 Task: Find connections with filter location Maubeuge with filter topic #bestadvicewith filter profile language German with filter current company Microland Limited with filter school Manav Rachna University with filter industry Landscaping Services with filter service category SupportTechnical Writing with filter keywords title Principal
Action: Mouse moved to (540, 85)
Screenshot: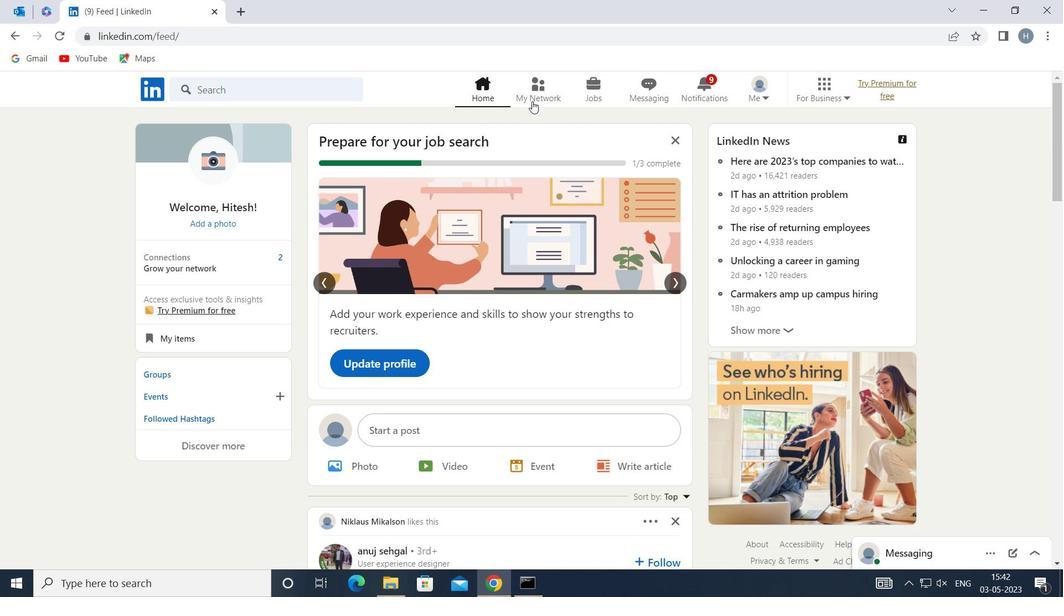 
Action: Mouse pressed left at (540, 85)
Screenshot: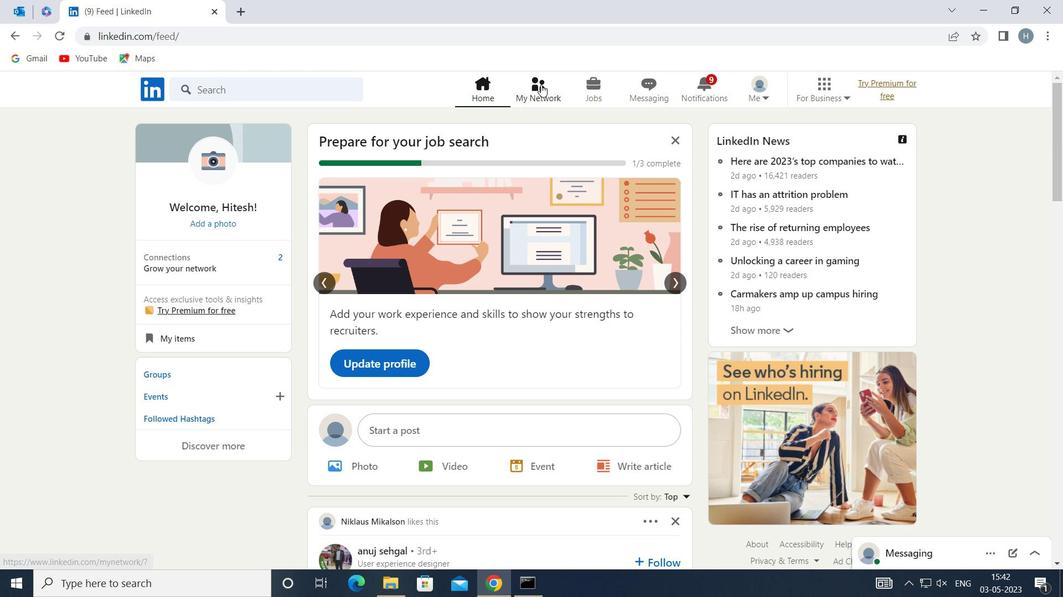 
Action: Mouse moved to (317, 162)
Screenshot: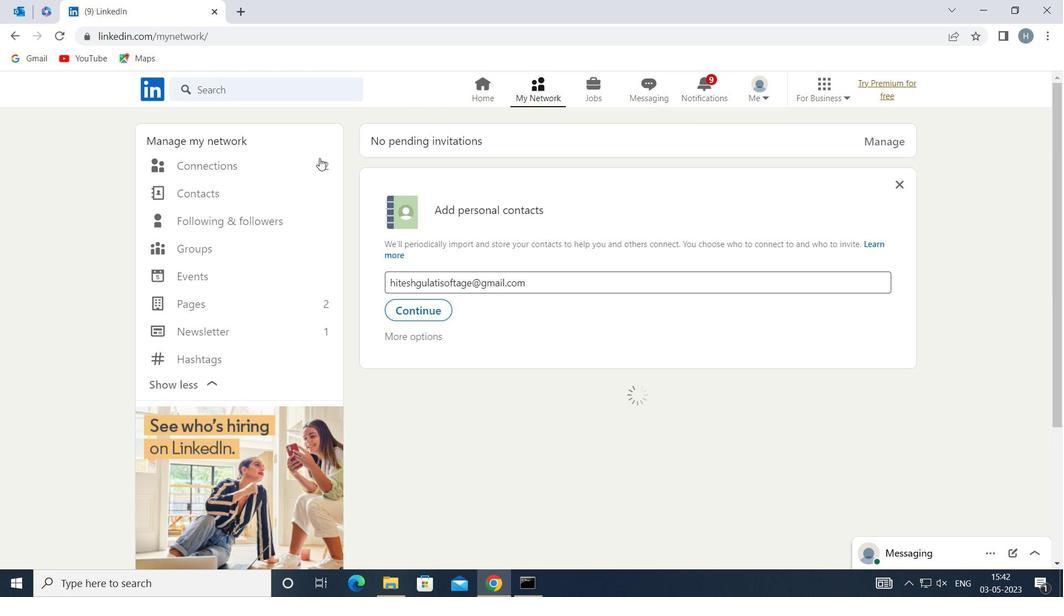 
Action: Mouse pressed left at (317, 162)
Screenshot: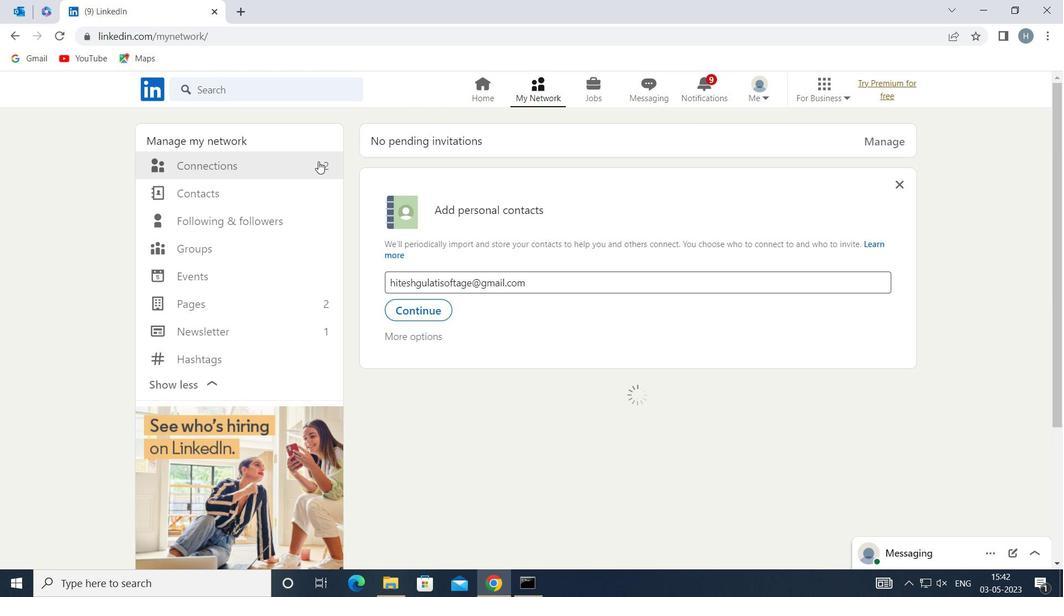 
Action: Mouse moved to (615, 164)
Screenshot: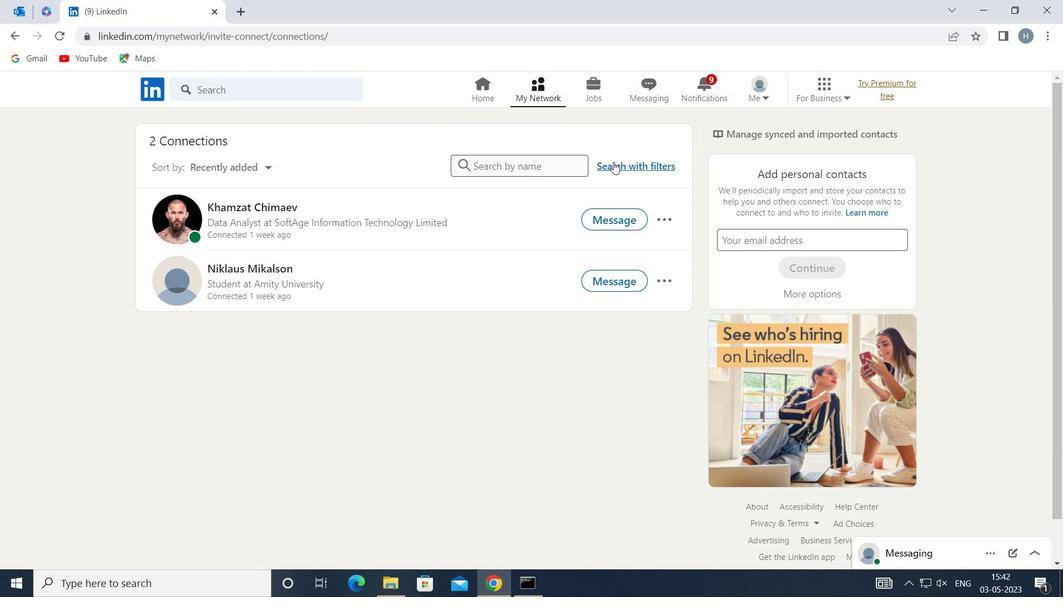 
Action: Mouse pressed left at (615, 164)
Screenshot: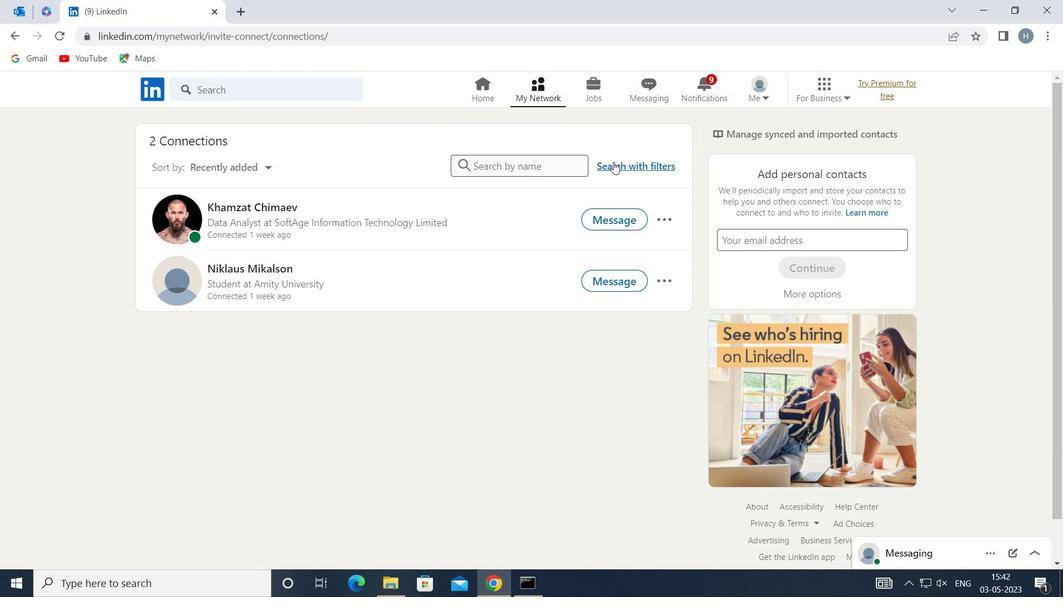 
Action: Mouse moved to (582, 120)
Screenshot: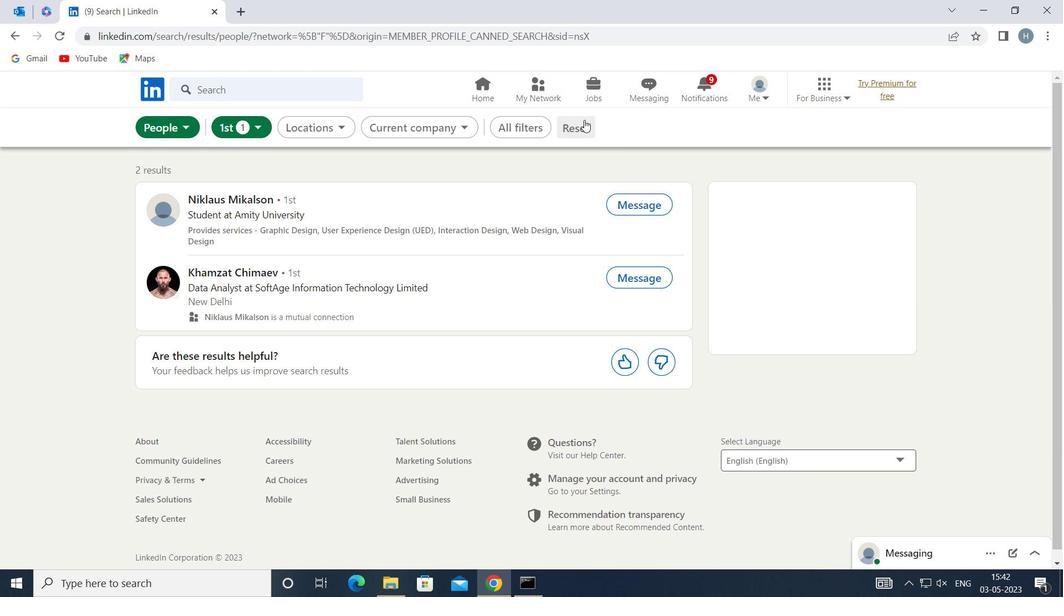 
Action: Mouse pressed left at (582, 120)
Screenshot: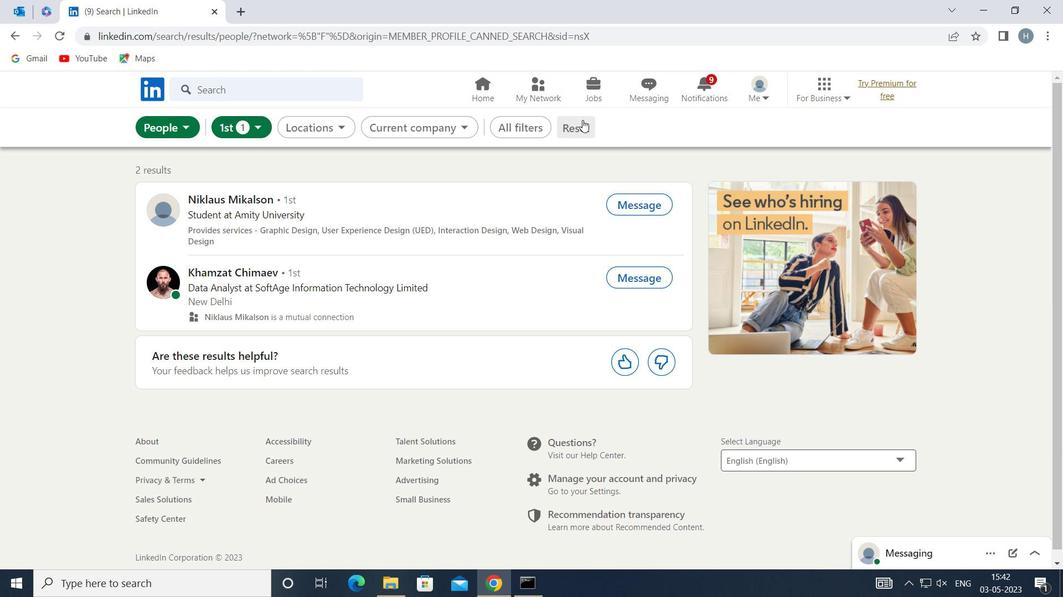 
Action: Mouse moved to (560, 126)
Screenshot: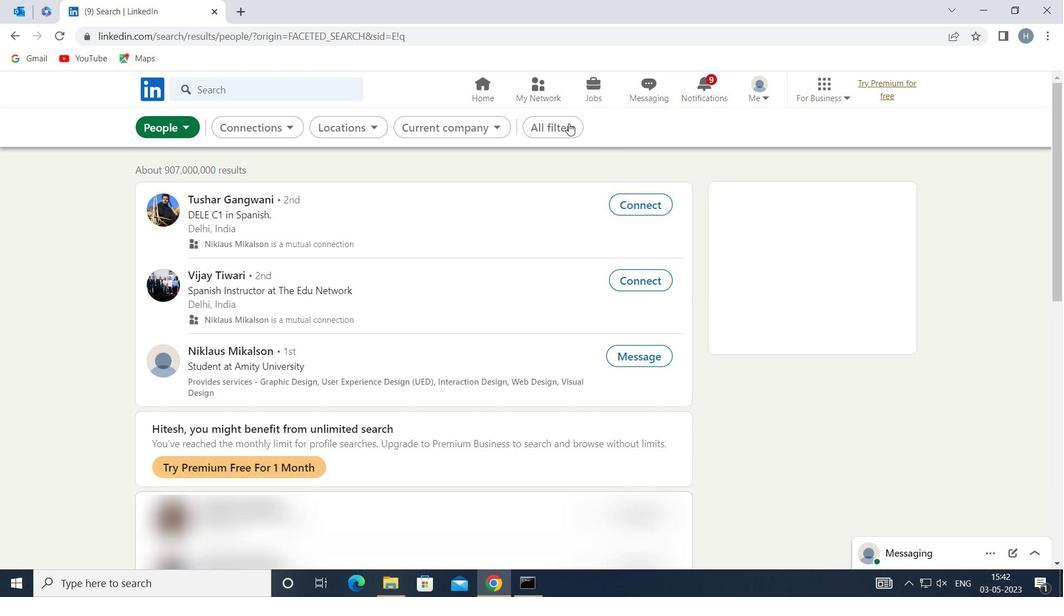 
Action: Mouse pressed left at (560, 126)
Screenshot: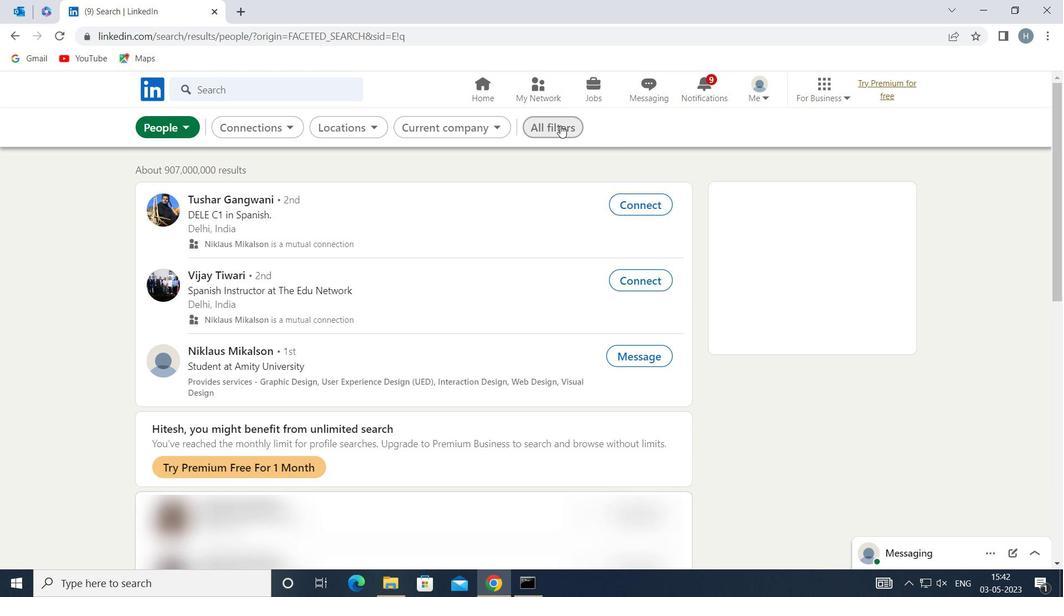 
Action: Mouse moved to (806, 328)
Screenshot: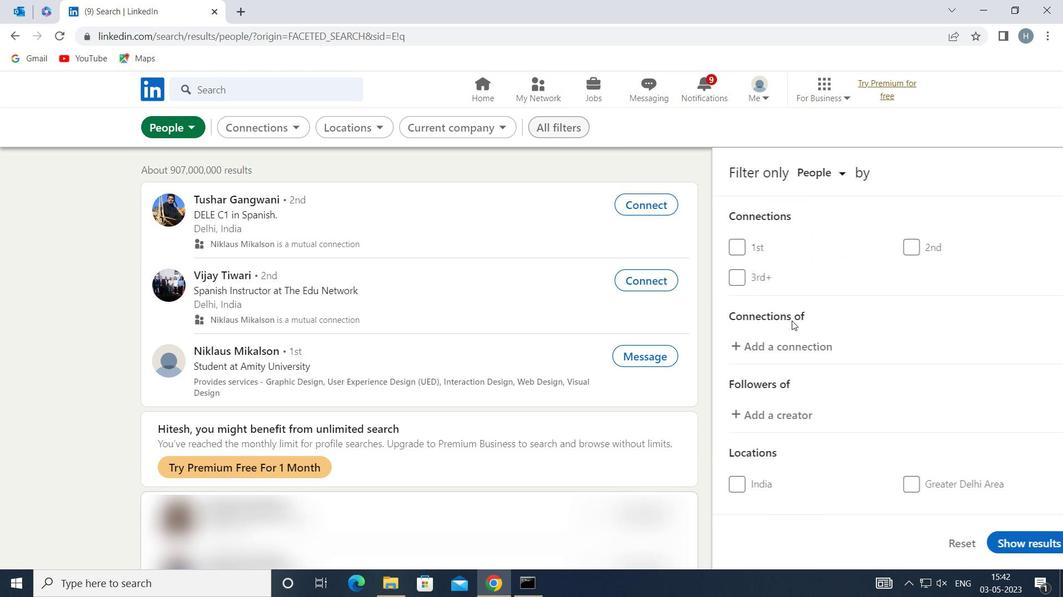 
Action: Mouse scrolled (806, 327) with delta (0, 0)
Screenshot: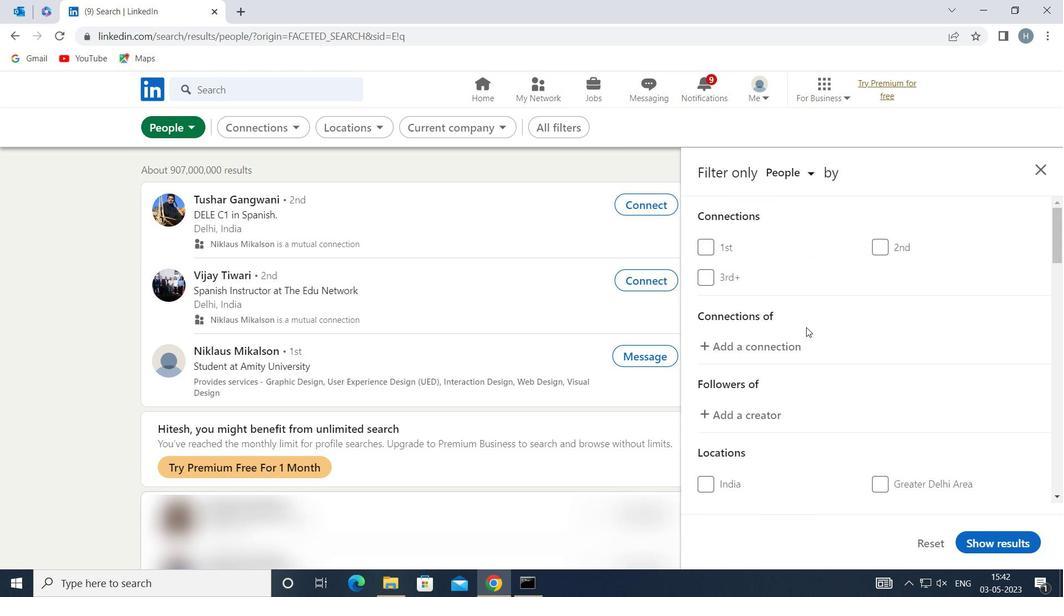 
Action: Mouse scrolled (806, 327) with delta (0, 0)
Screenshot: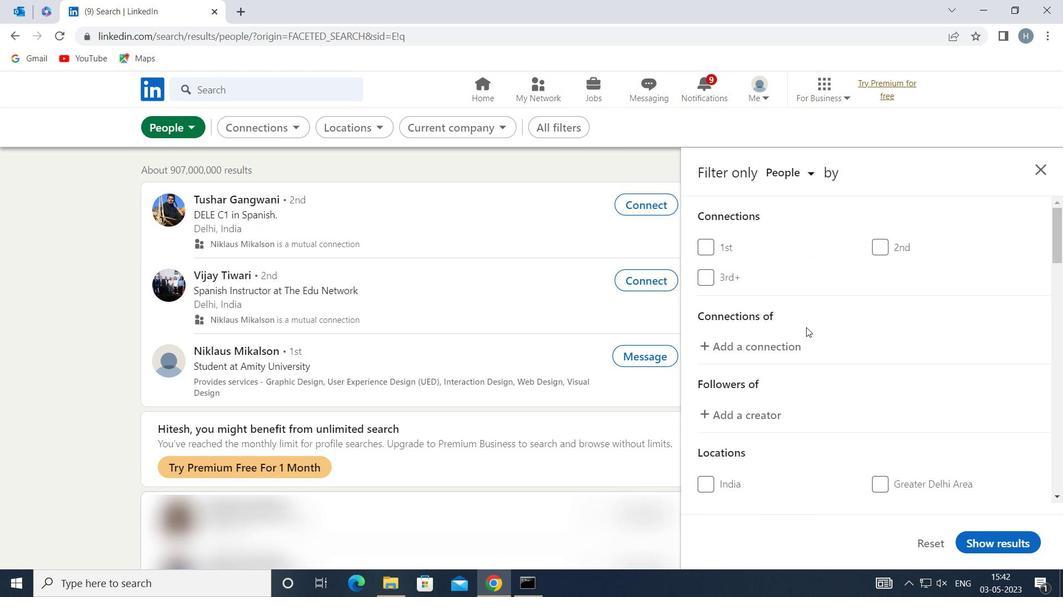 
Action: Mouse scrolled (806, 327) with delta (0, 0)
Screenshot: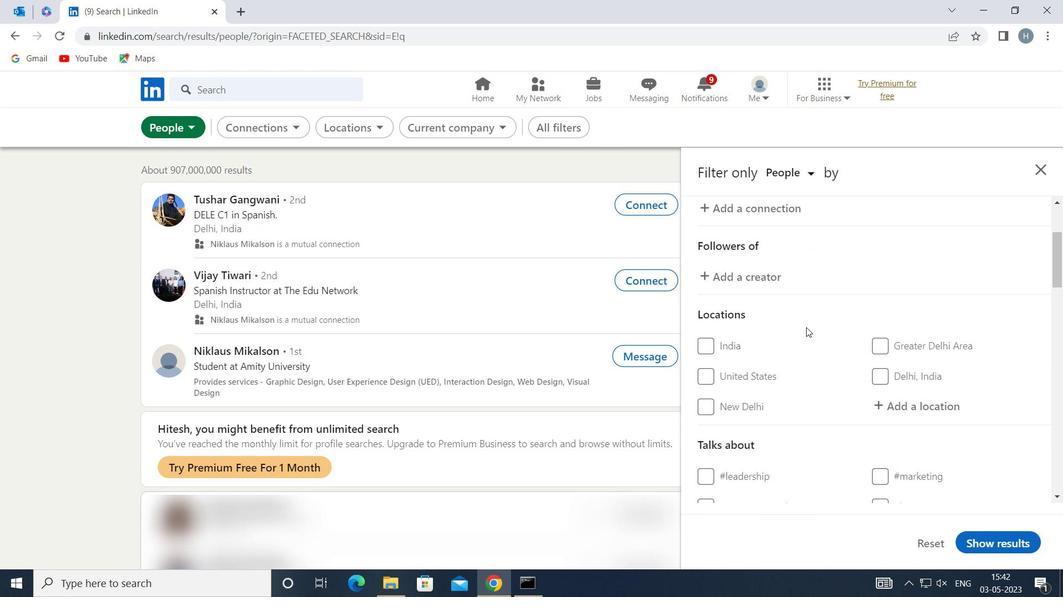 
Action: Mouse moved to (870, 334)
Screenshot: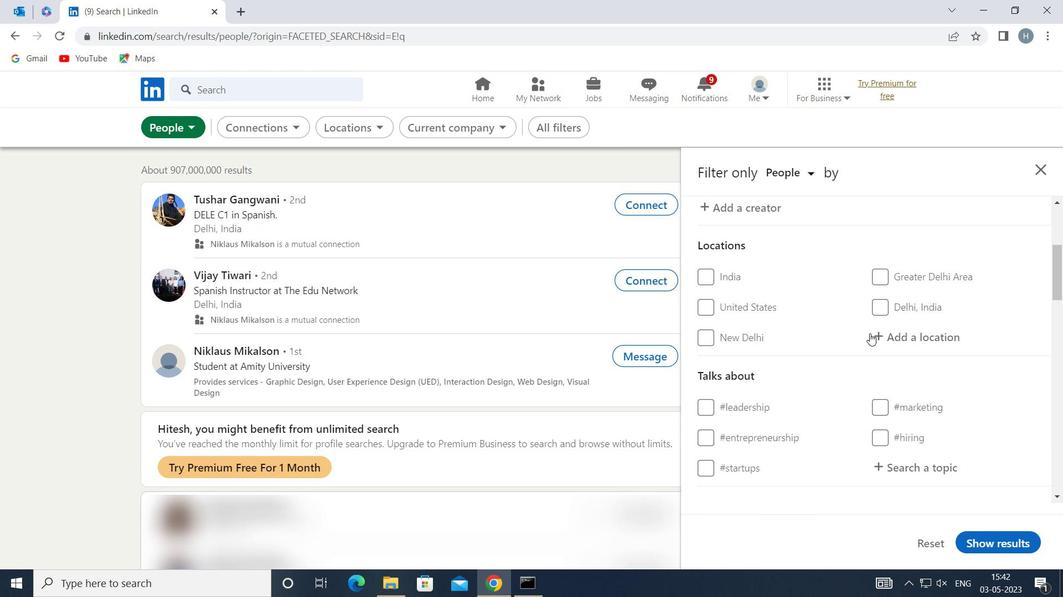 
Action: Mouse pressed left at (870, 334)
Screenshot: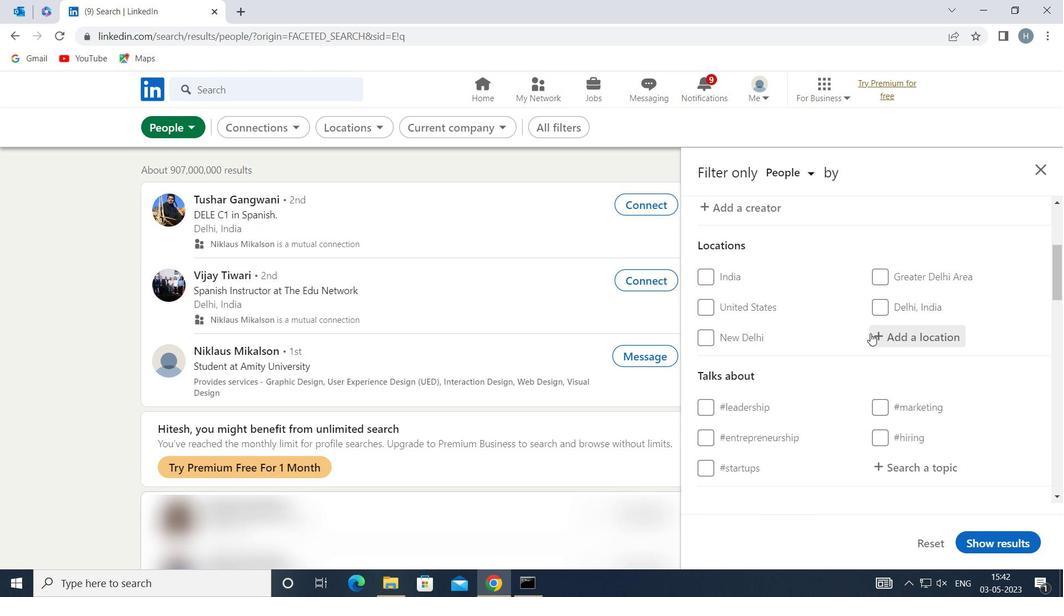 
Action: Key pressed <Key.shift>MAUBAUGE
Screenshot: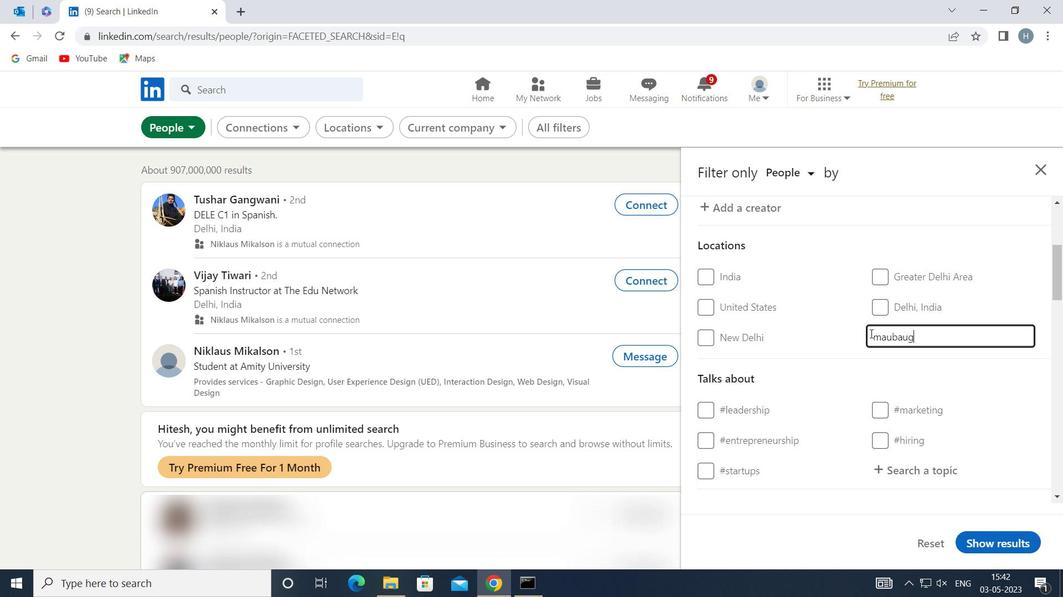 
Action: Mouse moved to (986, 299)
Screenshot: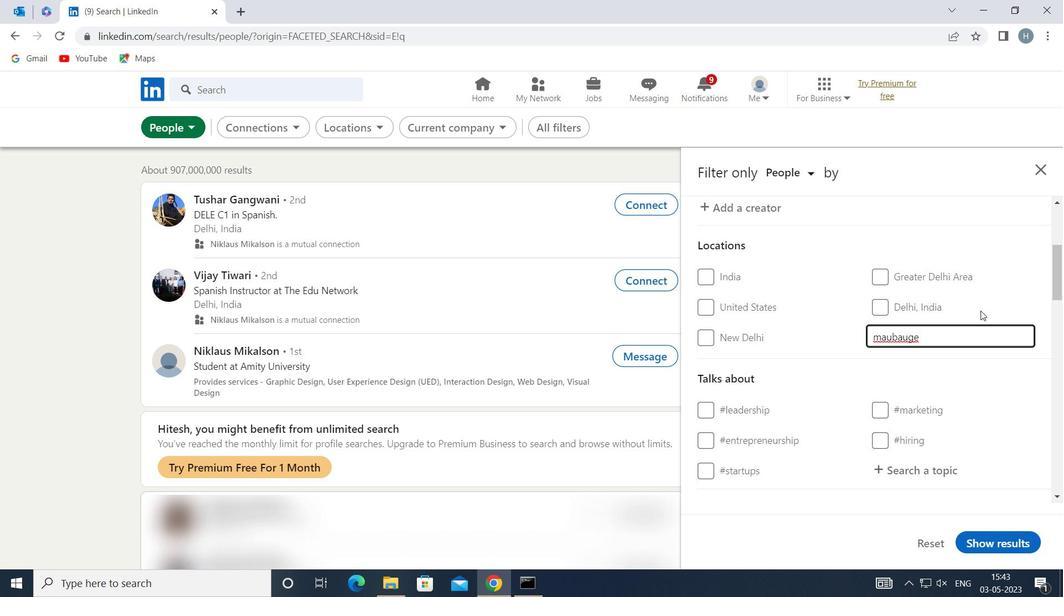 
Action: Mouse pressed left at (986, 299)
Screenshot: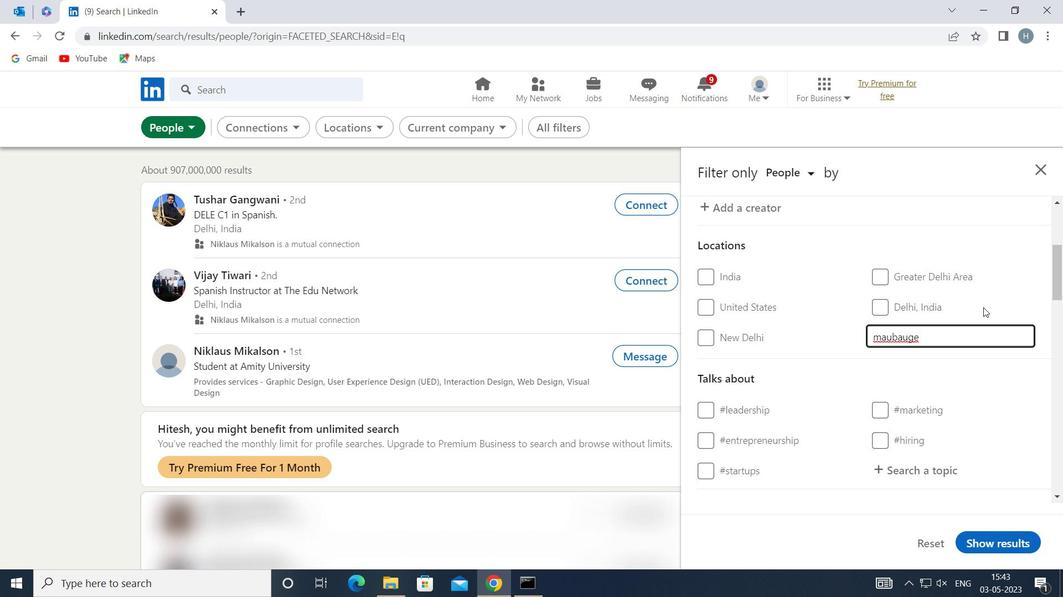 
Action: Mouse moved to (977, 312)
Screenshot: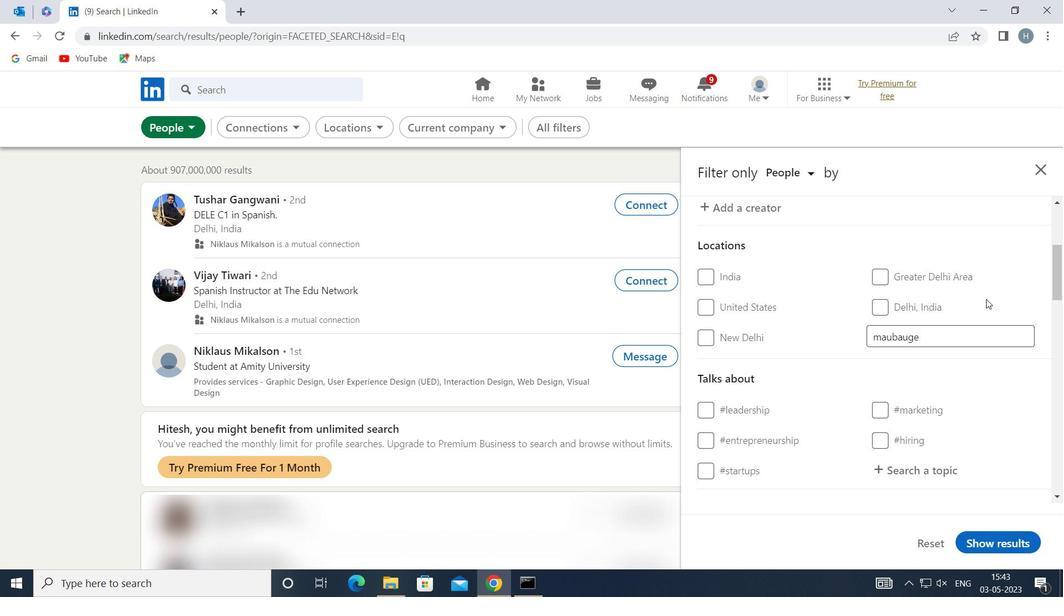 
Action: Mouse scrolled (977, 311) with delta (0, 0)
Screenshot: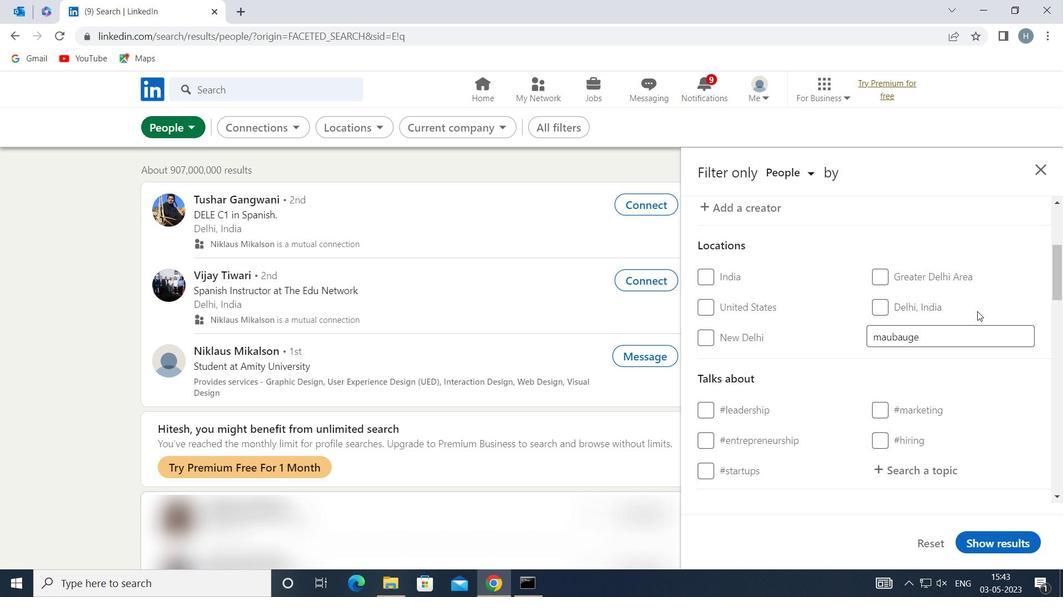 
Action: Mouse moved to (976, 315)
Screenshot: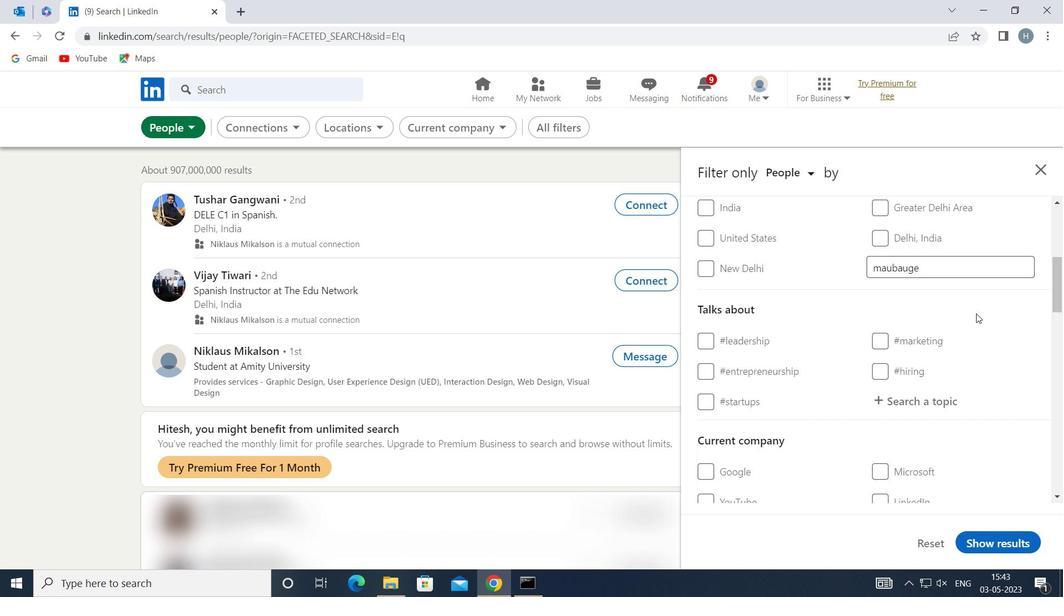 
Action: Mouse scrolled (976, 314) with delta (0, 0)
Screenshot: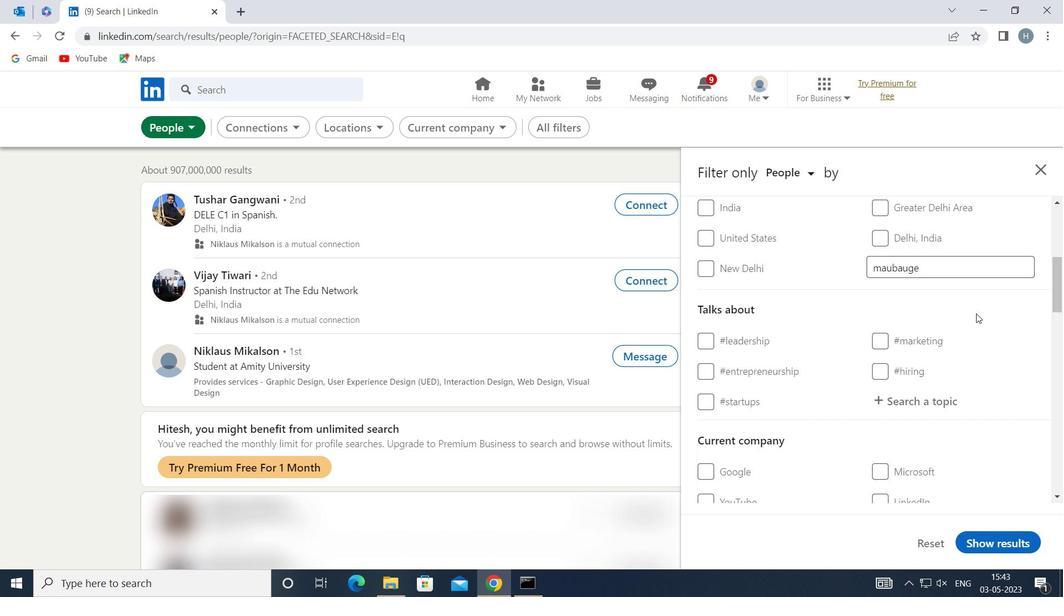 
Action: Mouse moved to (976, 316)
Screenshot: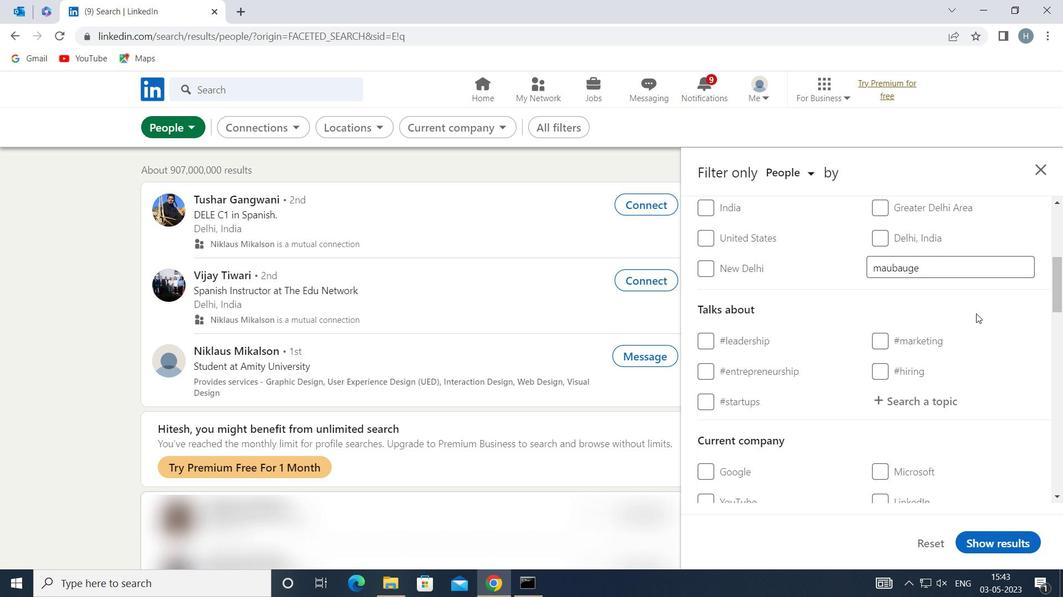 
Action: Mouse scrolled (976, 315) with delta (0, 0)
Screenshot: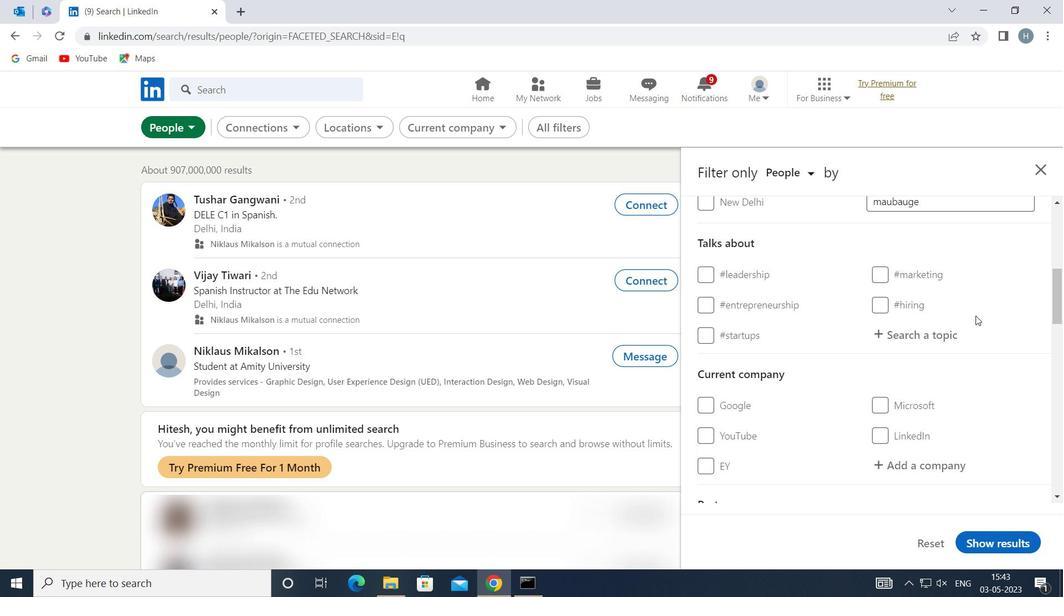 
Action: Mouse moved to (945, 318)
Screenshot: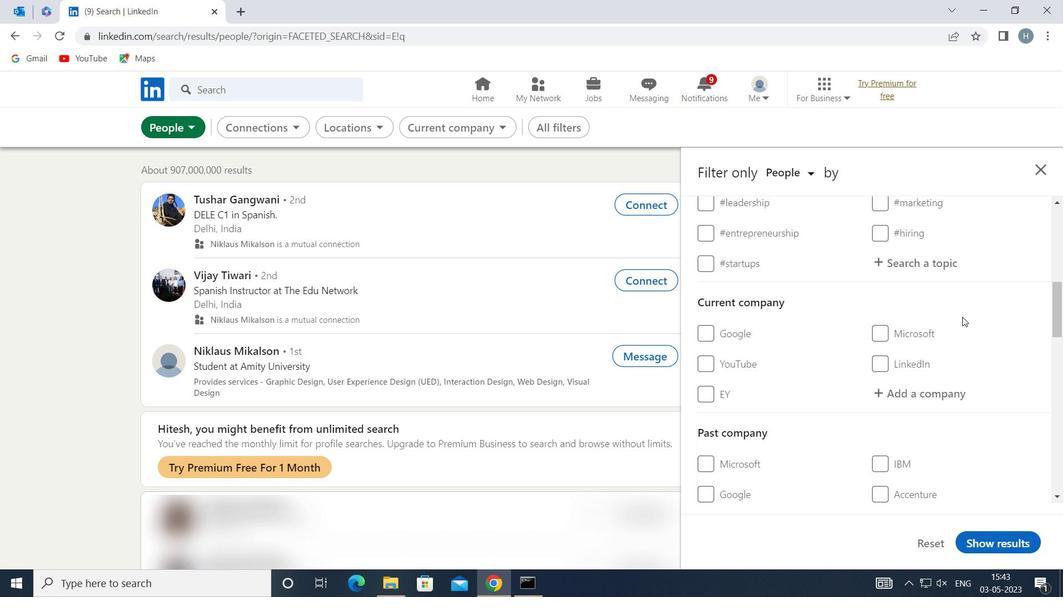 
Action: Mouse scrolled (945, 318) with delta (0, 0)
Screenshot: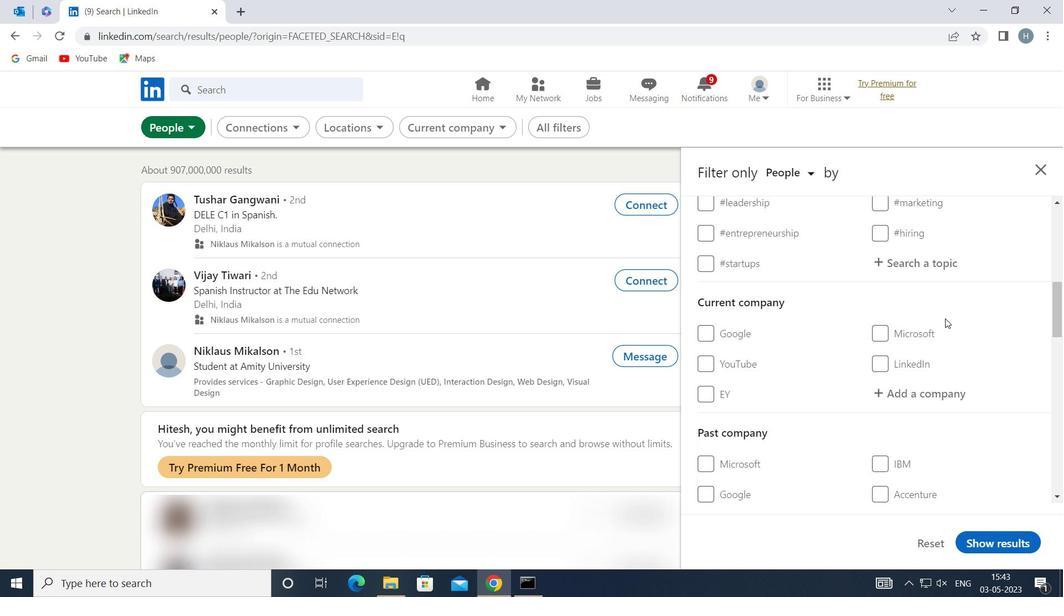 
Action: Mouse moved to (932, 316)
Screenshot: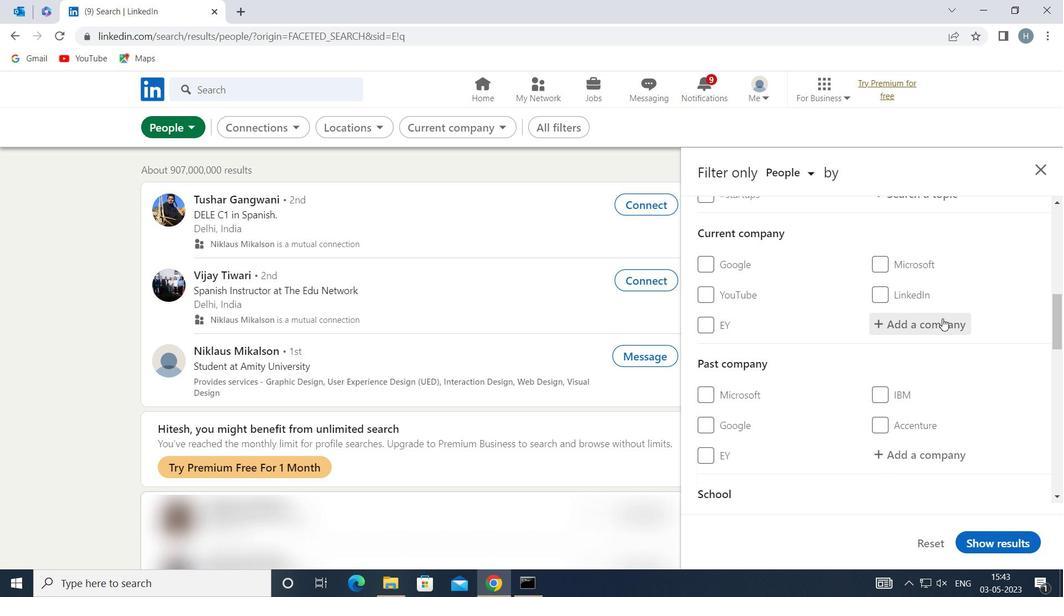 
Action: Mouse scrolled (932, 316) with delta (0, 0)
Screenshot: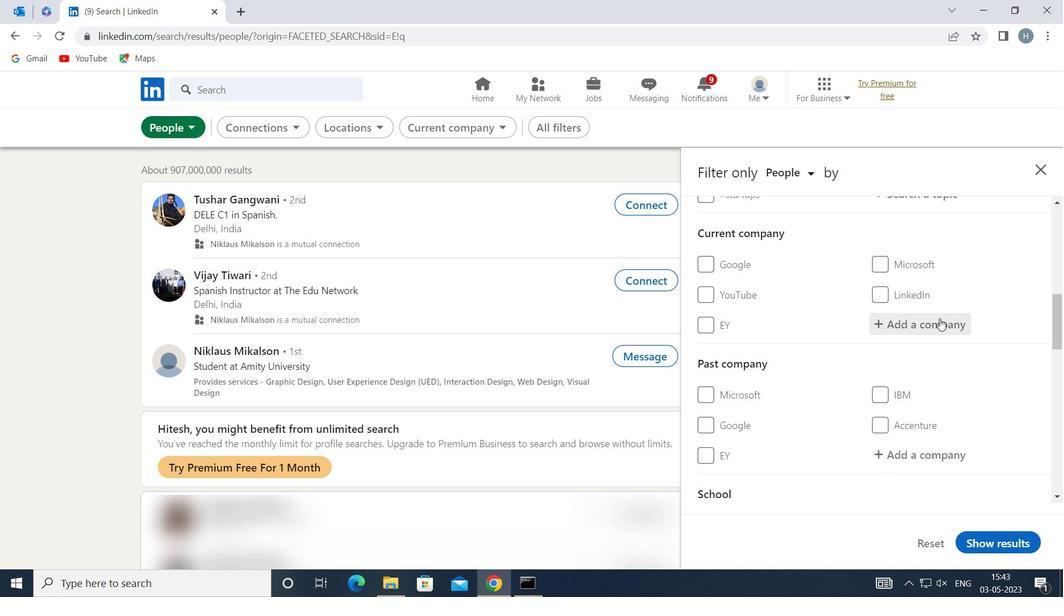 
Action: Mouse scrolled (932, 316) with delta (0, 0)
Screenshot: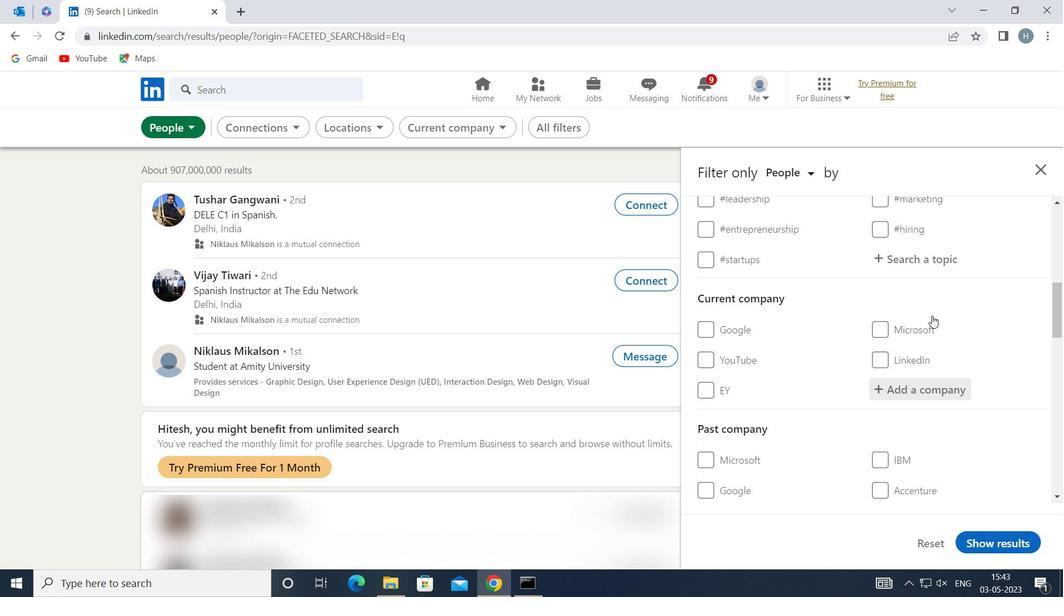 
Action: Mouse moved to (927, 327)
Screenshot: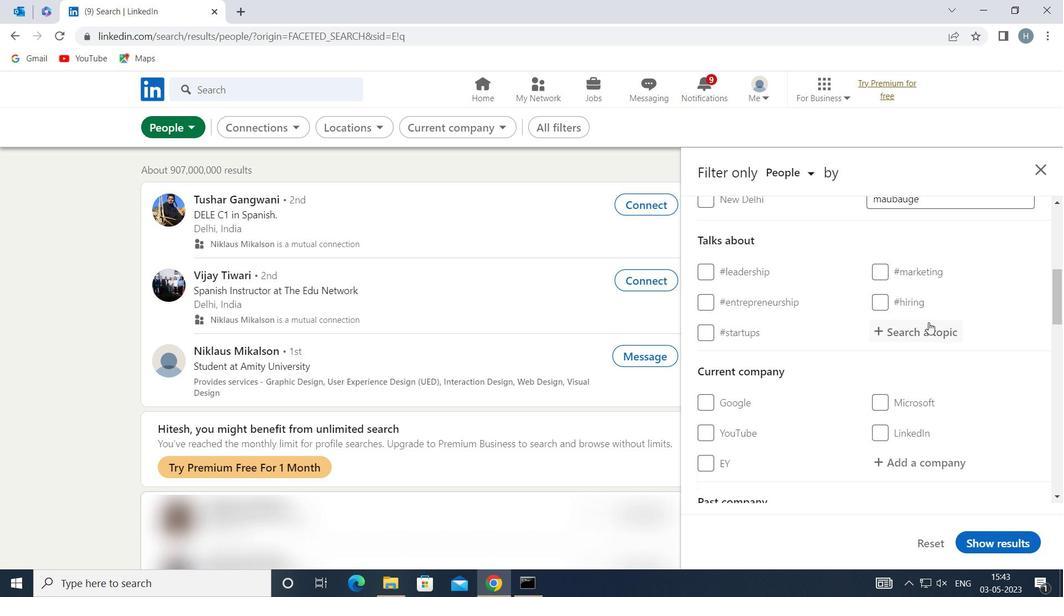 
Action: Mouse pressed left at (927, 327)
Screenshot: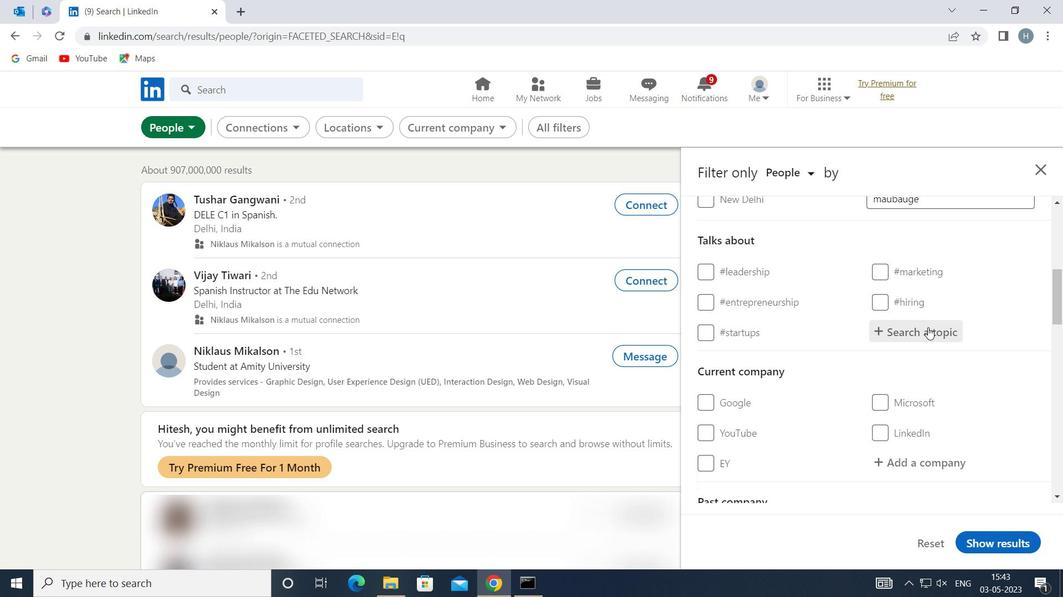 
Action: Key pressed BESTADVICE
Screenshot: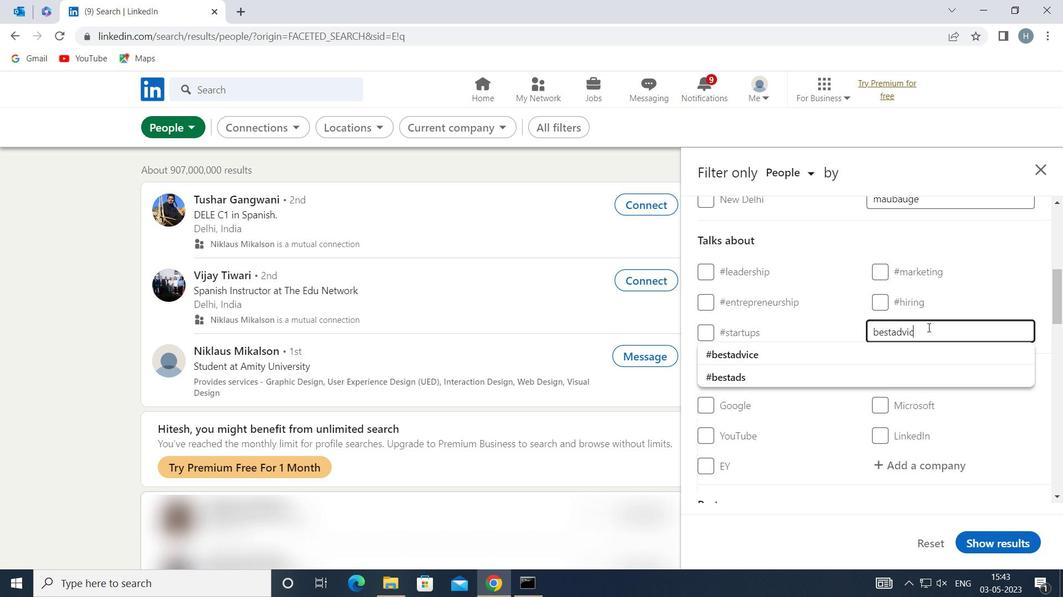 
Action: Mouse moved to (898, 352)
Screenshot: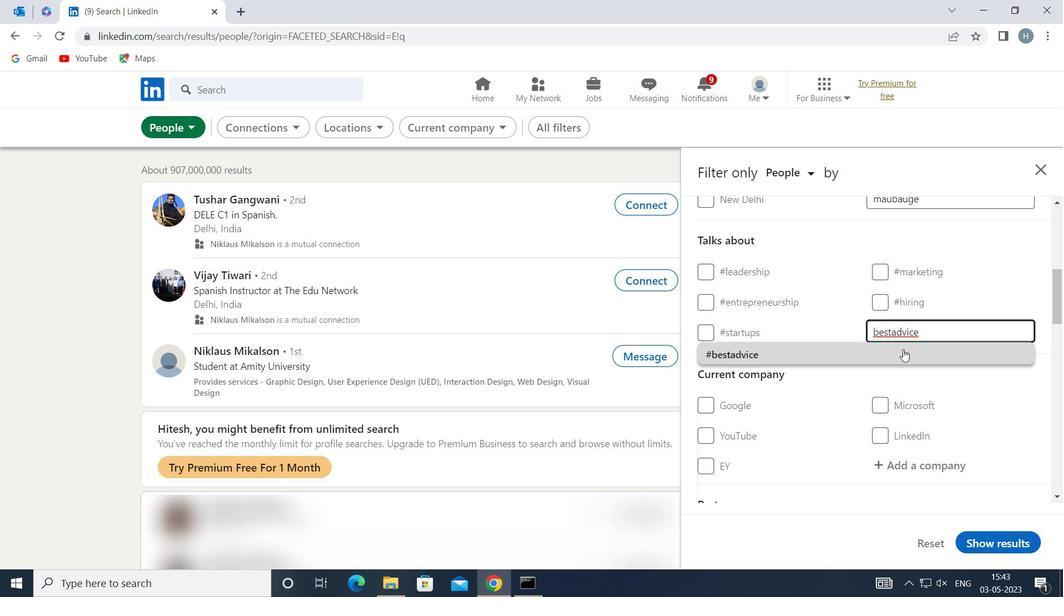 
Action: Mouse pressed left at (898, 352)
Screenshot: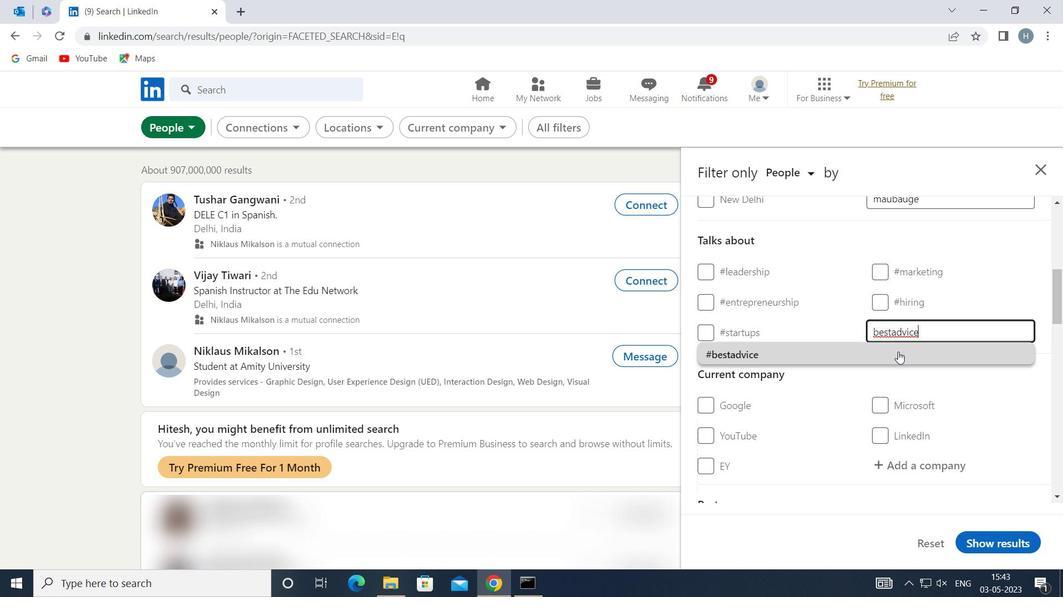 
Action: Mouse moved to (839, 347)
Screenshot: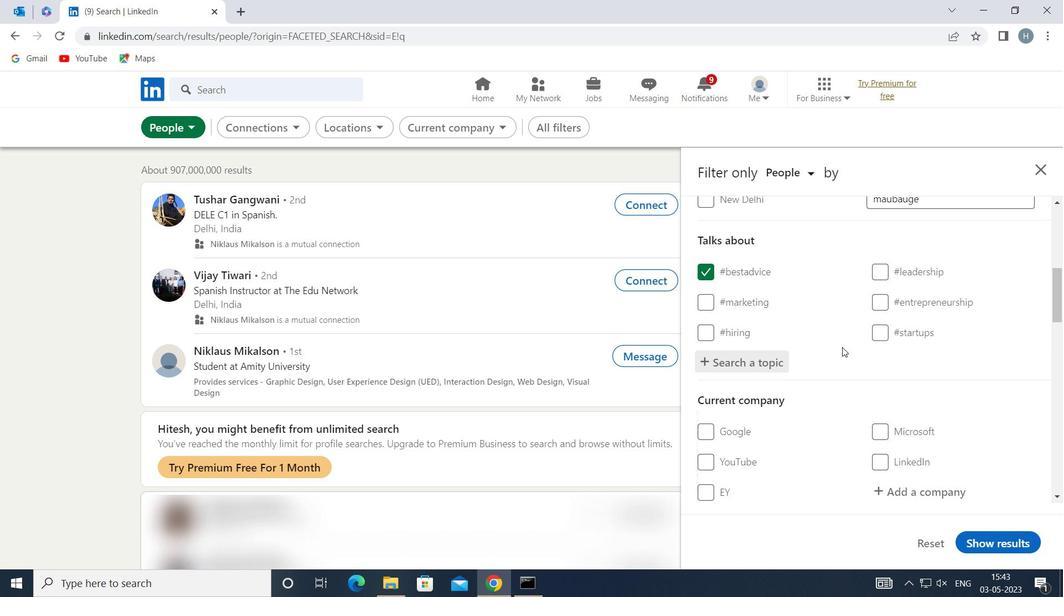 
Action: Mouse scrolled (839, 346) with delta (0, 0)
Screenshot: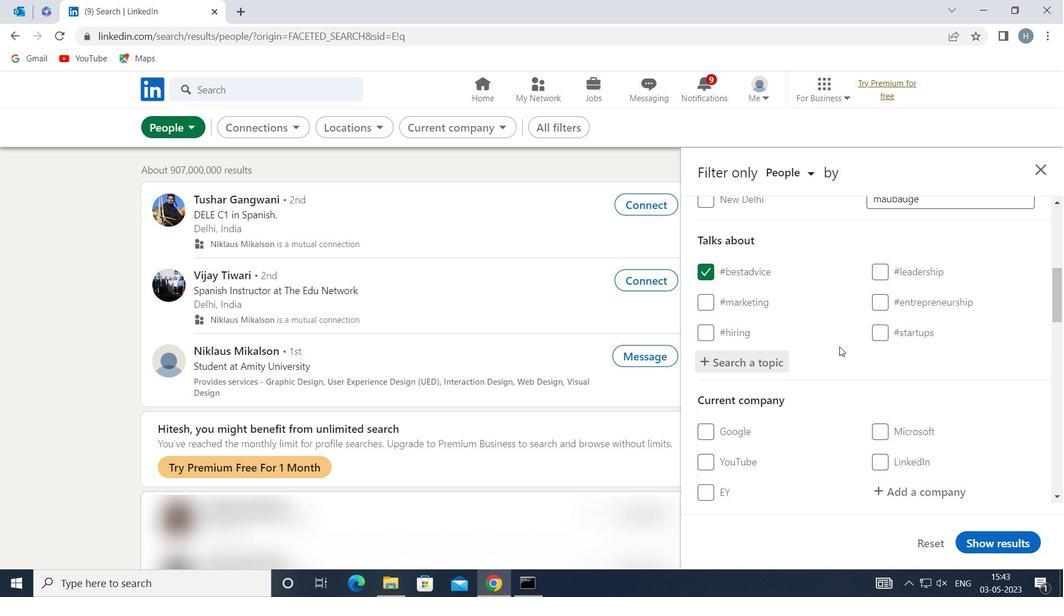
Action: Mouse moved to (837, 345)
Screenshot: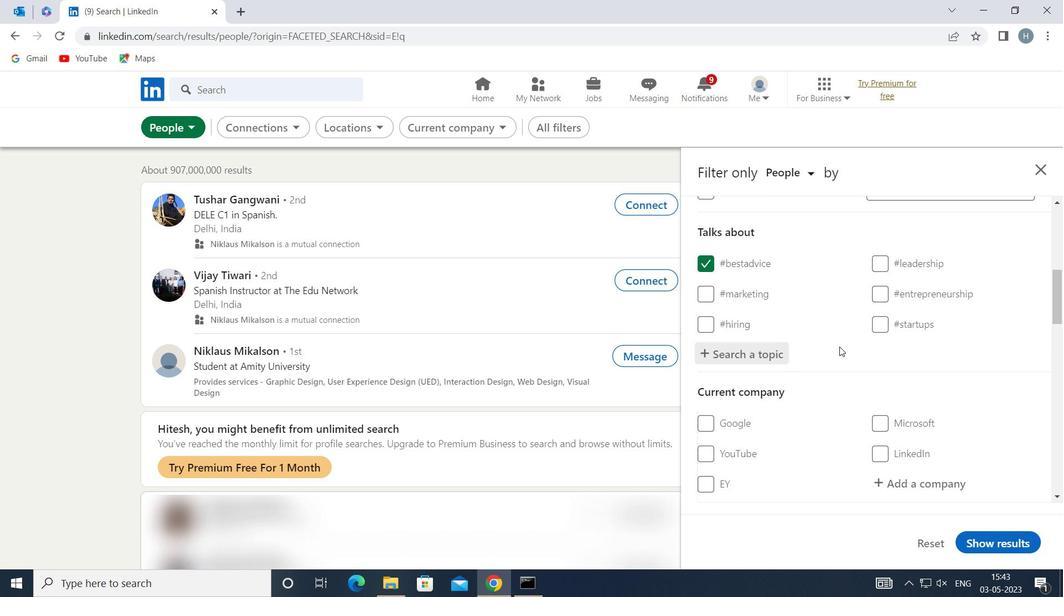 
Action: Mouse scrolled (837, 344) with delta (0, 0)
Screenshot: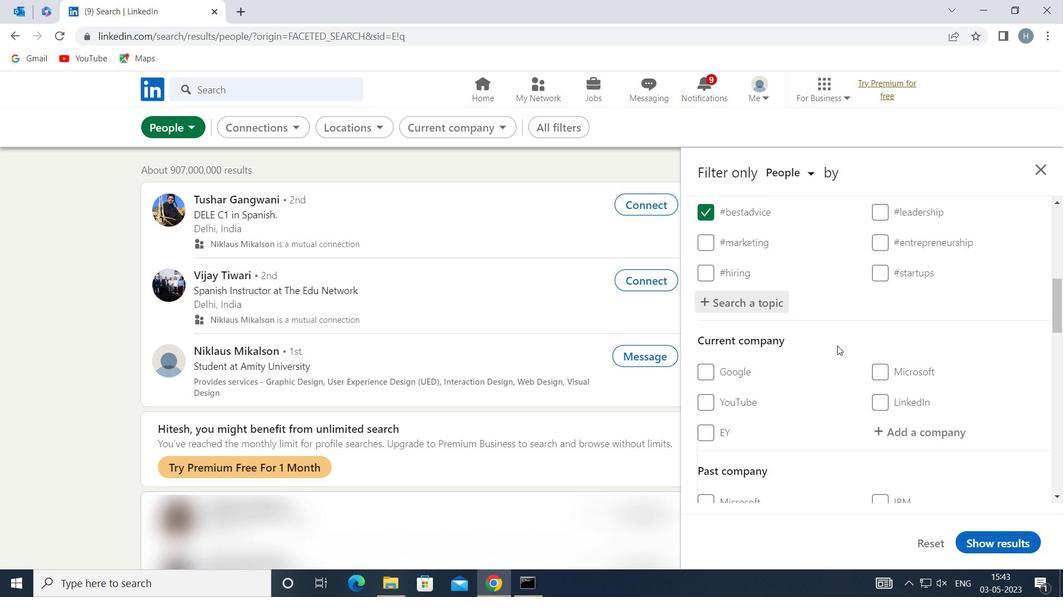 
Action: Mouse moved to (836, 344)
Screenshot: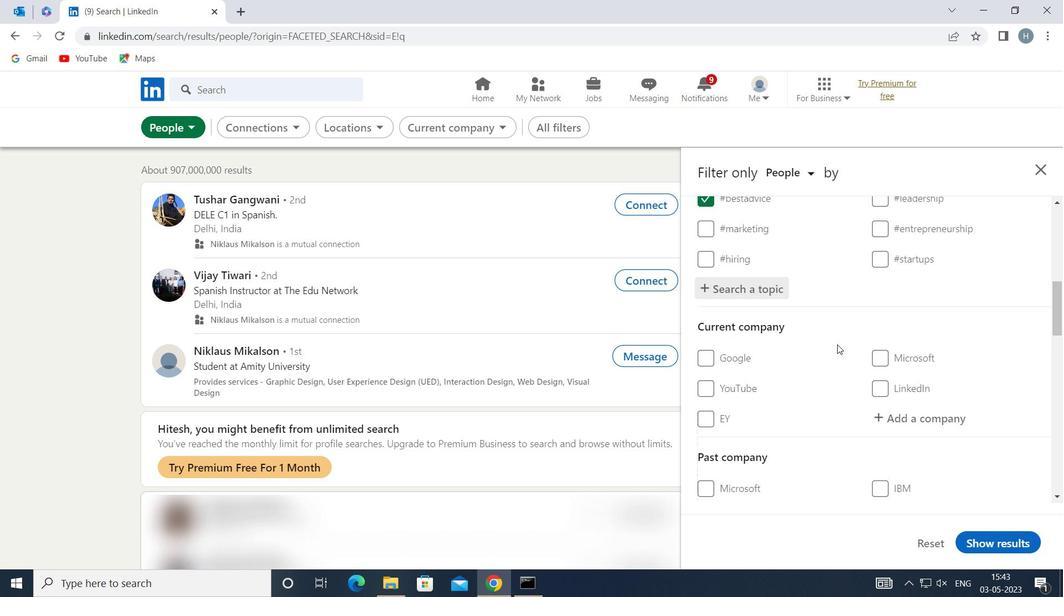 
Action: Mouse scrolled (836, 343) with delta (0, 0)
Screenshot: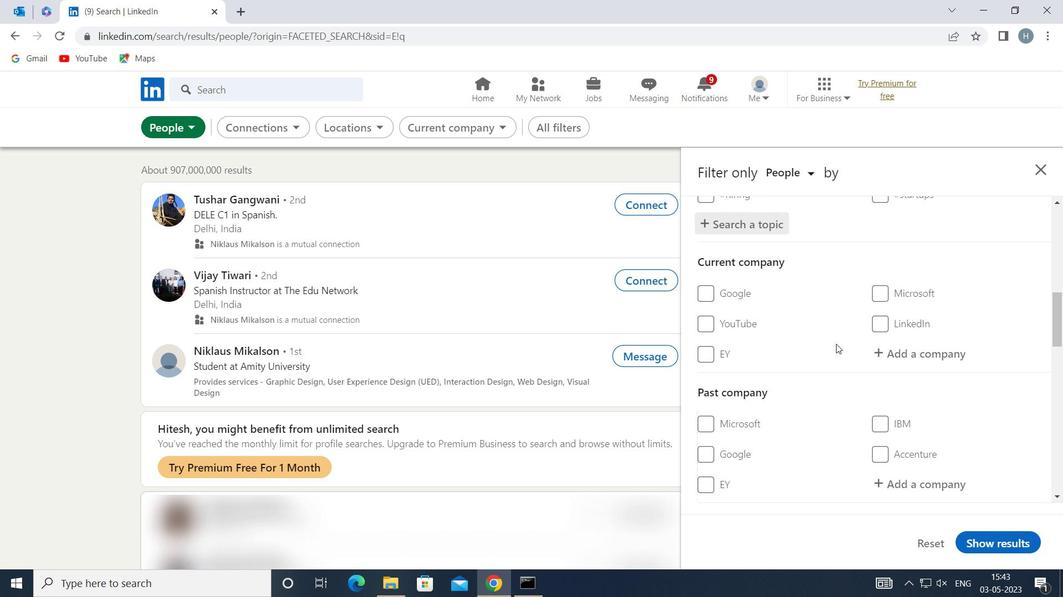 
Action: Mouse scrolled (836, 343) with delta (0, 0)
Screenshot: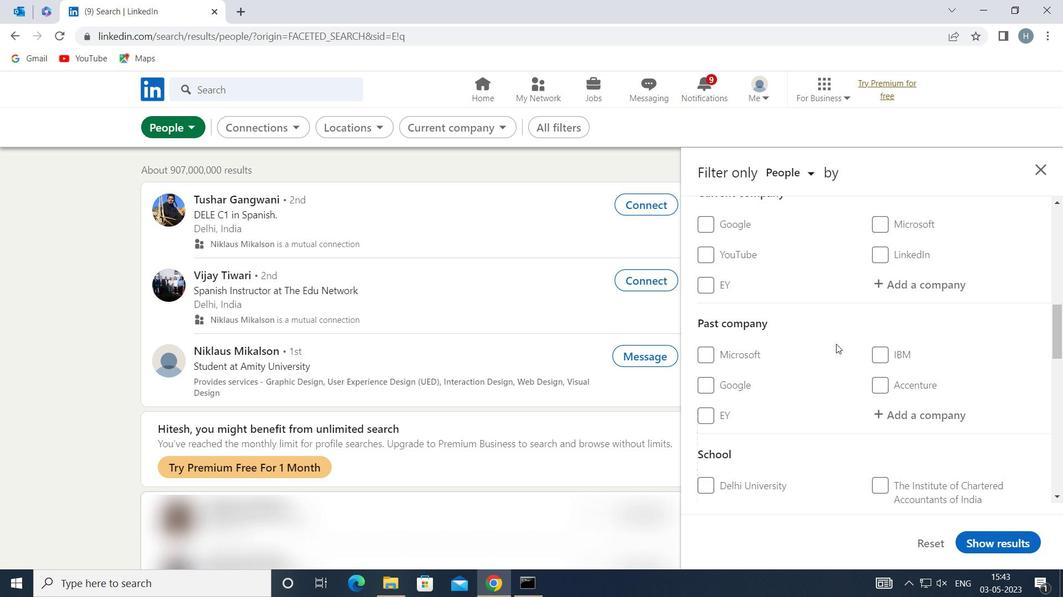 
Action: Mouse scrolled (836, 343) with delta (0, 0)
Screenshot: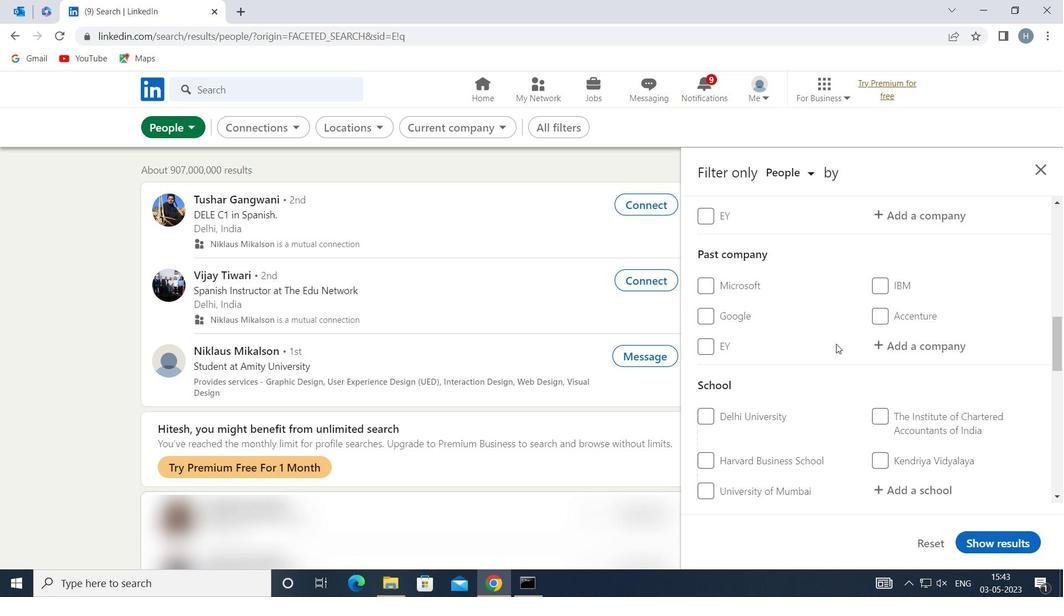 
Action: Mouse scrolled (836, 343) with delta (0, 0)
Screenshot: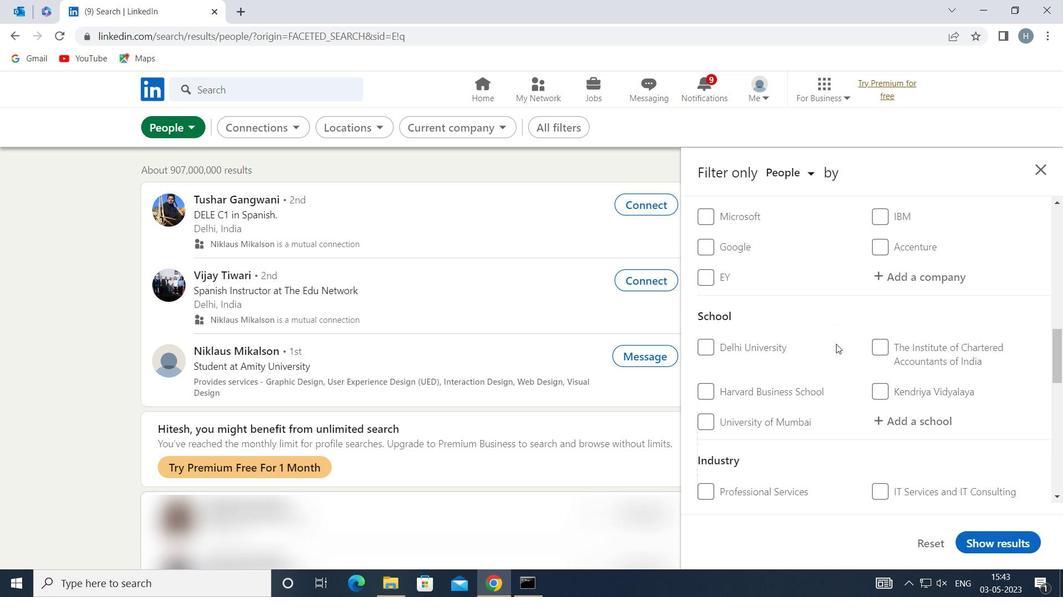 
Action: Mouse scrolled (836, 343) with delta (0, 0)
Screenshot: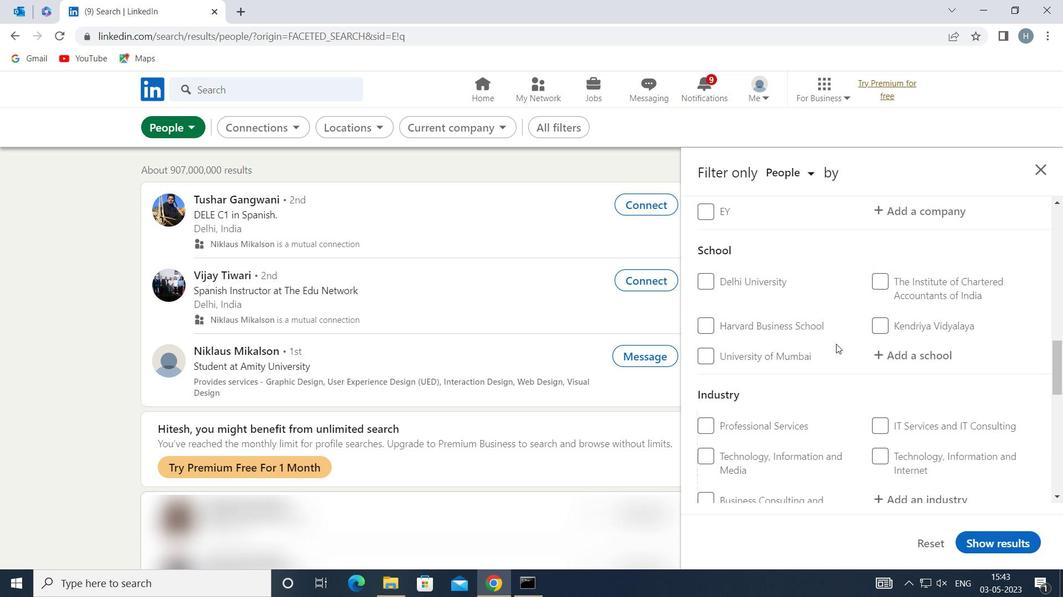 
Action: Mouse scrolled (836, 343) with delta (0, 0)
Screenshot: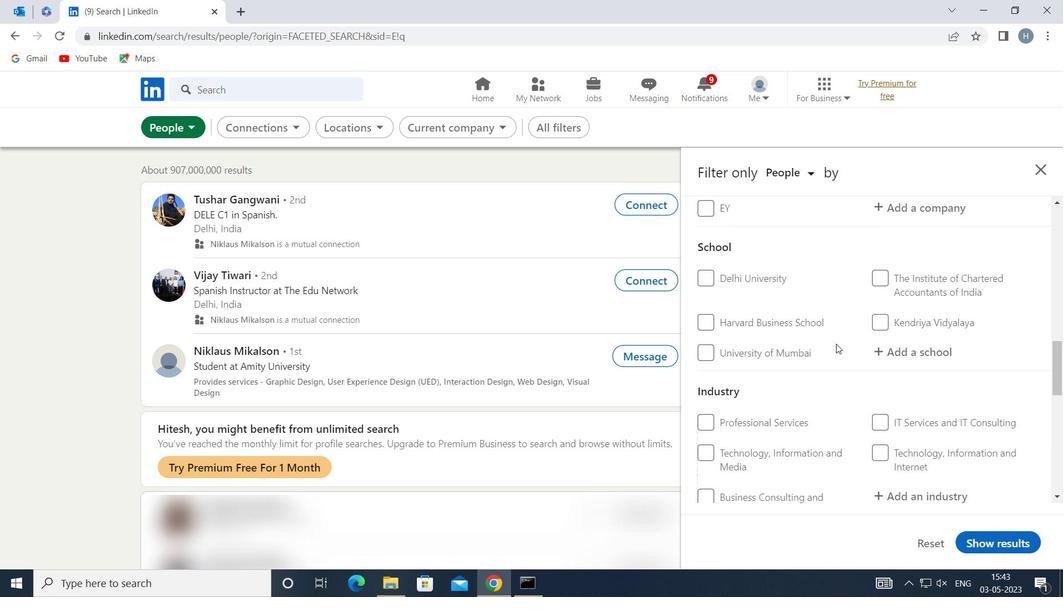 
Action: Mouse scrolled (836, 343) with delta (0, 0)
Screenshot: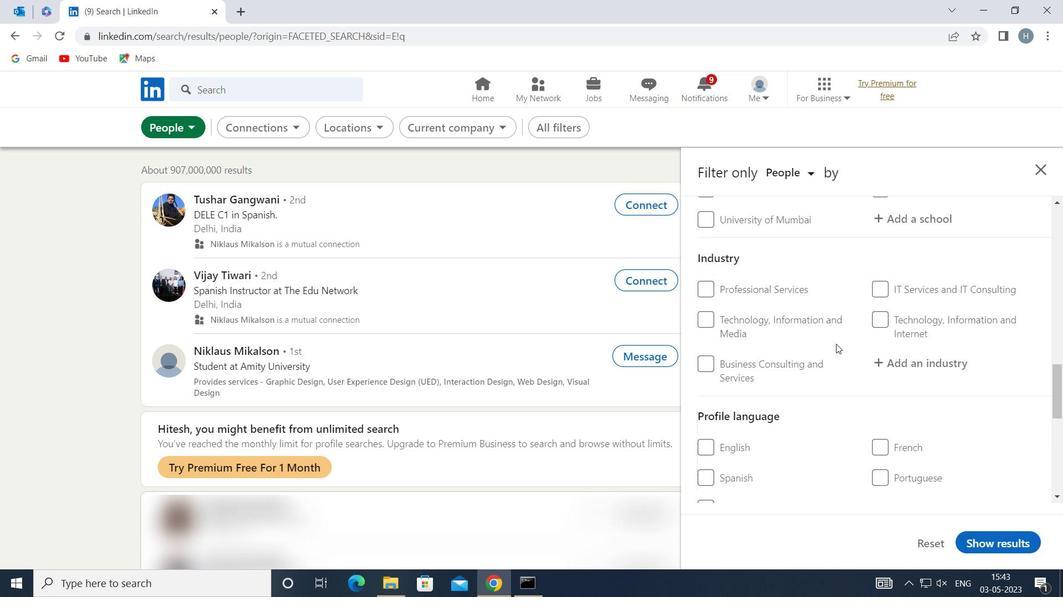 
Action: Mouse scrolled (836, 343) with delta (0, 0)
Screenshot: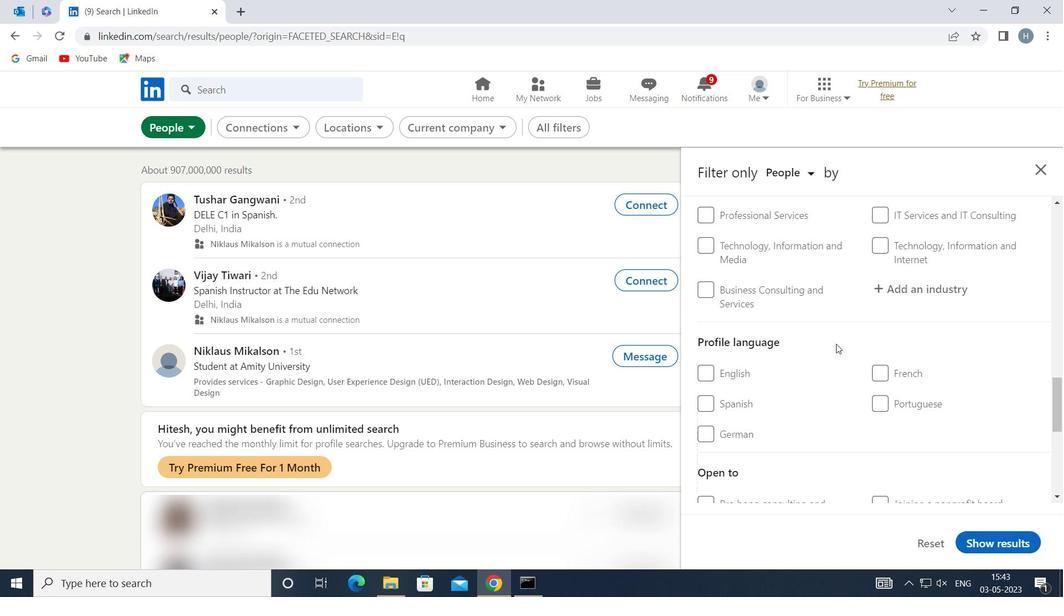 
Action: Mouse moved to (721, 364)
Screenshot: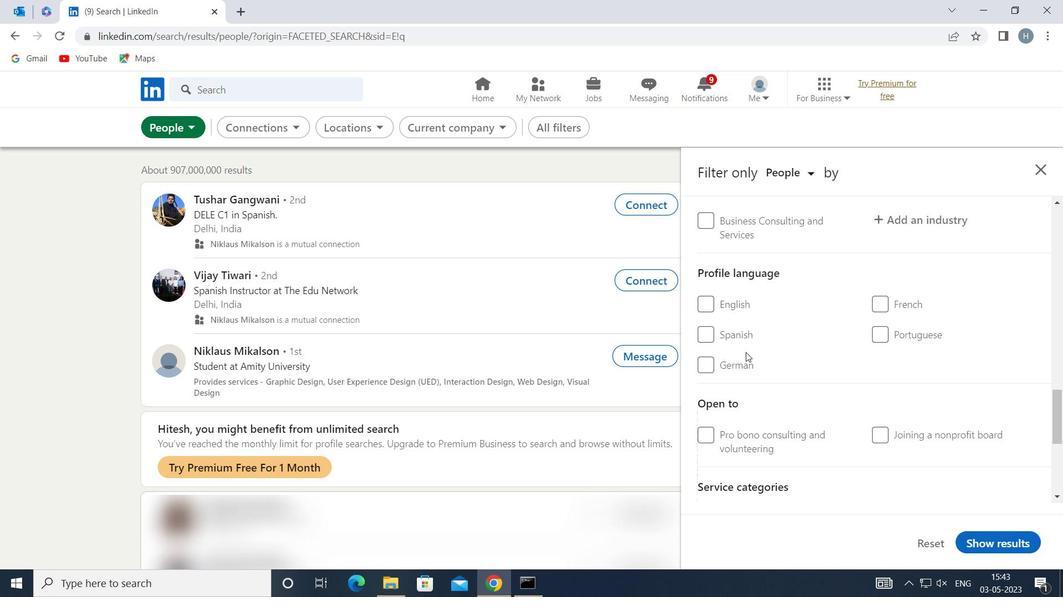 
Action: Mouse pressed left at (721, 364)
Screenshot: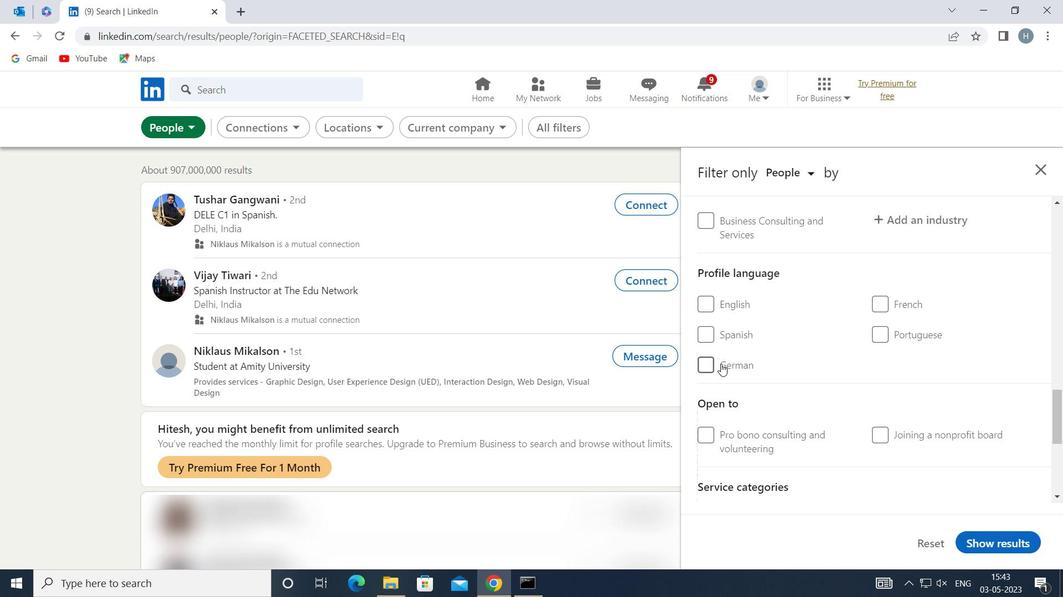 
Action: Mouse moved to (831, 364)
Screenshot: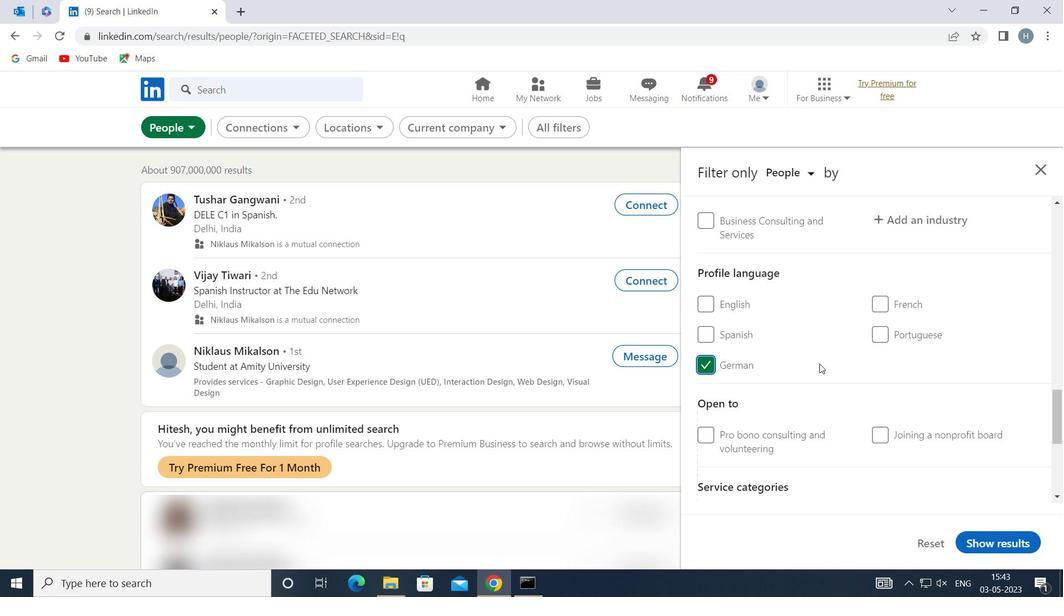 
Action: Mouse scrolled (831, 364) with delta (0, 0)
Screenshot: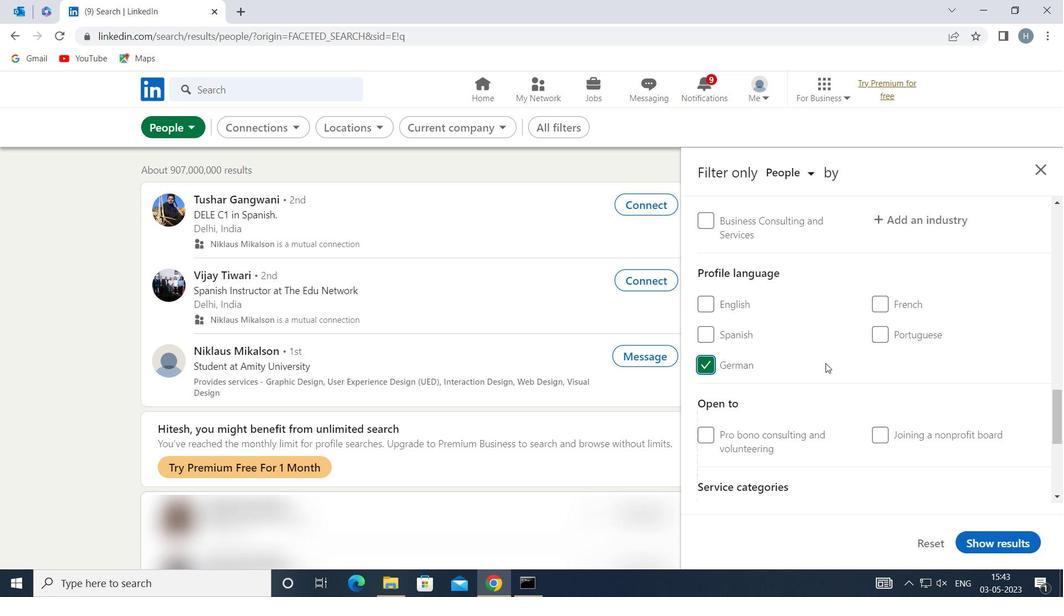 
Action: Mouse scrolled (831, 364) with delta (0, 0)
Screenshot: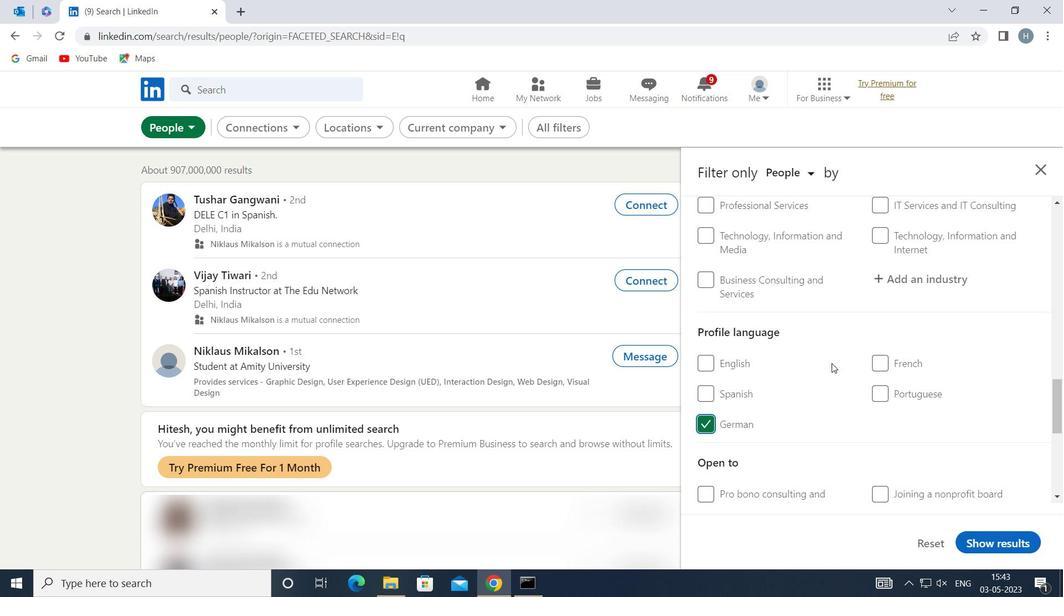 
Action: Mouse scrolled (831, 364) with delta (0, 0)
Screenshot: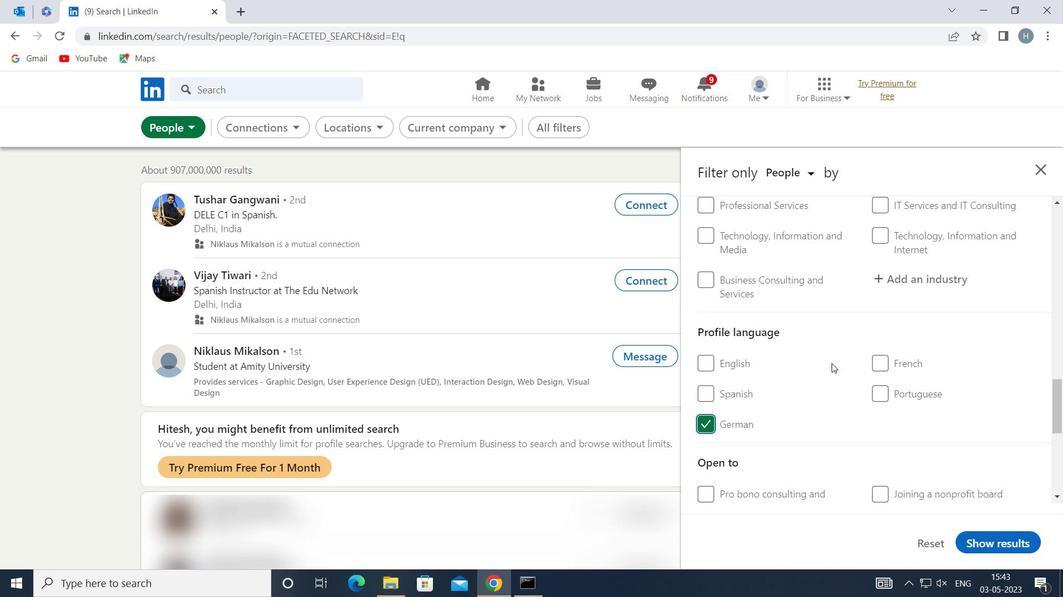 
Action: Mouse scrolled (831, 364) with delta (0, 0)
Screenshot: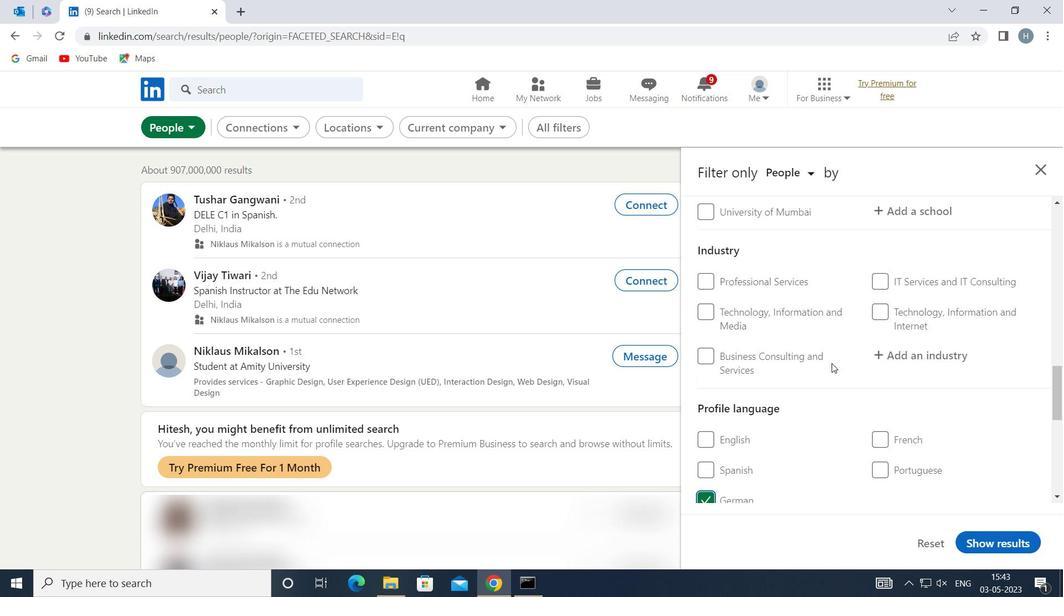 
Action: Mouse scrolled (831, 364) with delta (0, 0)
Screenshot: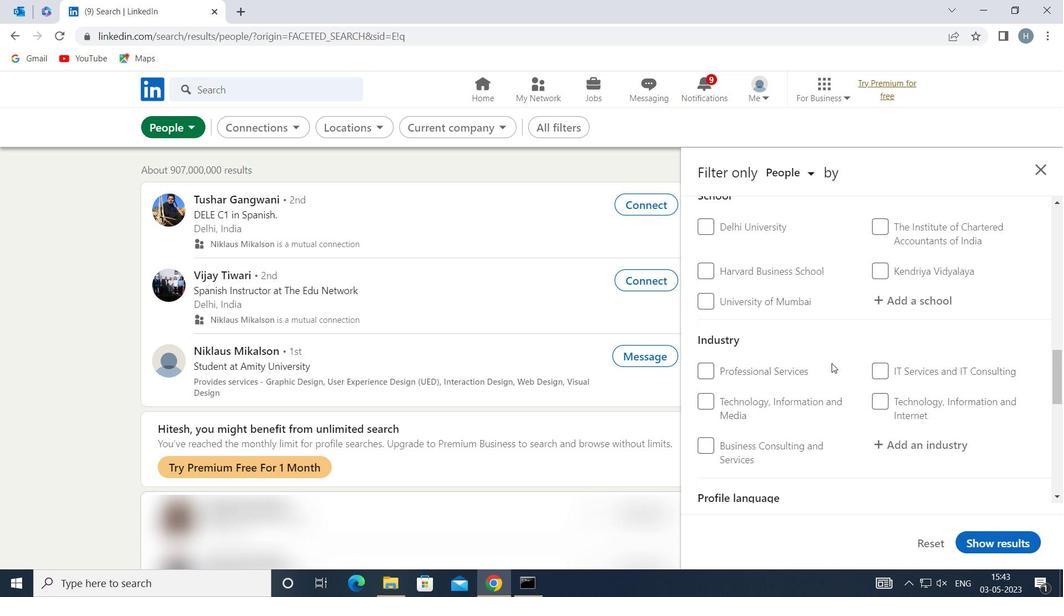 
Action: Mouse scrolled (831, 364) with delta (0, 0)
Screenshot: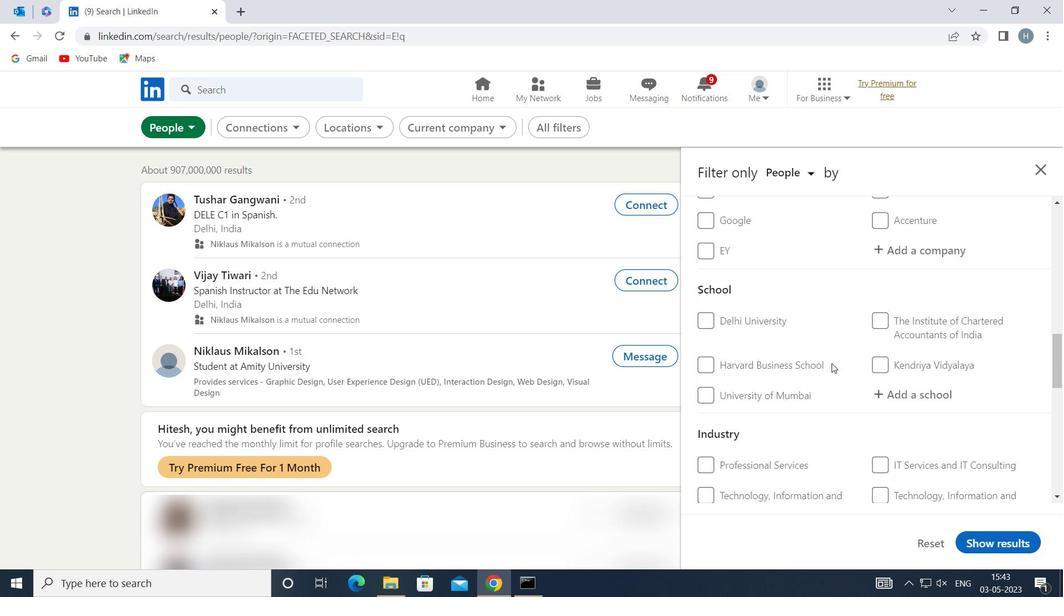 
Action: Mouse scrolled (831, 364) with delta (0, 0)
Screenshot: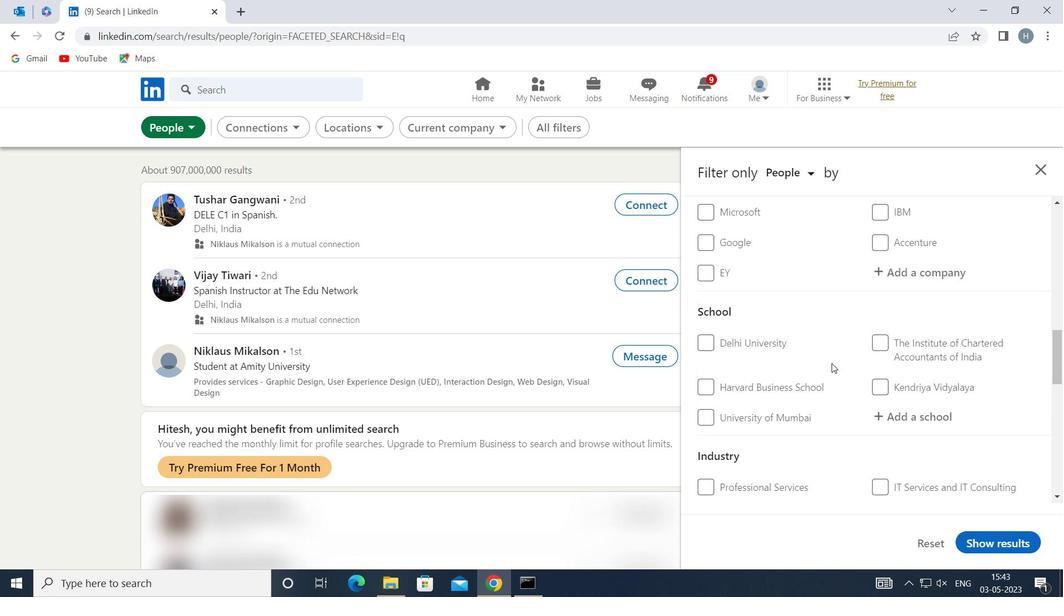 
Action: Mouse scrolled (831, 364) with delta (0, 0)
Screenshot: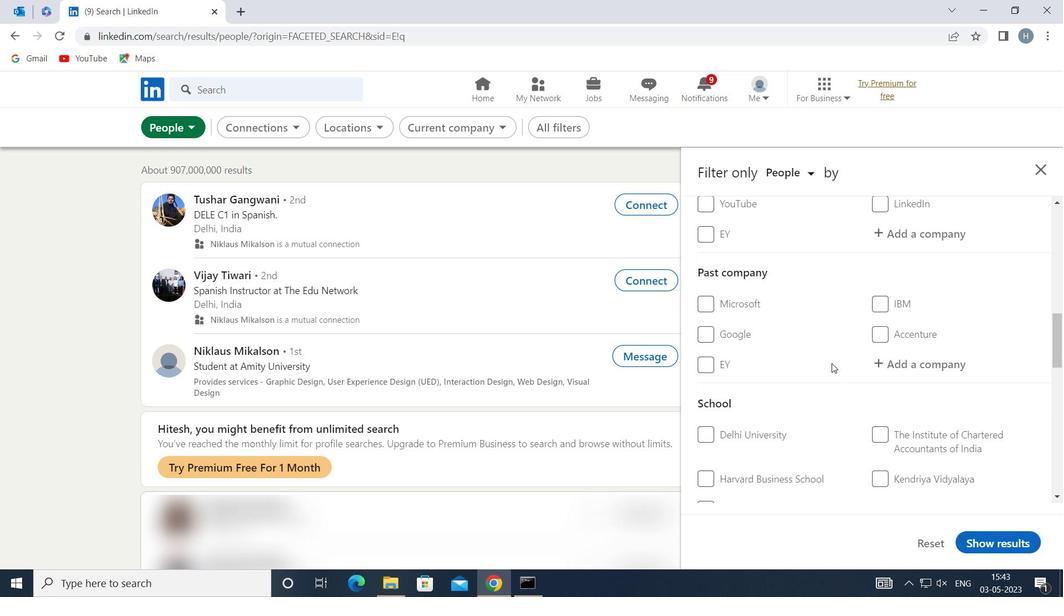 
Action: Mouse moved to (909, 351)
Screenshot: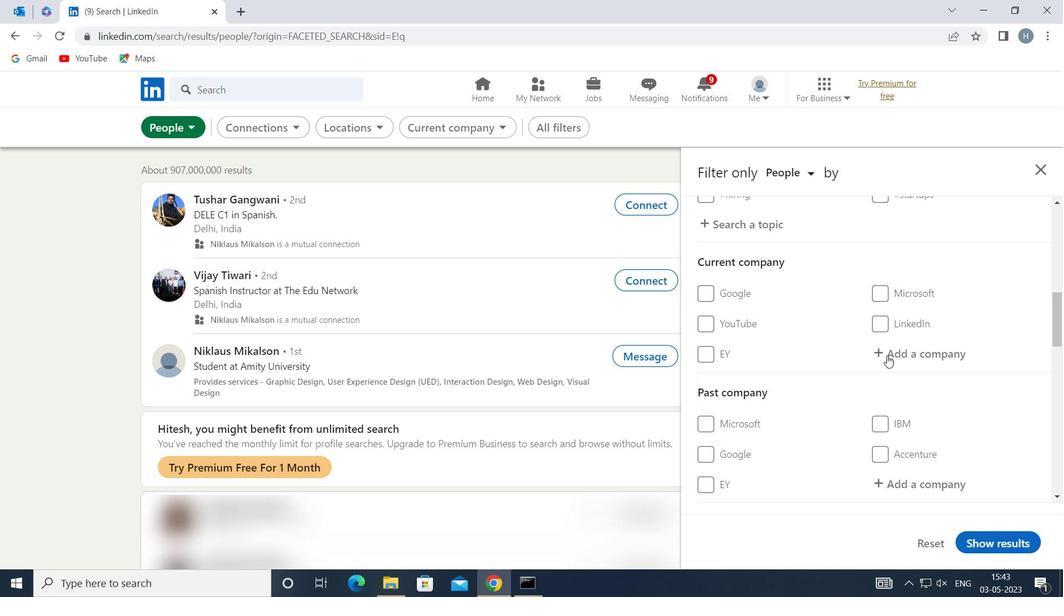 
Action: Mouse pressed left at (909, 351)
Screenshot: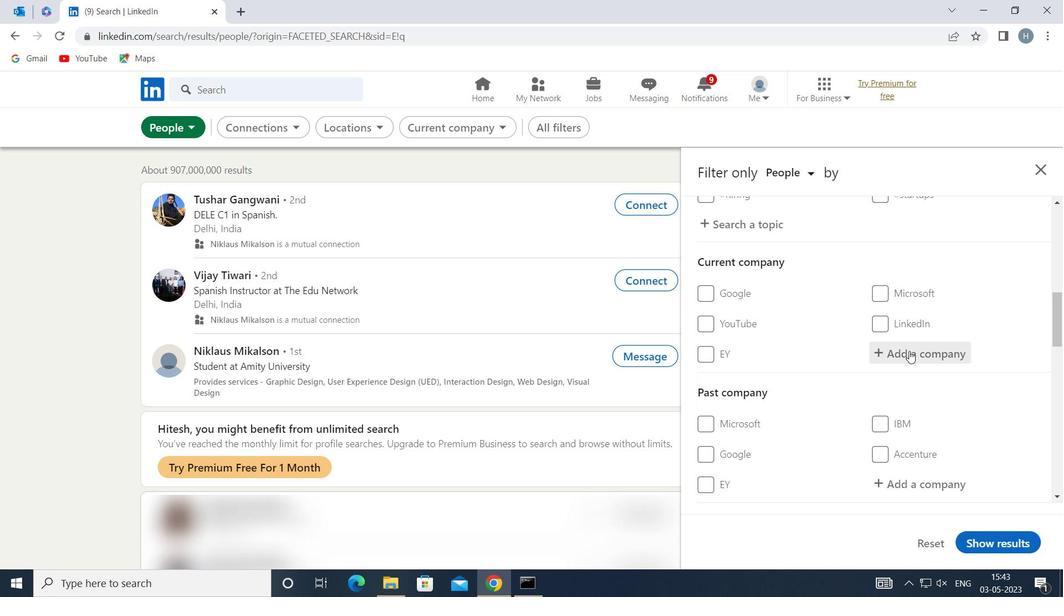 
Action: Key pressed <Key.shift>MICROLAND<Key.space><Key.shift>UNI
Screenshot: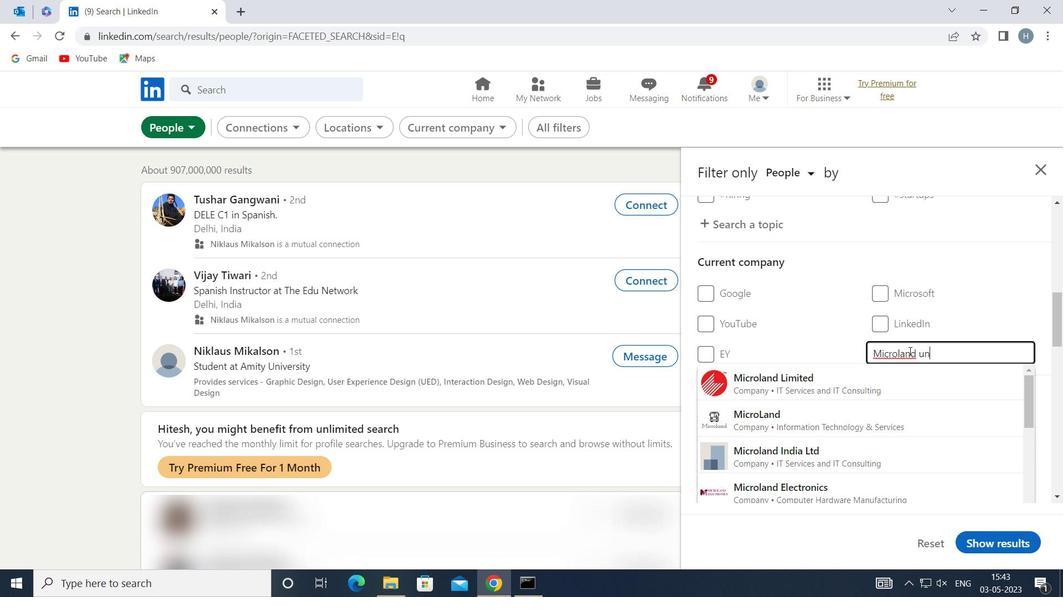 
Action: Mouse moved to (961, 336)
Screenshot: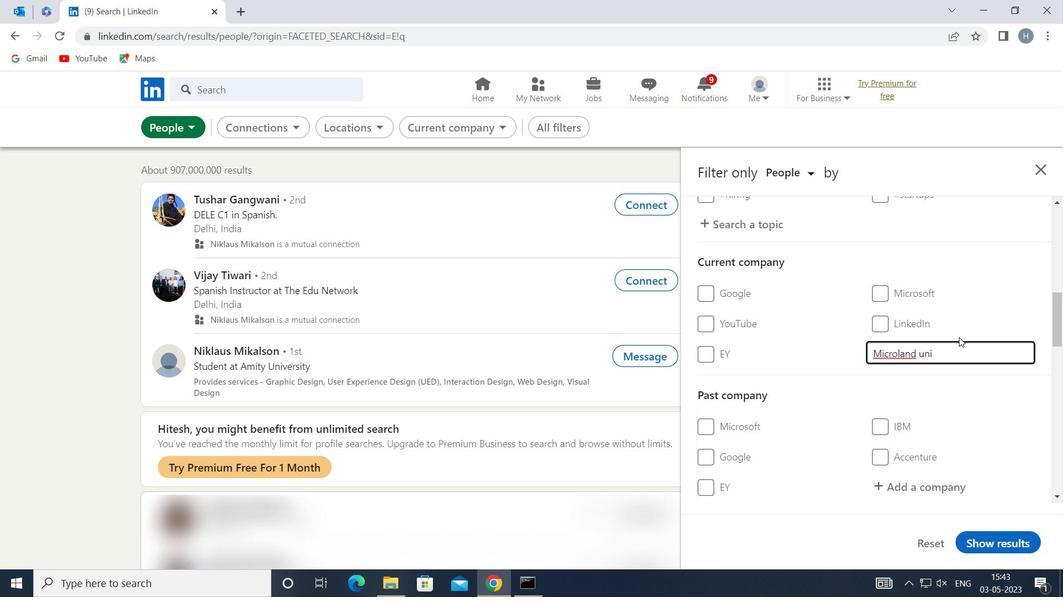 
Action: Key pressed <Key.backspace><Key.backspace>
Screenshot: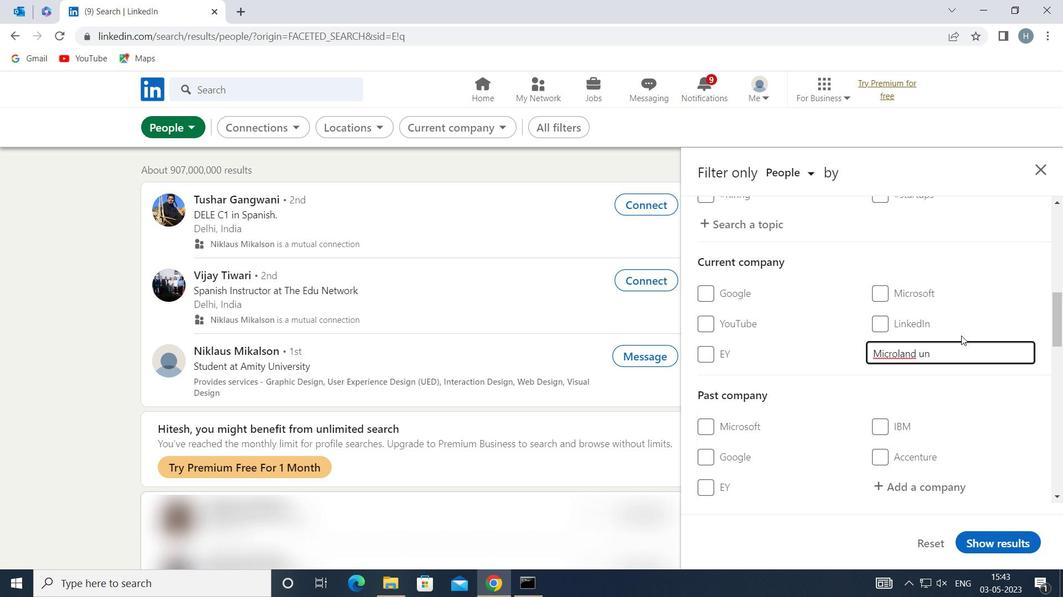 
Action: Mouse moved to (961, 337)
Screenshot: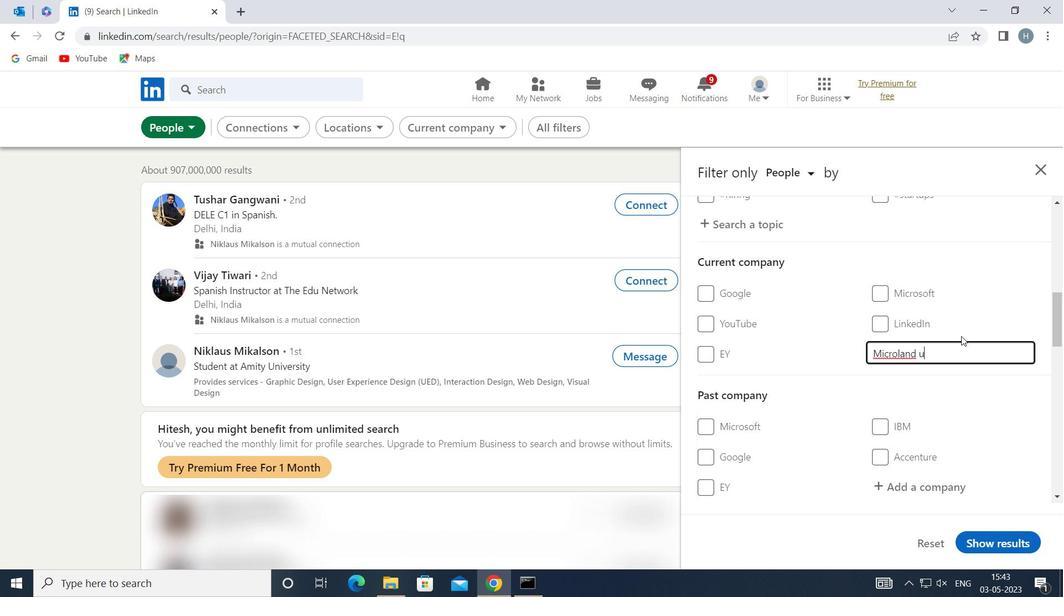 
Action: Key pressed <Key.backspace>L
Screenshot: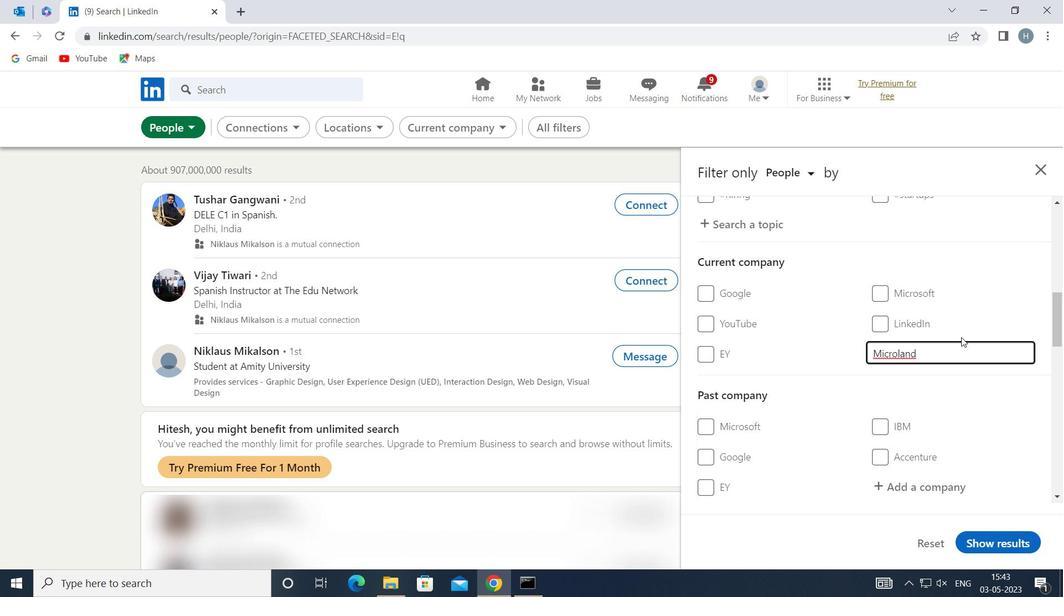 
Action: Mouse moved to (961, 339)
Screenshot: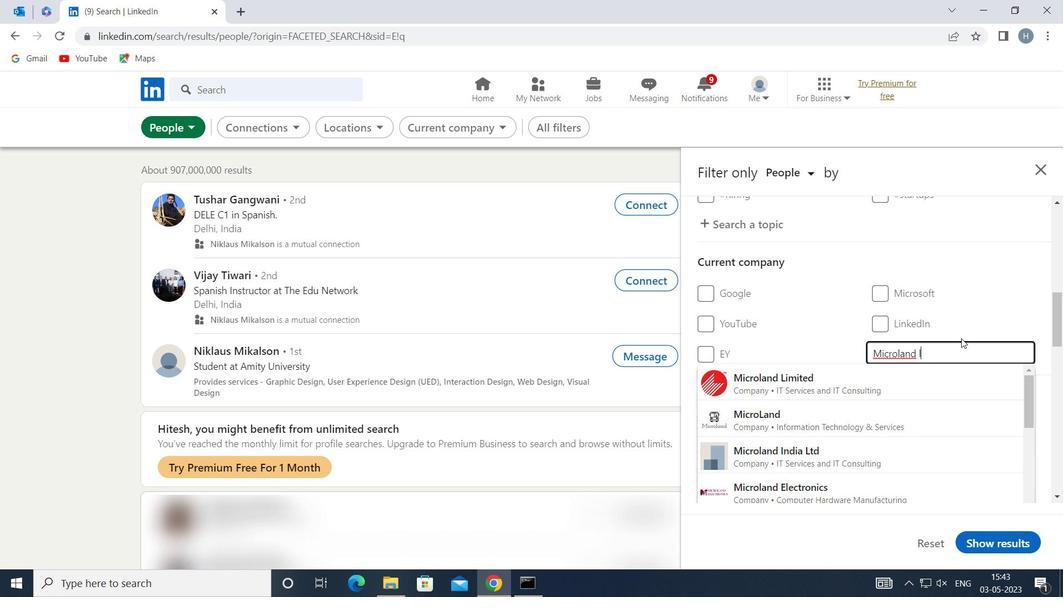 
Action: Key pressed I
Screenshot: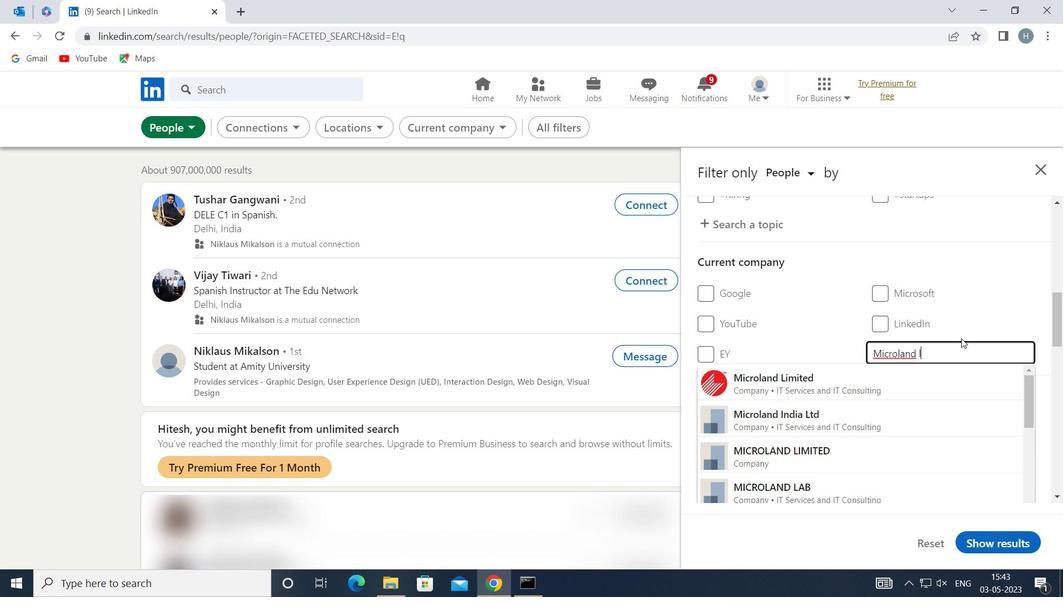 
Action: Mouse moved to (910, 384)
Screenshot: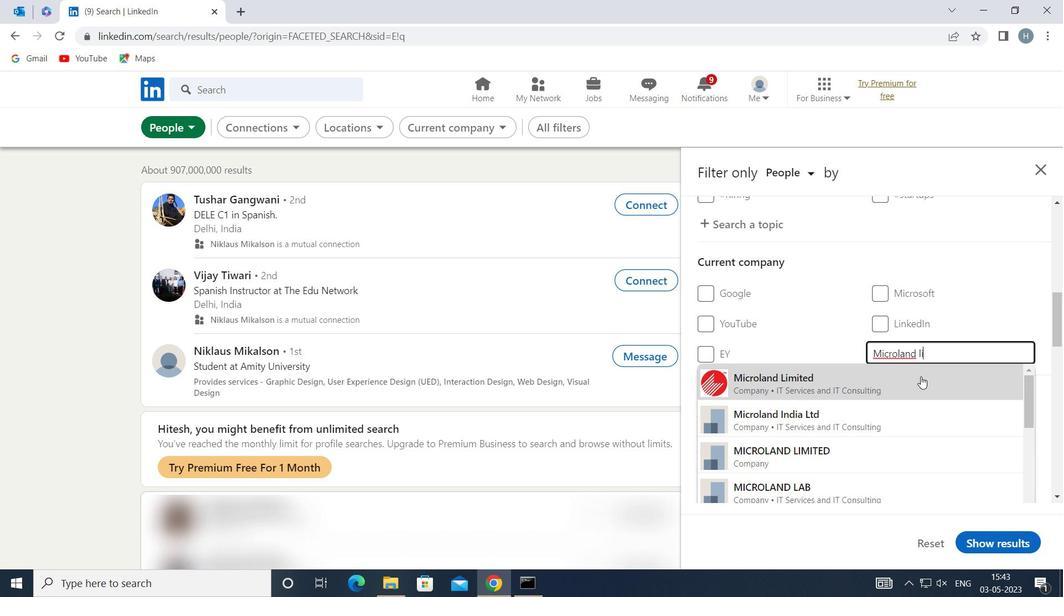 
Action: Mouse pressed left at (910, 384)
Screenshot: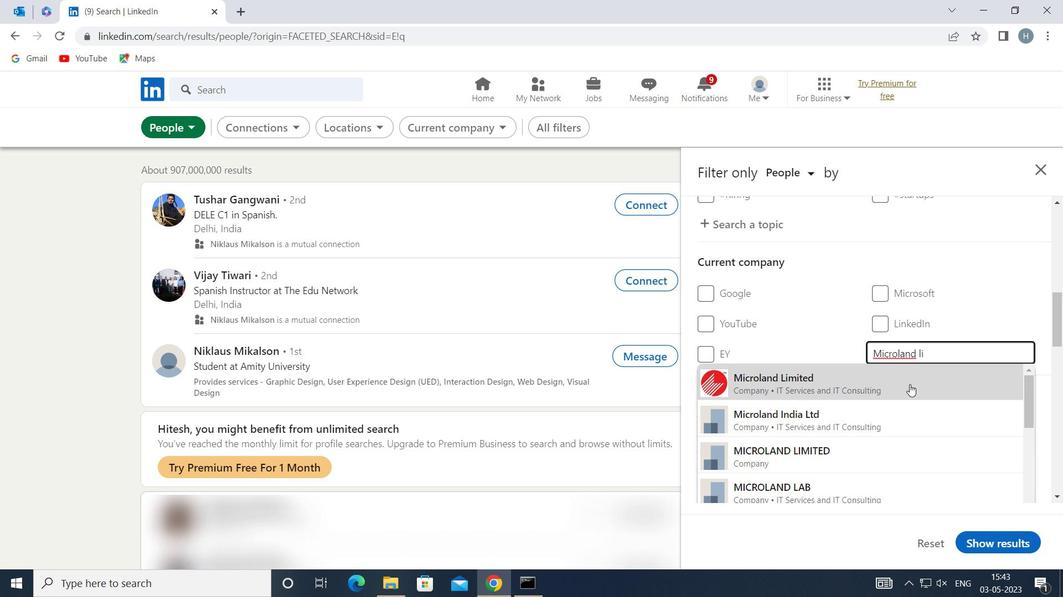 
Action: Mouse moved to (833, 374)
Screenshot: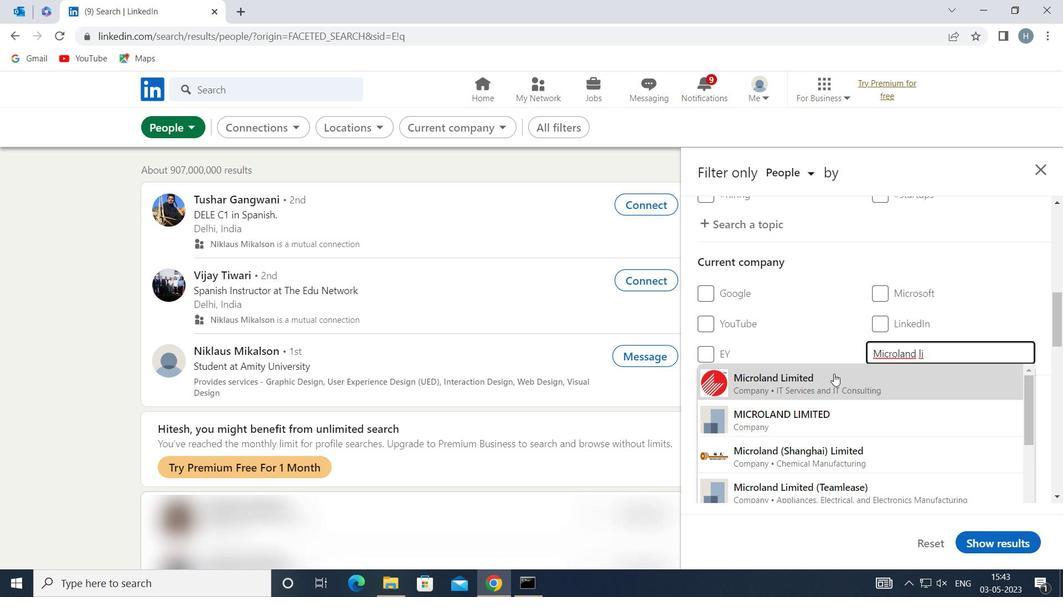 
Action: Mouse pressed left at (833, 374)
Screenshot: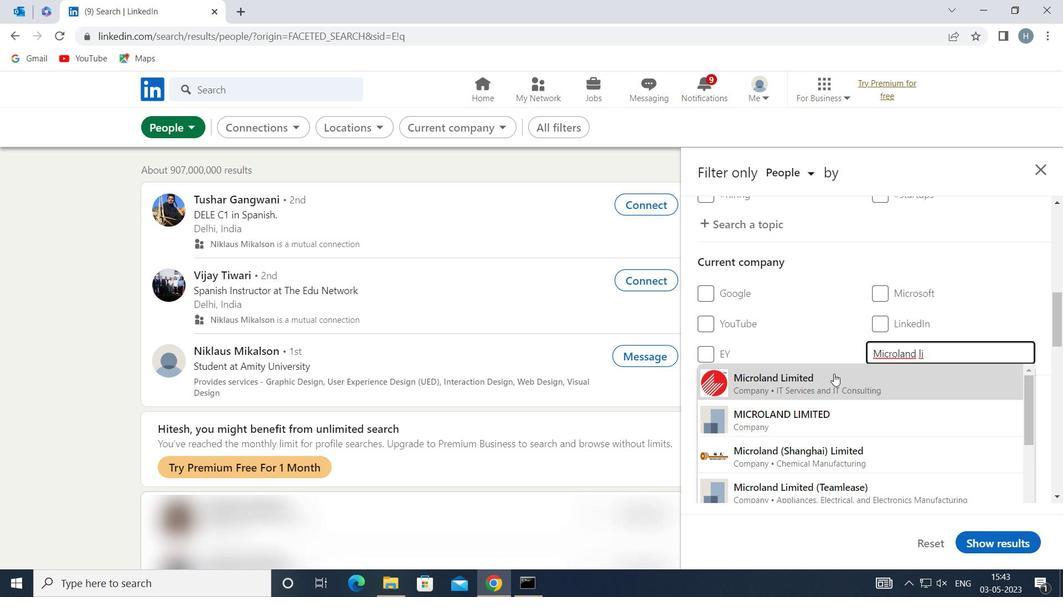 
Action: Mouse scrolled (833, 373) with delta (0, 0)
Screenshot: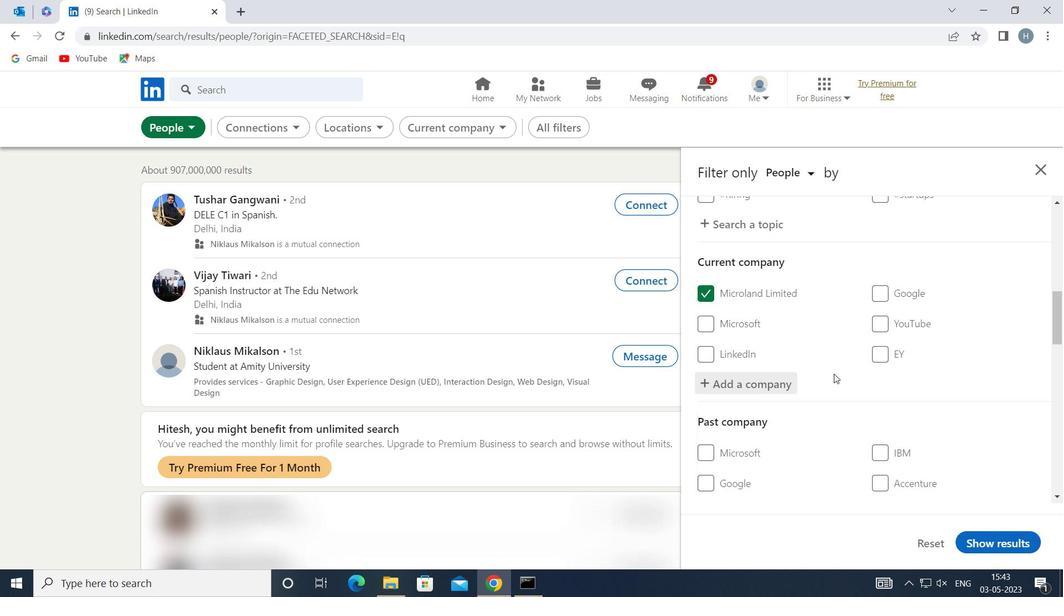 
Action: Mouse scrolled (833, 373) with delta (0, 0)
Screenshot: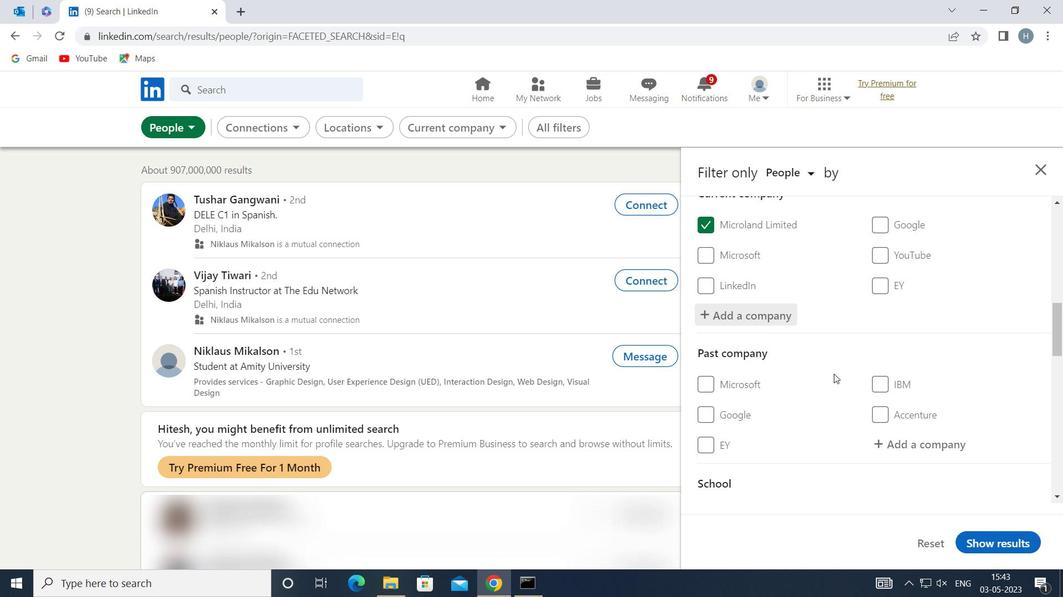 
Action: Mouse scrolled (833, 373) with delta (0, 0)
Screenshot: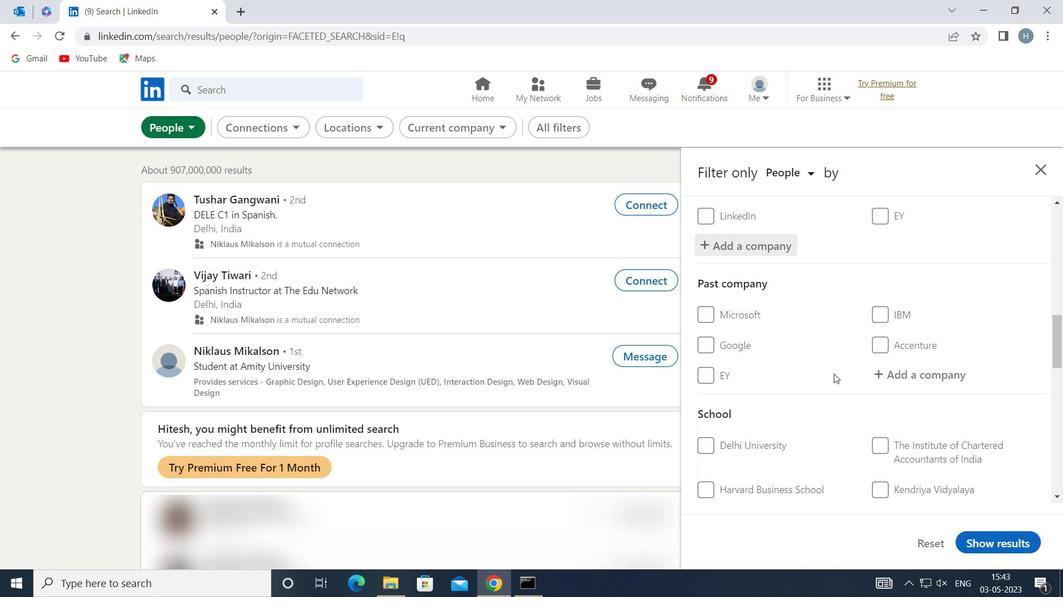 
Action: Mouse scrolled (833, 373) with delta (0, 0)
Screenshot: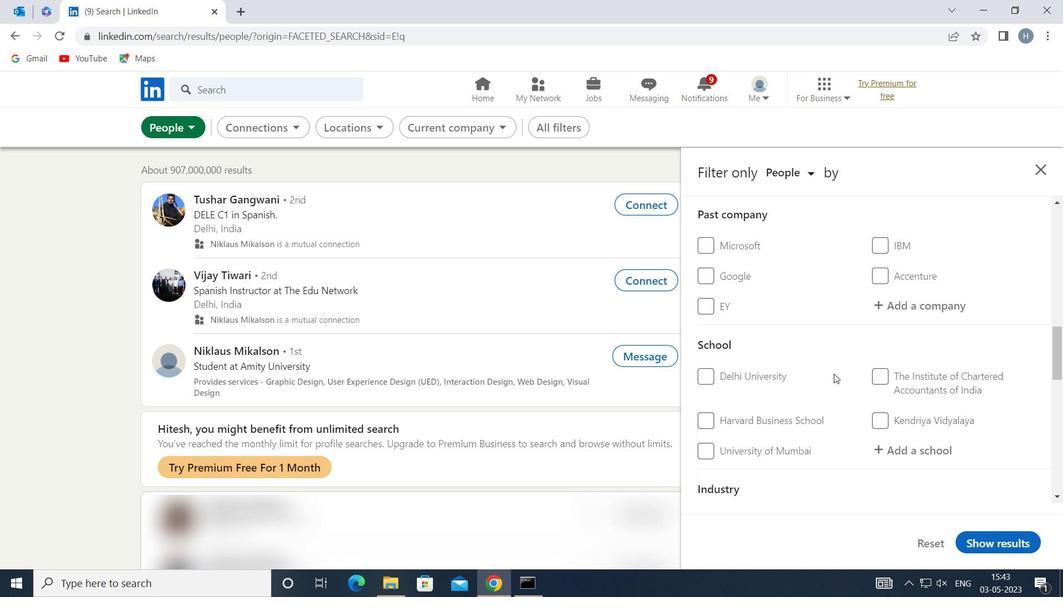 
Action: Mouse moved to (891, 385)
Screenshot: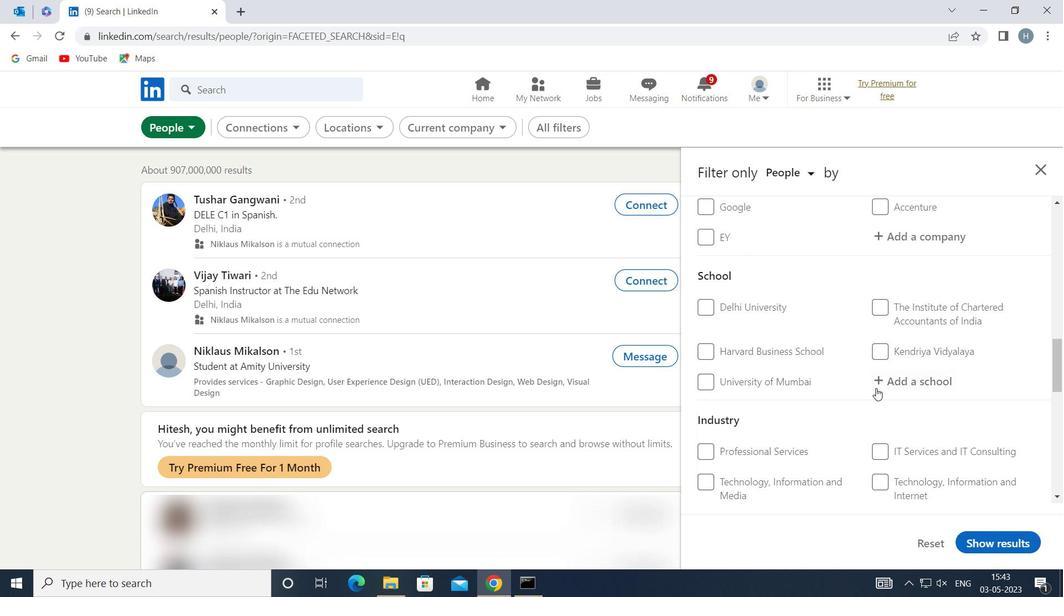 
Action: Mouse pressed left at (891, 385)
Screenshot: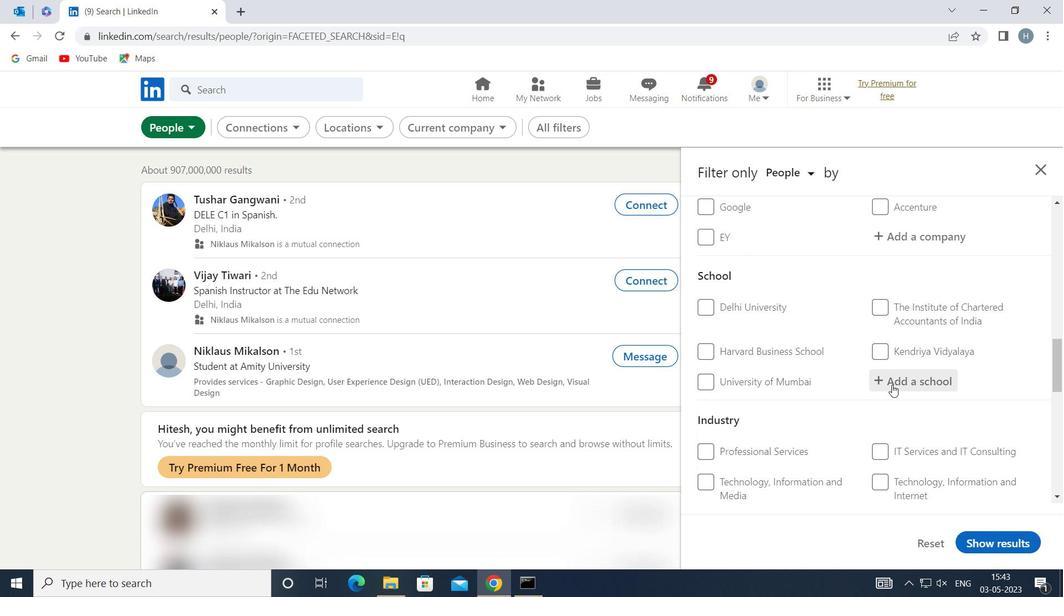 
Action: Key pressed <Key.shift>MANAV<Key.space><Key.shift>RACHNA<Key.space><Key.shift><Key.shift><Key.shift>UNI
Screenshot: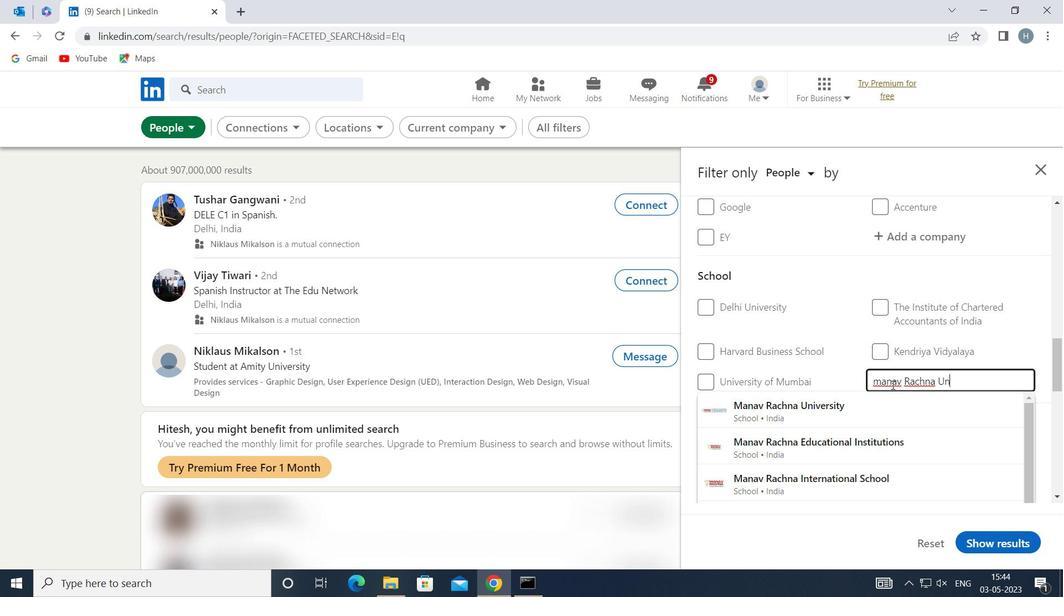 
Action: Mouse moved to (892, 404)
Screenshot: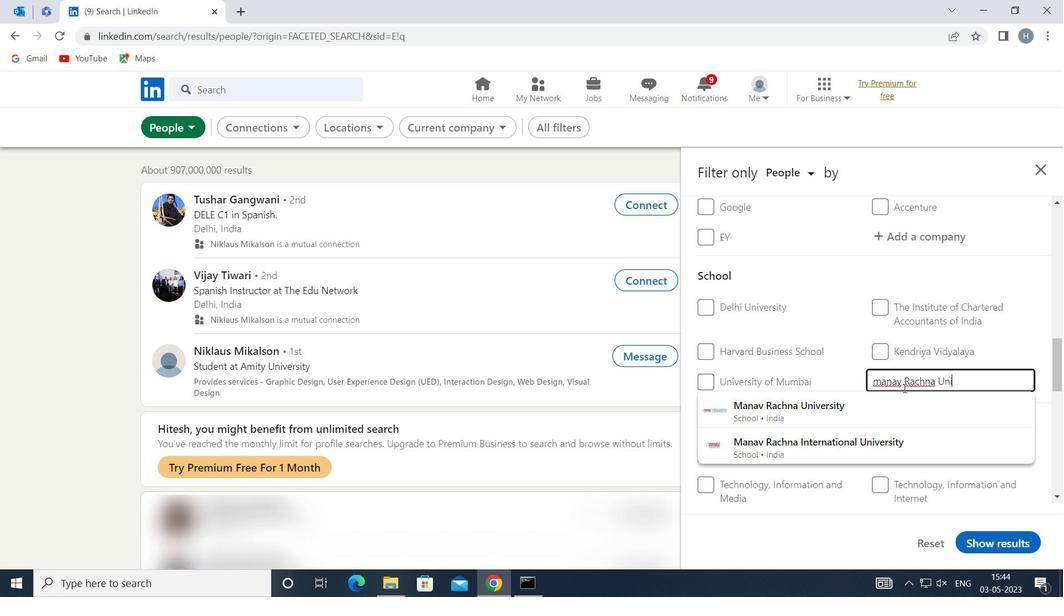 
Action: Mouse pressed left at (892, 404)
Screenshot: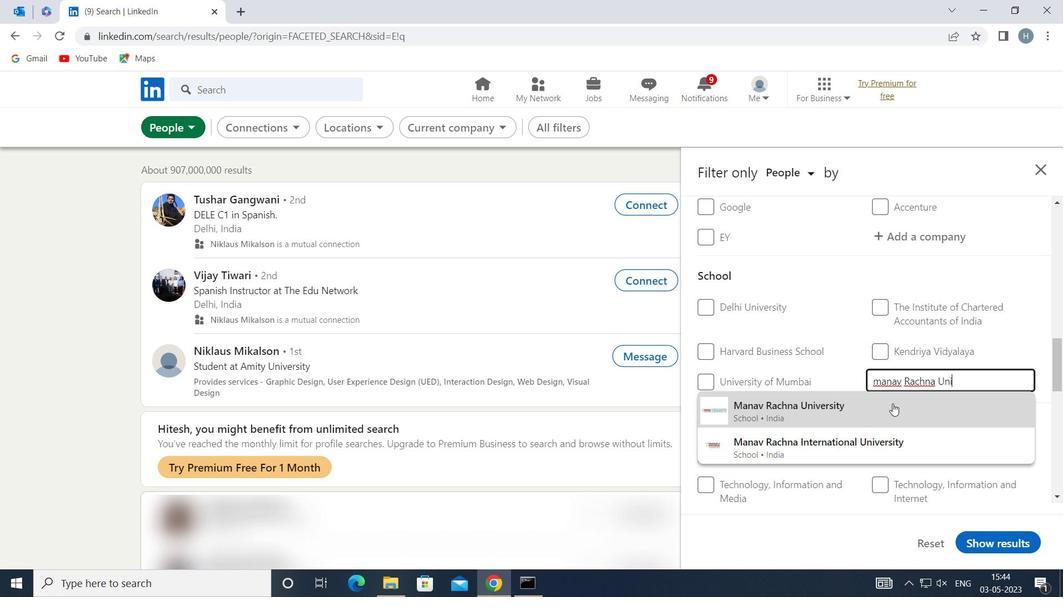 
Action: Mouse moved to (851, 380)
Screenshot: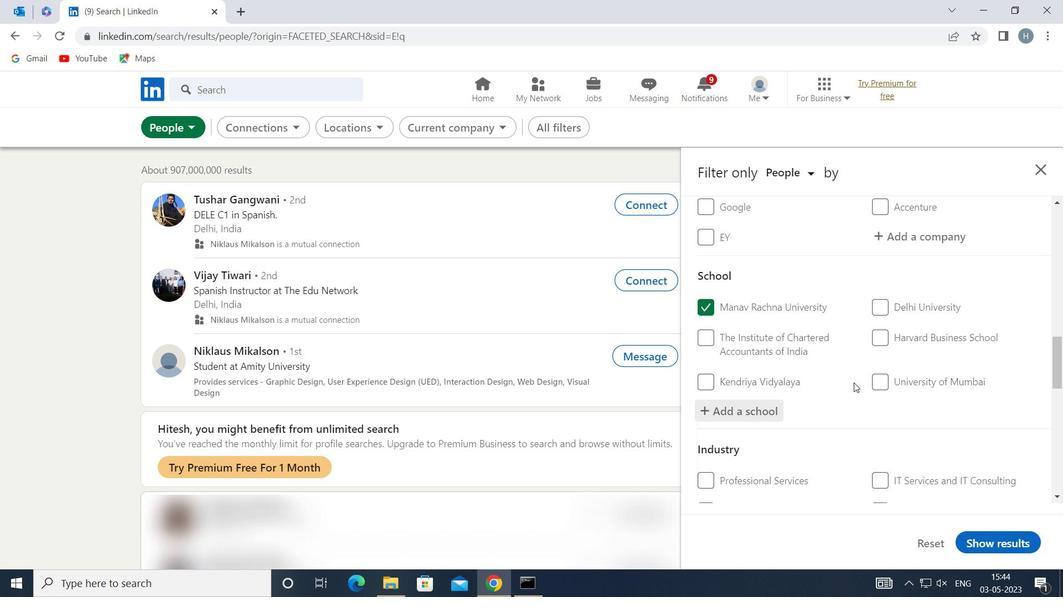 
Action: Mouse scrolled (851, 379) with delta (0, 0)
Screenshot: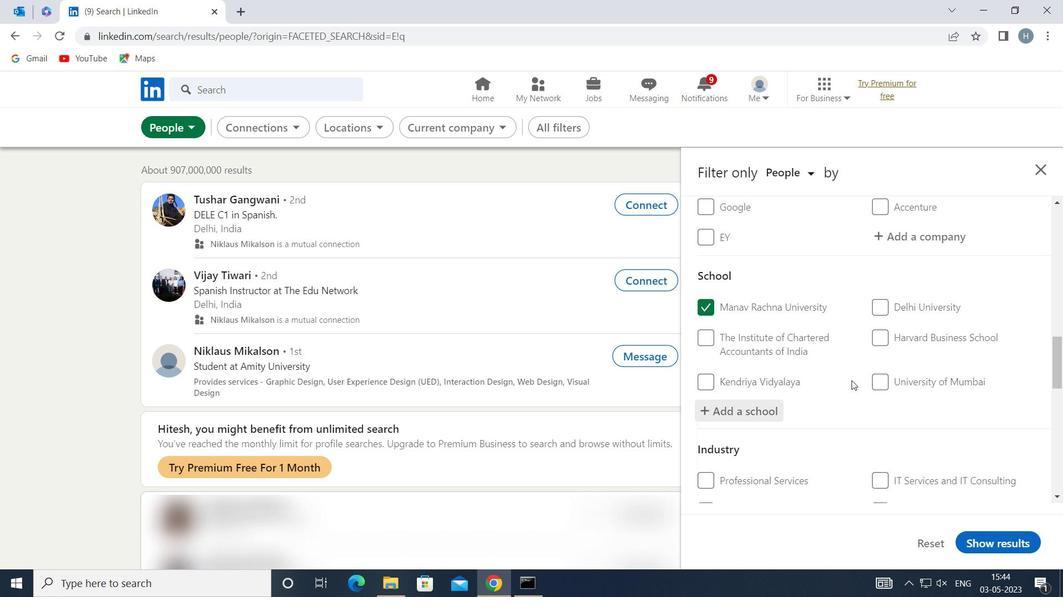 
Action: Mouse moved to (850, 380)
Screenshot: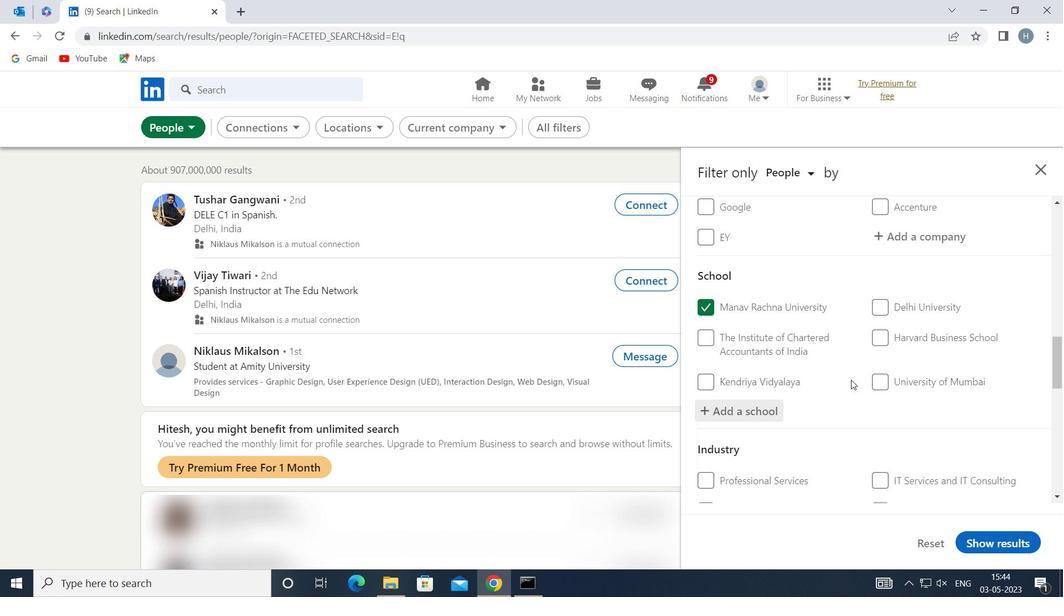 
Action: Mouse scrolled (850, 379) with delta (0, 0)
Screenshot: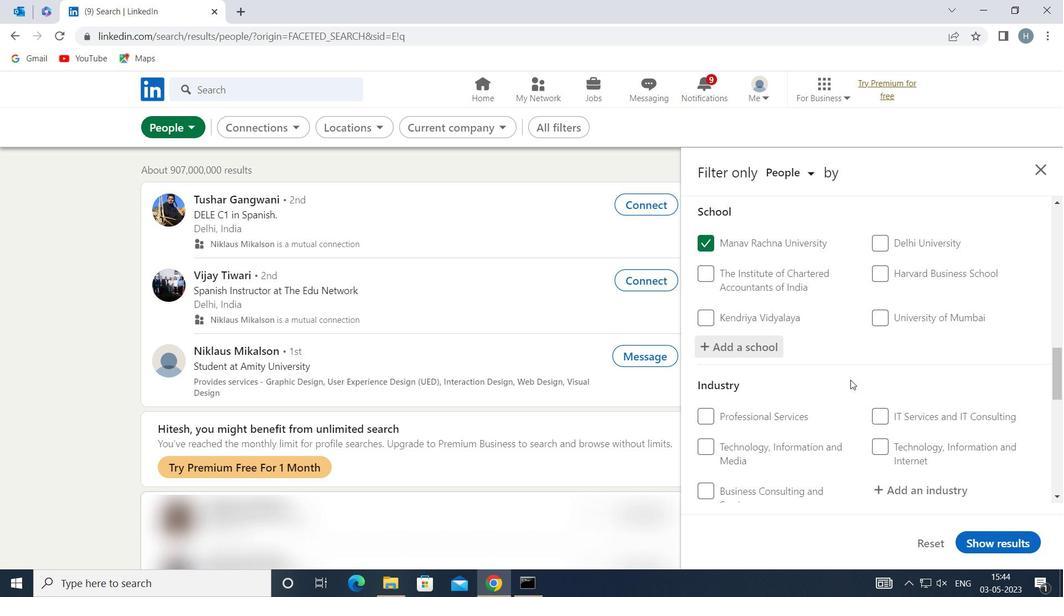 
Action: Mouse moved to (915, 413)
Screenshot: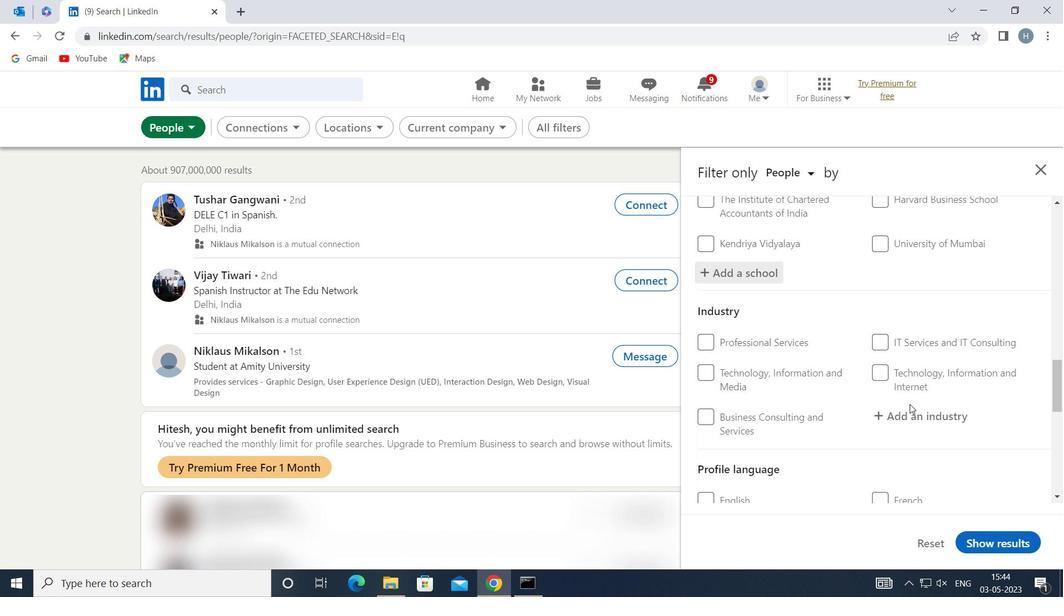 
Action: Mouse pressed left at (915, 413)
Screenshot: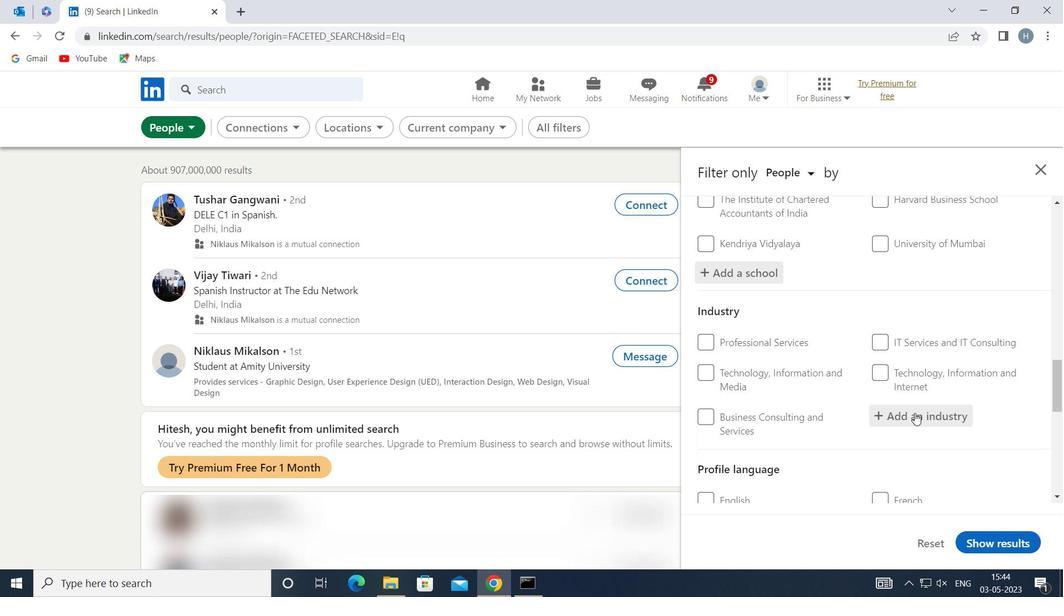 
Action: Key pressed <Key.shift>LANDSCAPING
Screenshot: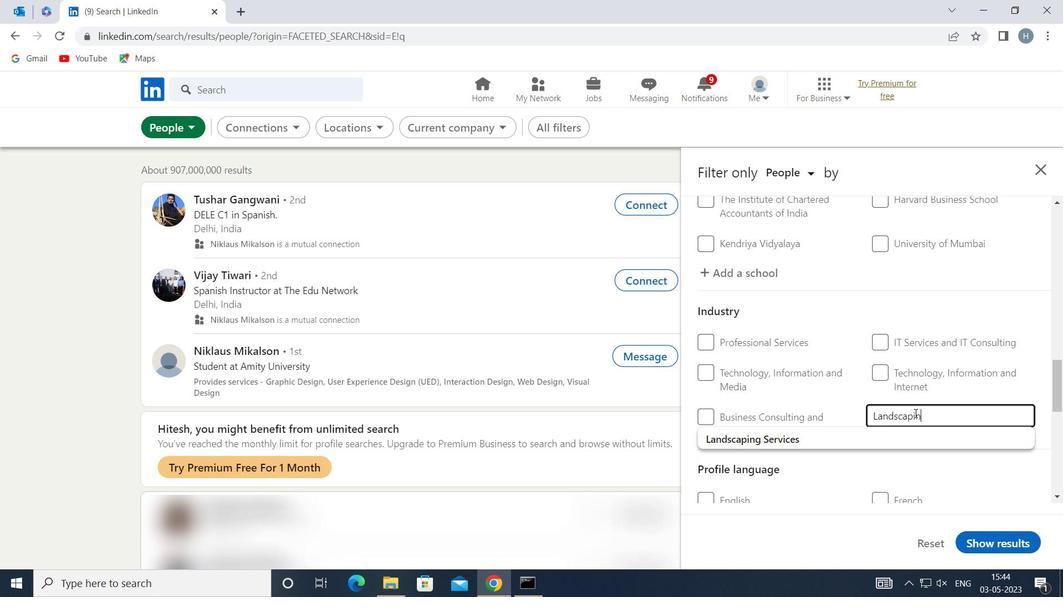 
Action: Mouse moved to (874, 435)
Screenshot: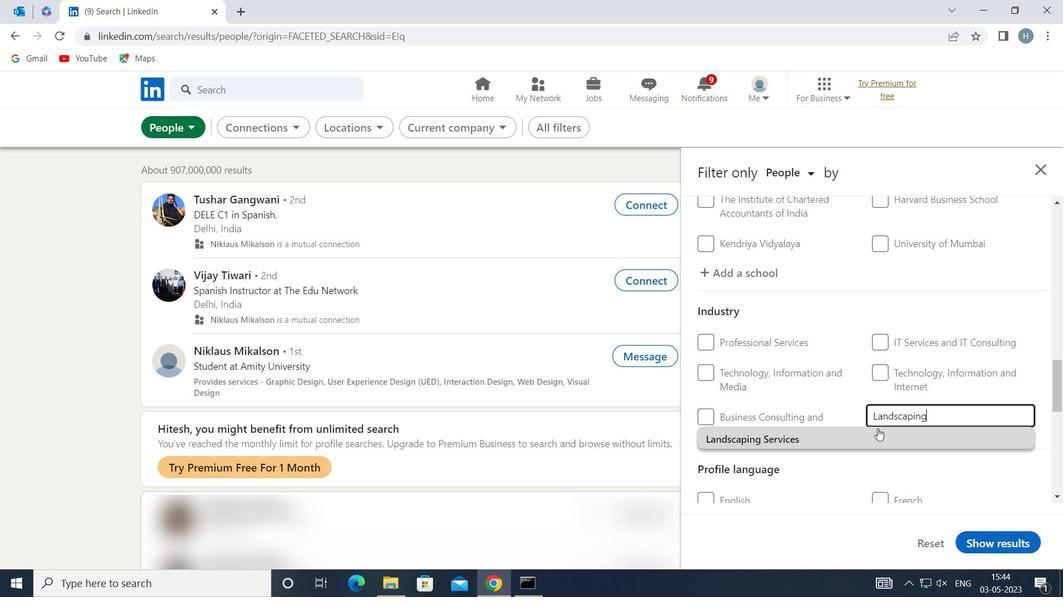 
Action: Mouse pressed left at (874, 435)
Screenshot: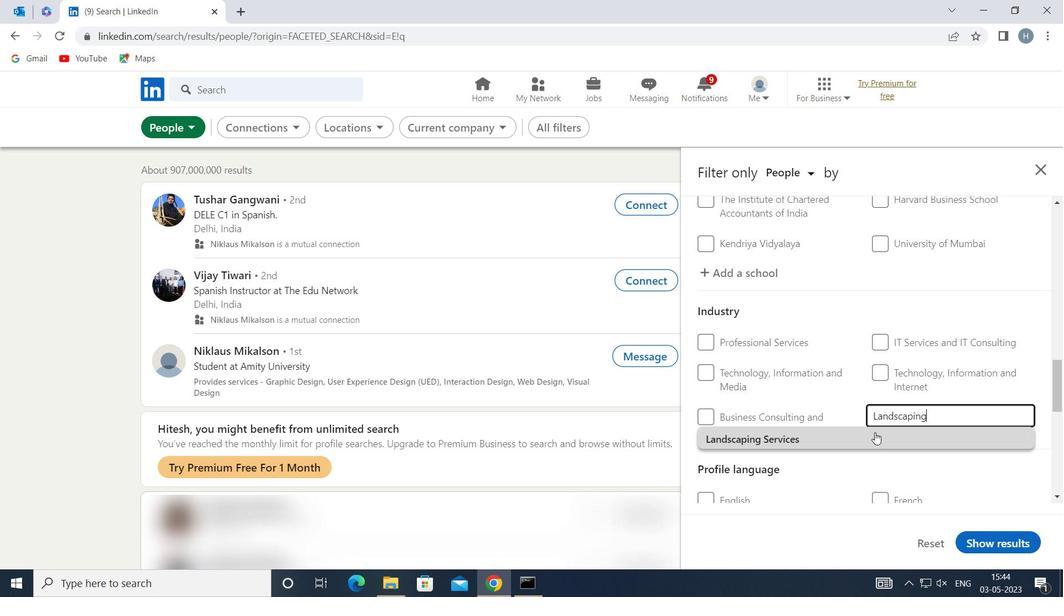 
Action: Mouse moved to (811, 432)
Screenshot: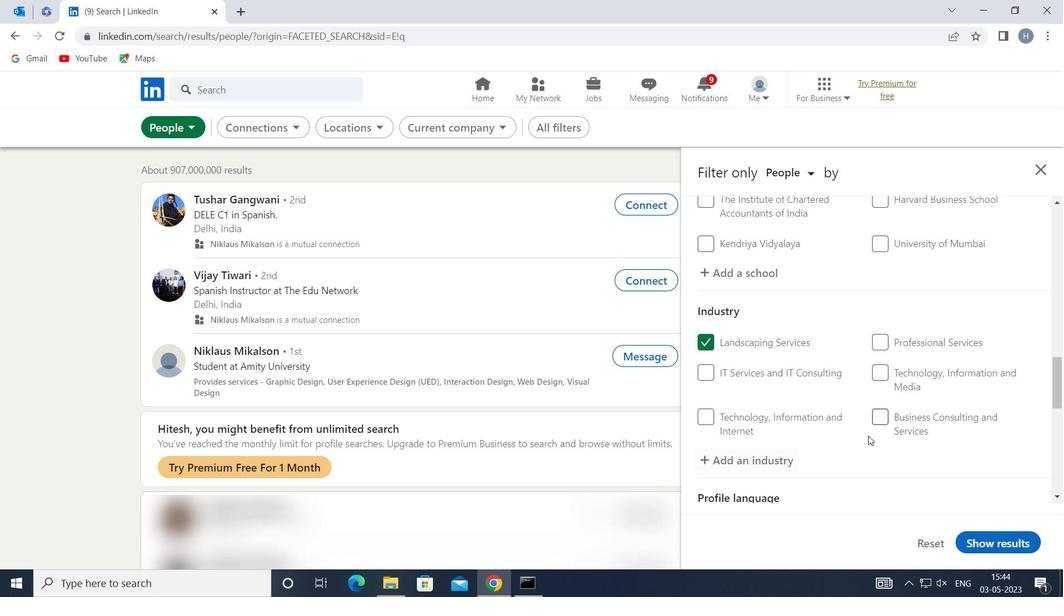
Action: Mouse scrolled (811, 431) with delta (0, 0)
Screenshot: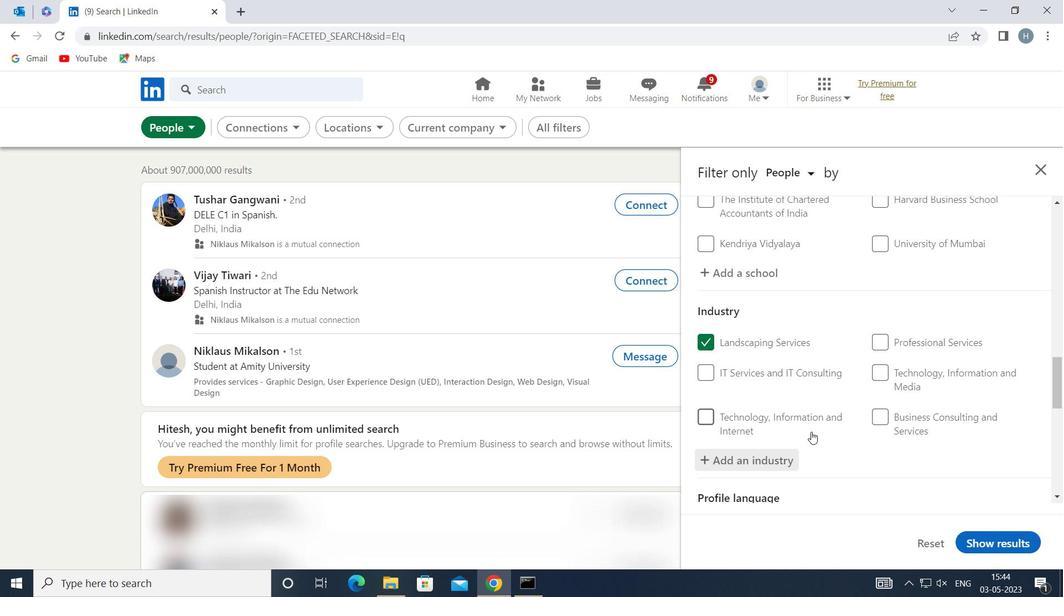 
Action: Mouse scrolled (811, 431) with delta (0, 0)
Screenshot: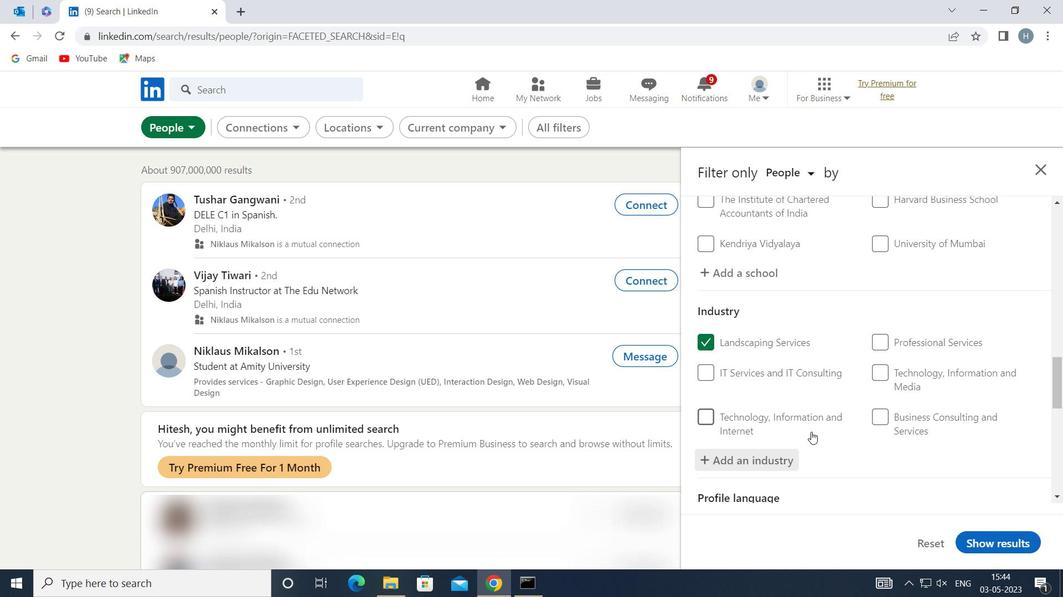 
Action: Mouse moved to (826, 419)
Screenshot: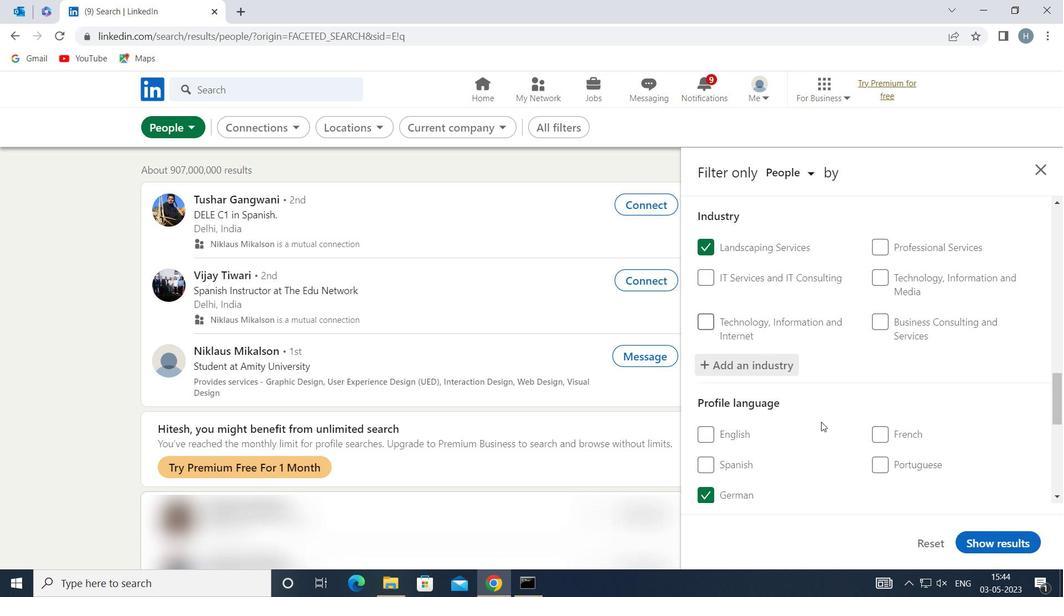 
Action: Mouse scrolled (826, 418) with delta (0, 0)
Screenshot: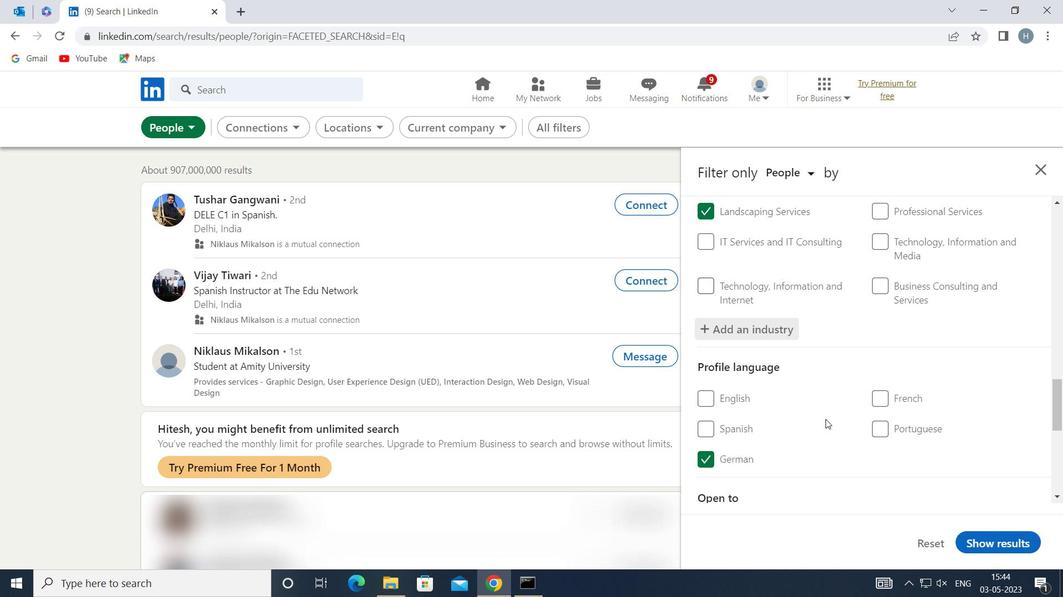 
Action: Mouse moved to (837, 411)
Screenshot: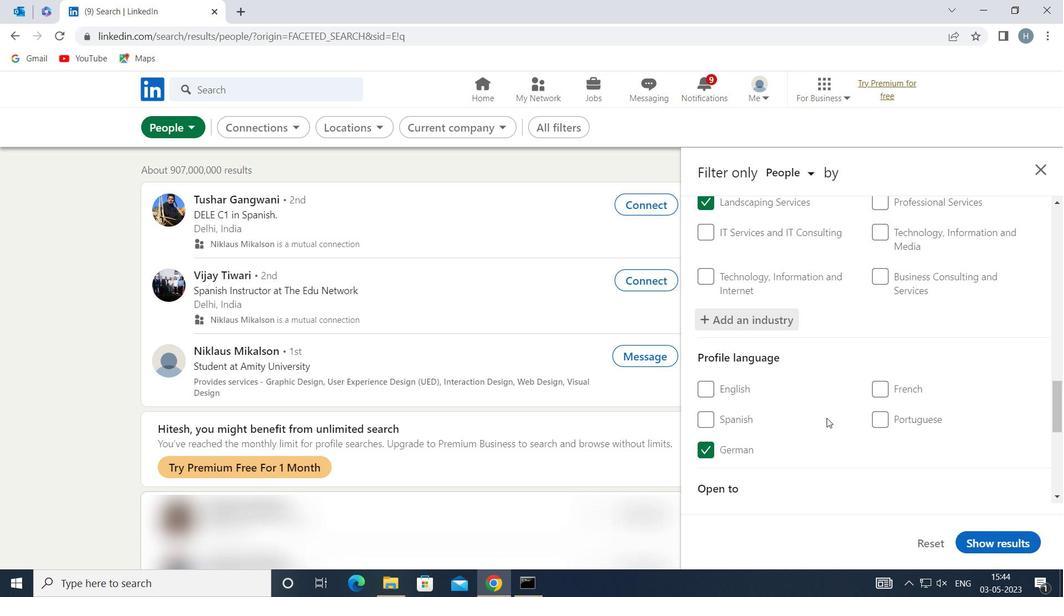 
Action: Mouse scrolled (837, 411) with delta (0, 0)
Screenshot: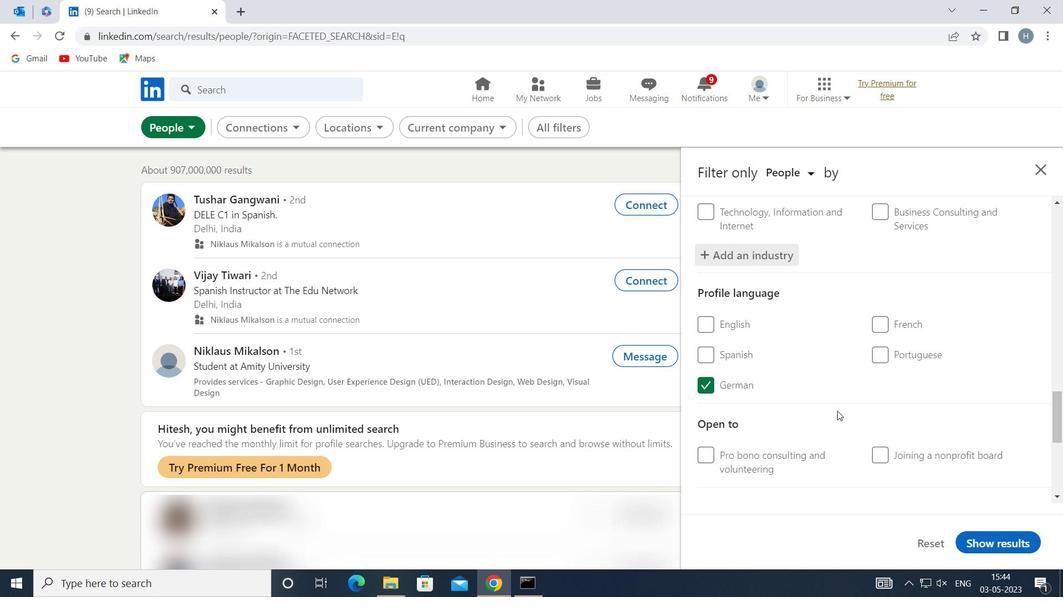 
Action: Mouse scrolled (837, 411) with delta (0, 0)
Screenshot: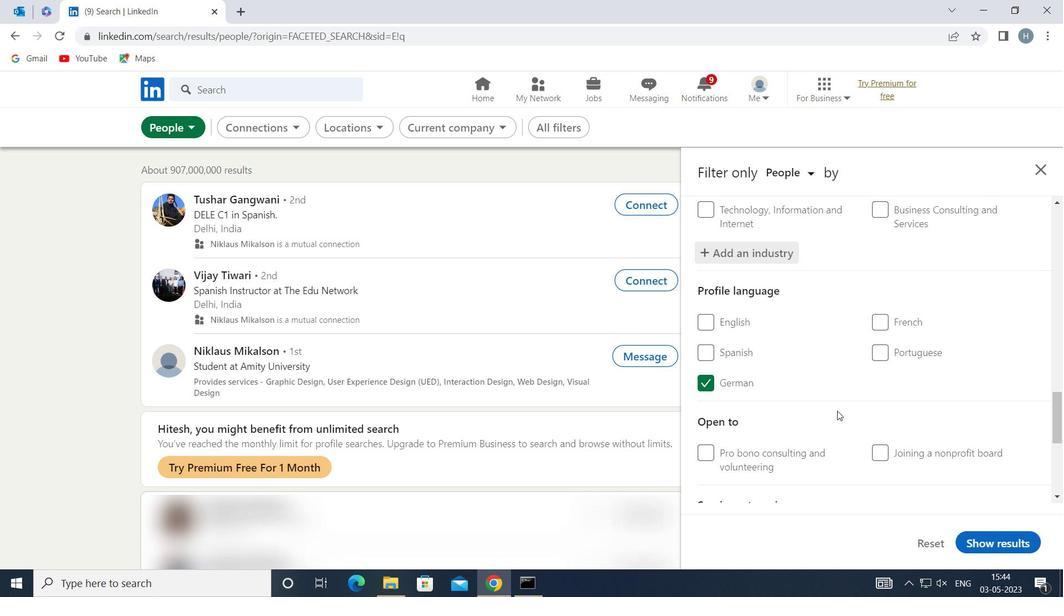 
Action: Mouse scrolled (837, 411) with delta (0, 0)
Screenshot: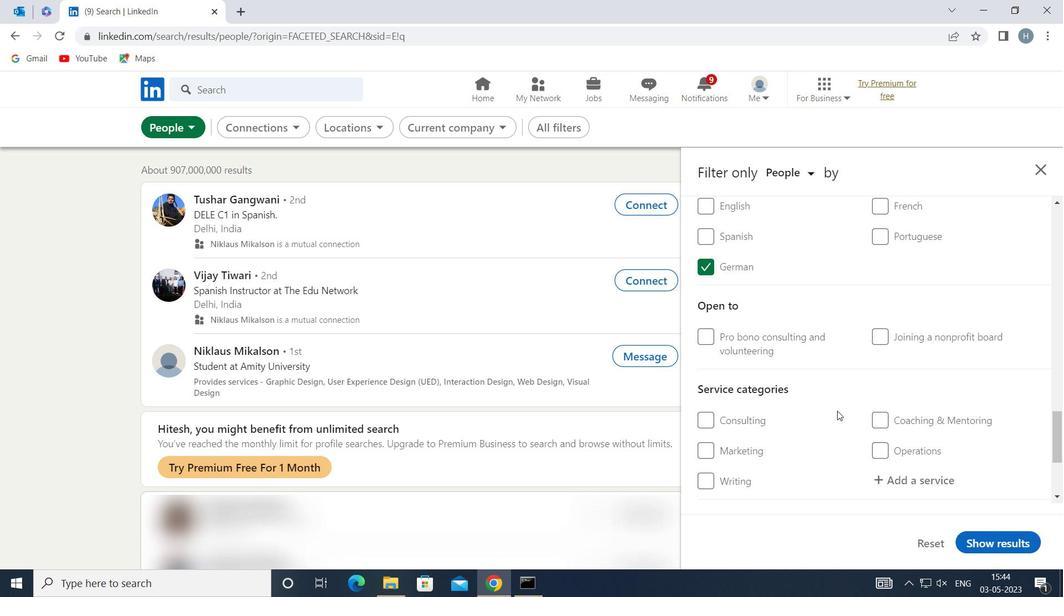 
Action: Mouse moved to (903, 386)
Screenshot: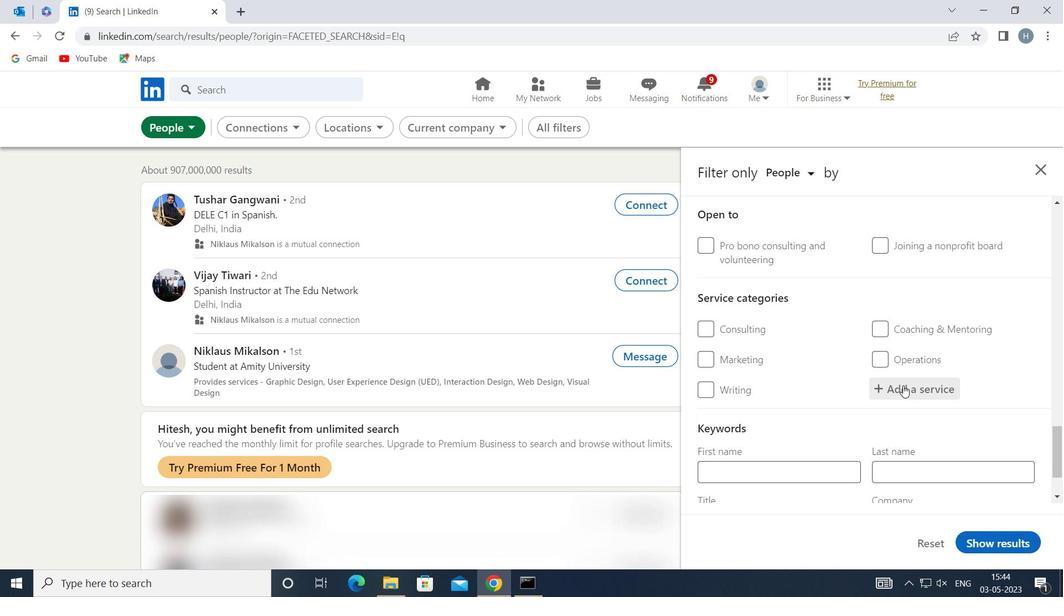 
Action: Mouse pressed left at (903, 386)
Screenshot: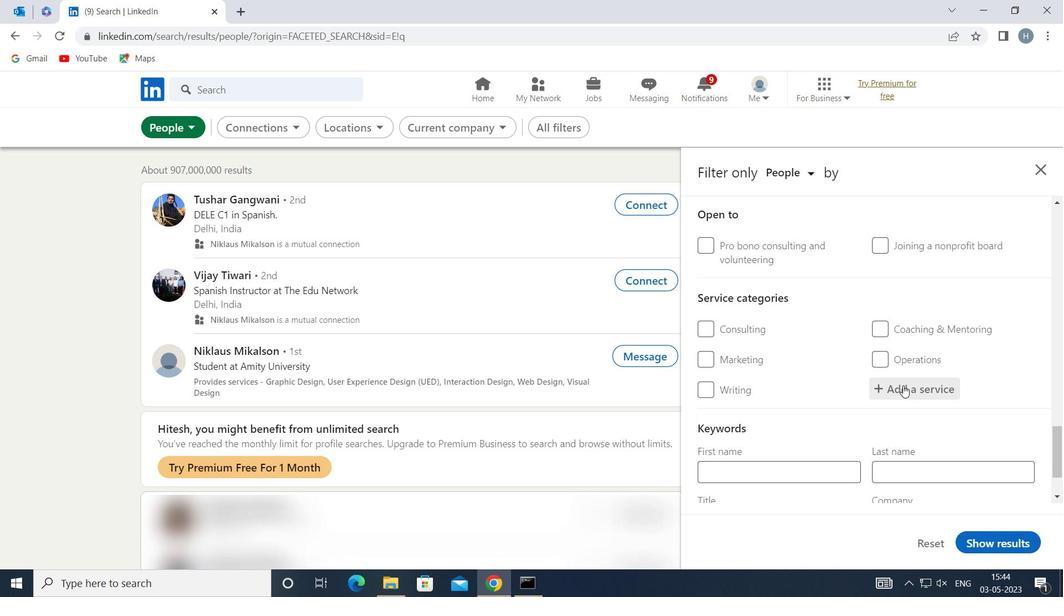 
Action: Mouse moved to (903, 386)
Screenshot: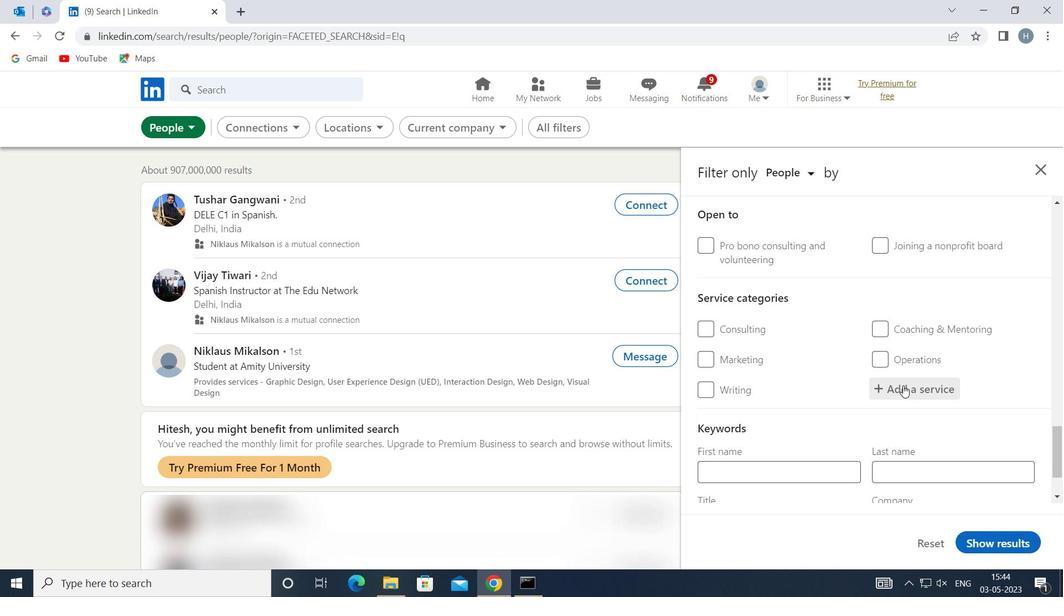 
Action: Key pressed <Key.shift>SUPPORT
Screenshot: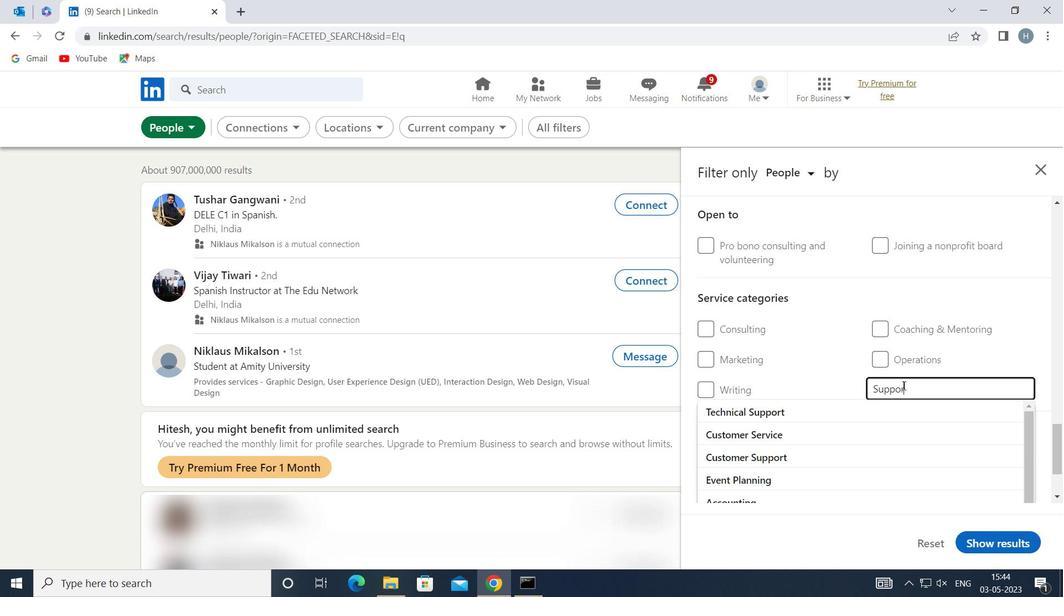 
Action: Mouse moved to (896, 386)
Screenshot: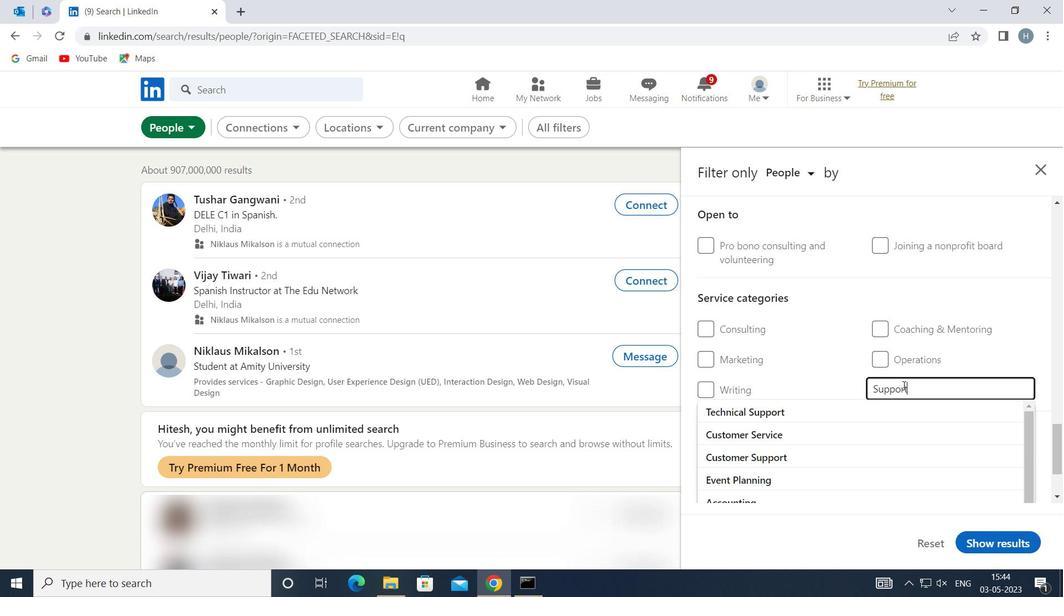 
Action: Key pressed <Key.space><Key.shift>TECHNICAL<Key.space><Key.shift>WRITING<Key.space>
Screenshot: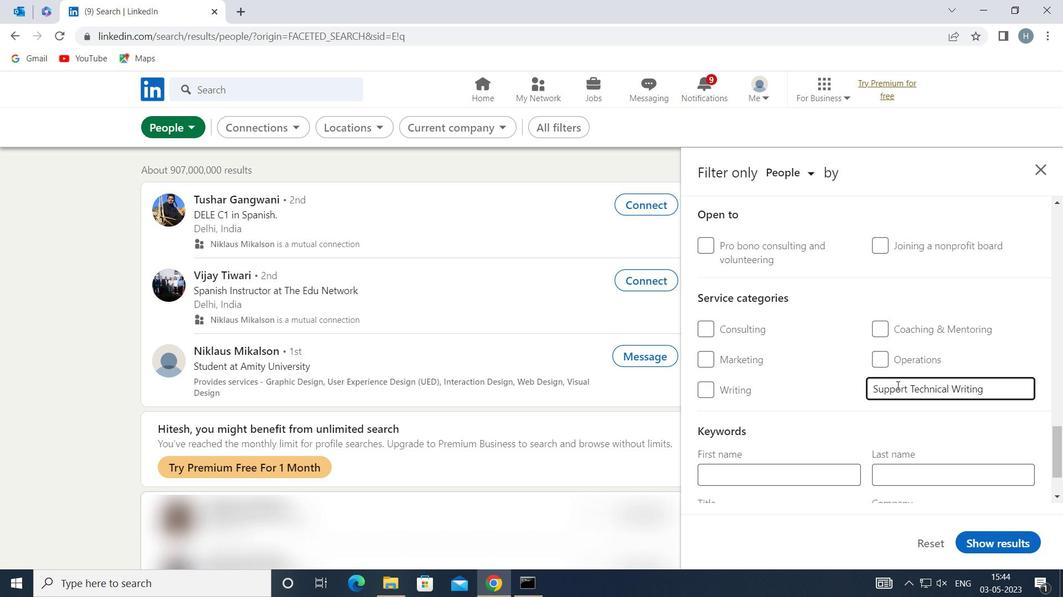 
Action: Mouse moved to (870, 426)
Screenshot: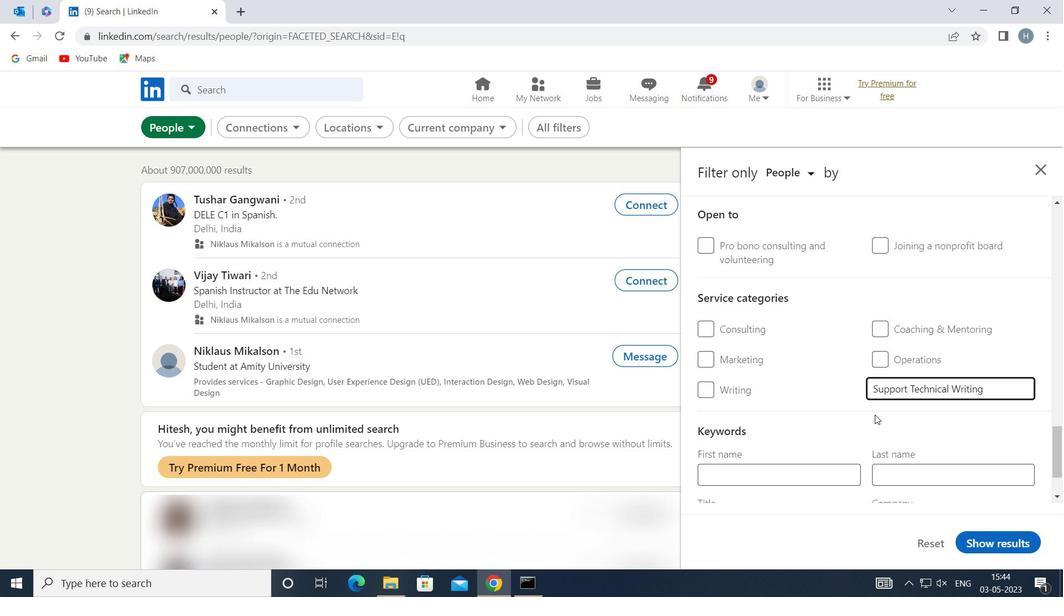 
Action: Mouse pressed left at (870, 426)
Screenshot: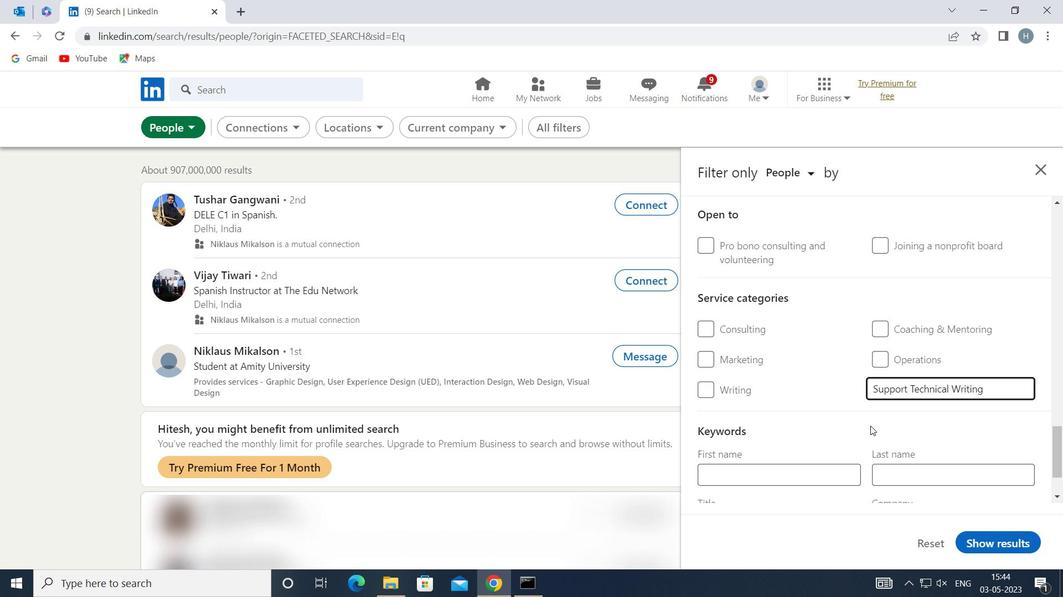
Action: Mouse moved to (876, 426)
Screenshot: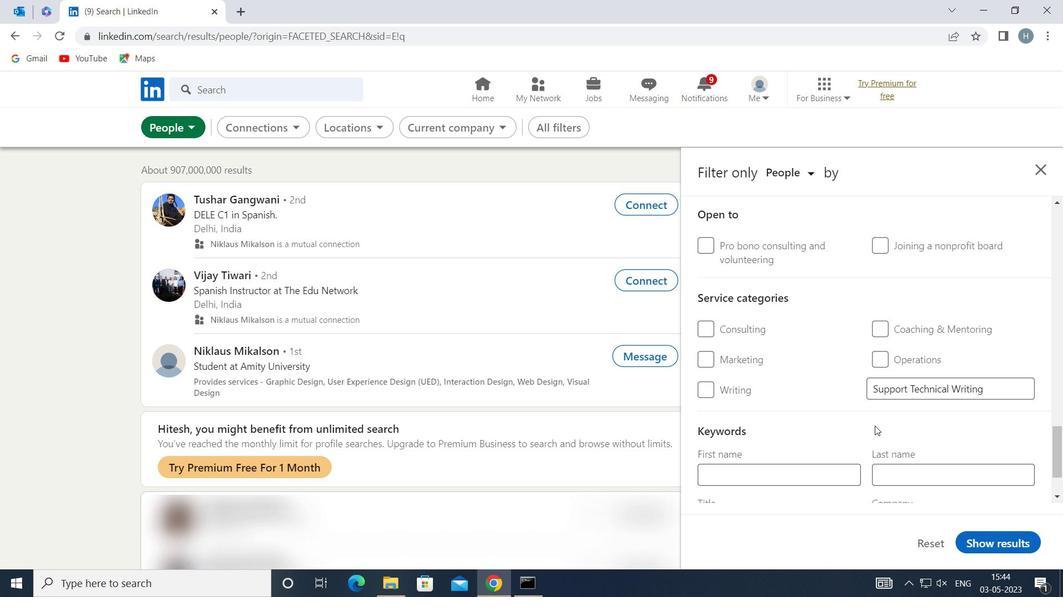 
Action: Mouse scrolled (876, 425) with delta (0, 0)
Screenshot: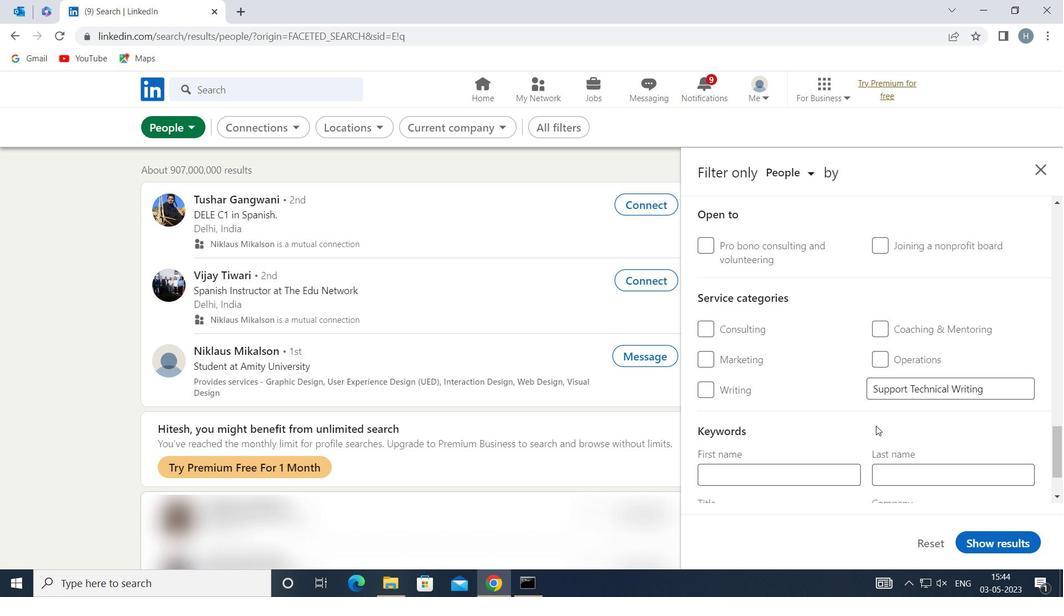 
Action: Mouse moved to (877, 423)
Screenshot: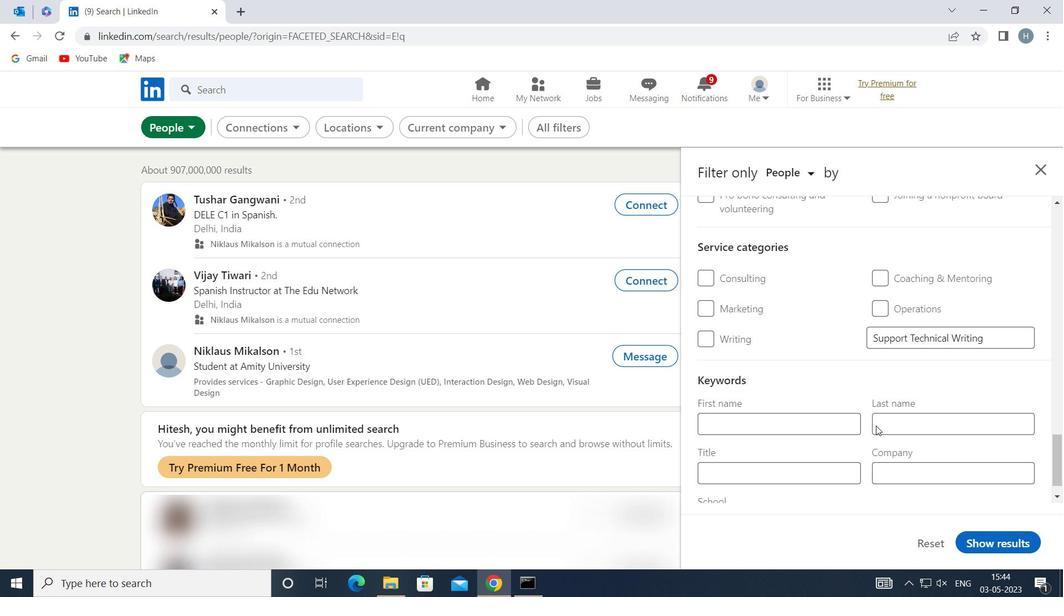 
Action: Mouse scrolled (877, 422) with delta (0, 0)
Screenshot: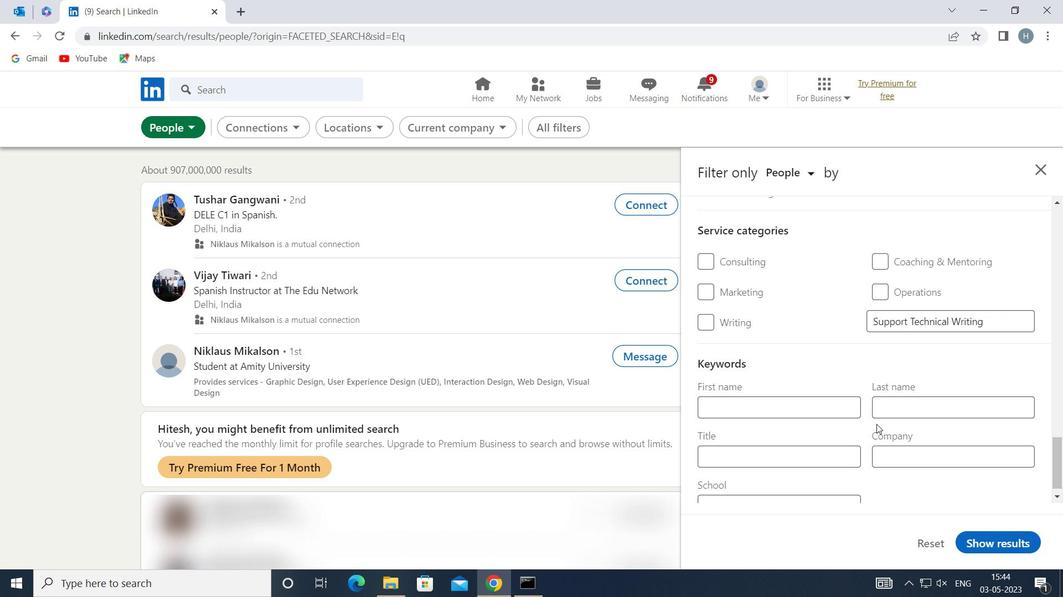
Action: Mouse moved to (876, 423)
Screenshot: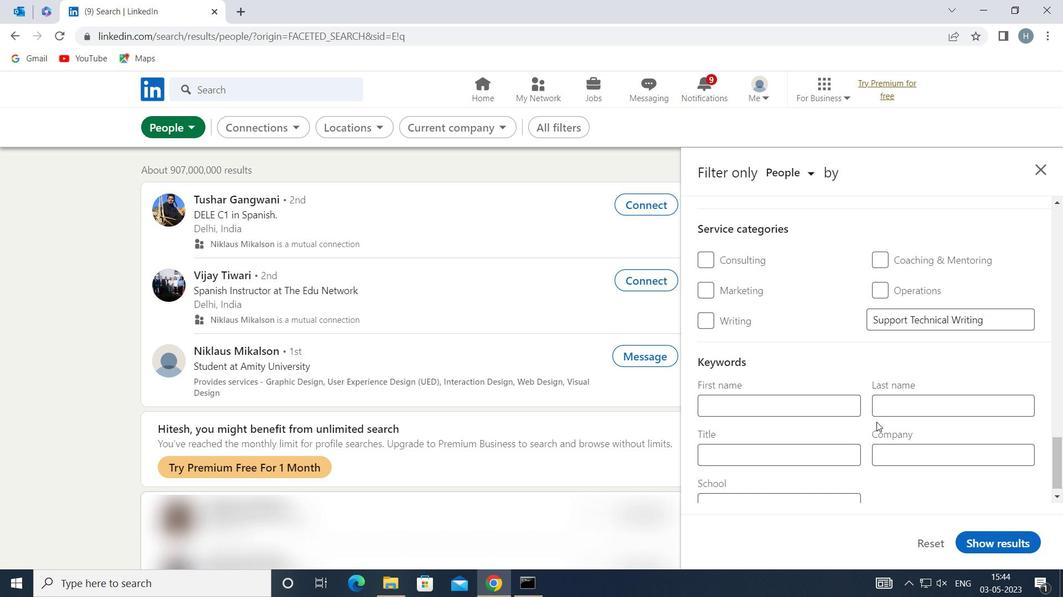 
Action: Mouse scrolled (876, 422) with delta (0, 0)
Screenshot: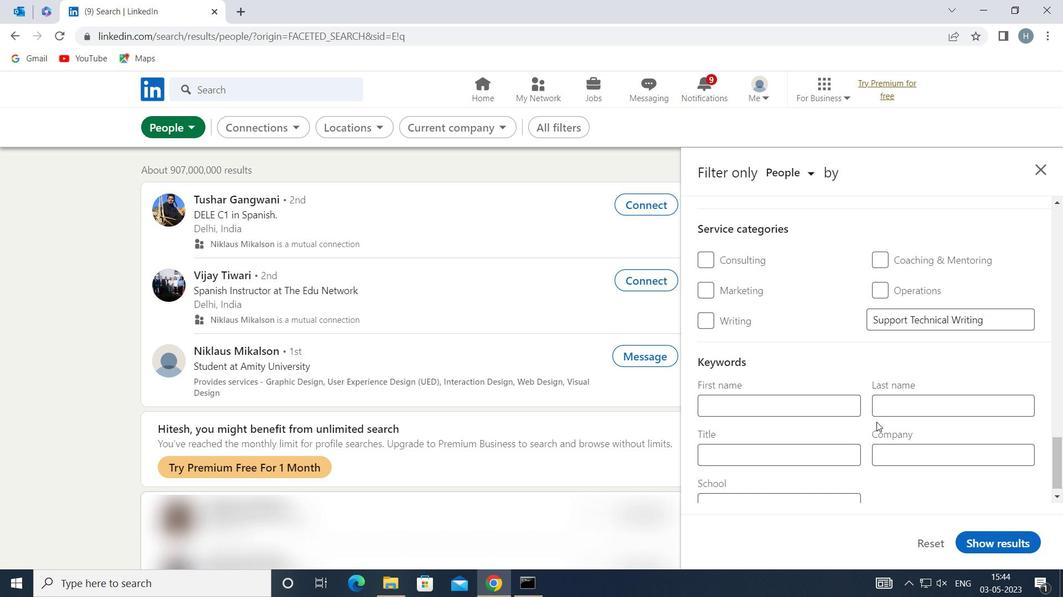 
Action: Mouse moved to (839, 435)
Screenshot: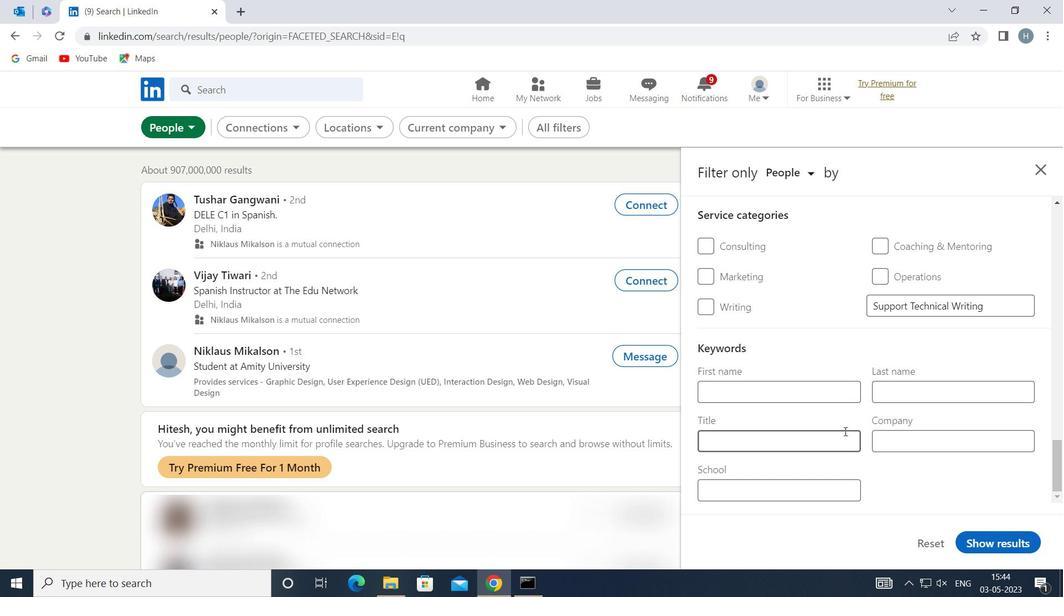 
Action: Mouse pressed left at (839, 435)
Screenshot: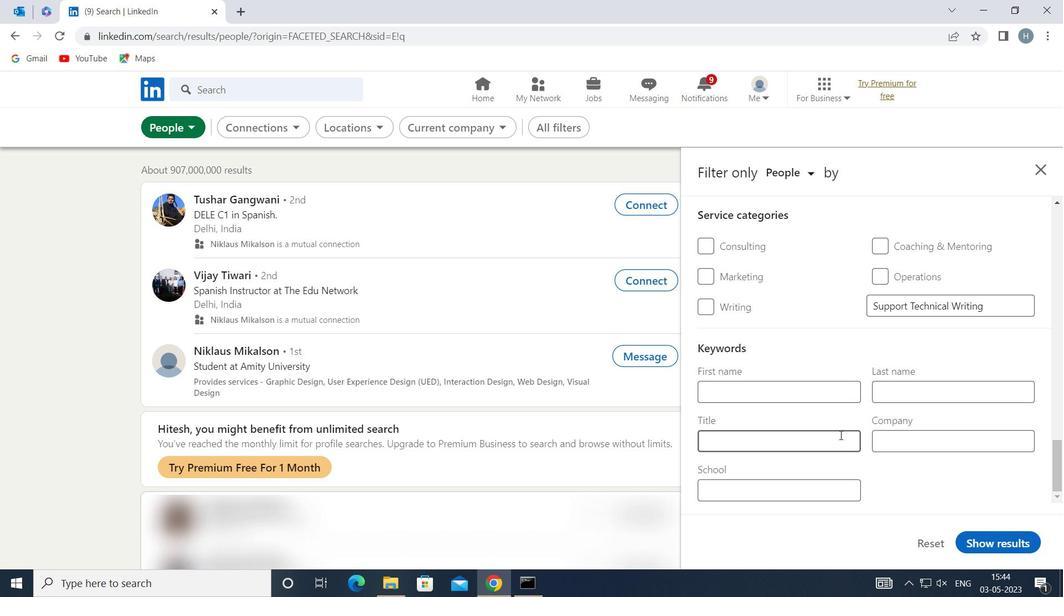 
Action: Mouse moved to (837, 435)
Screenshot: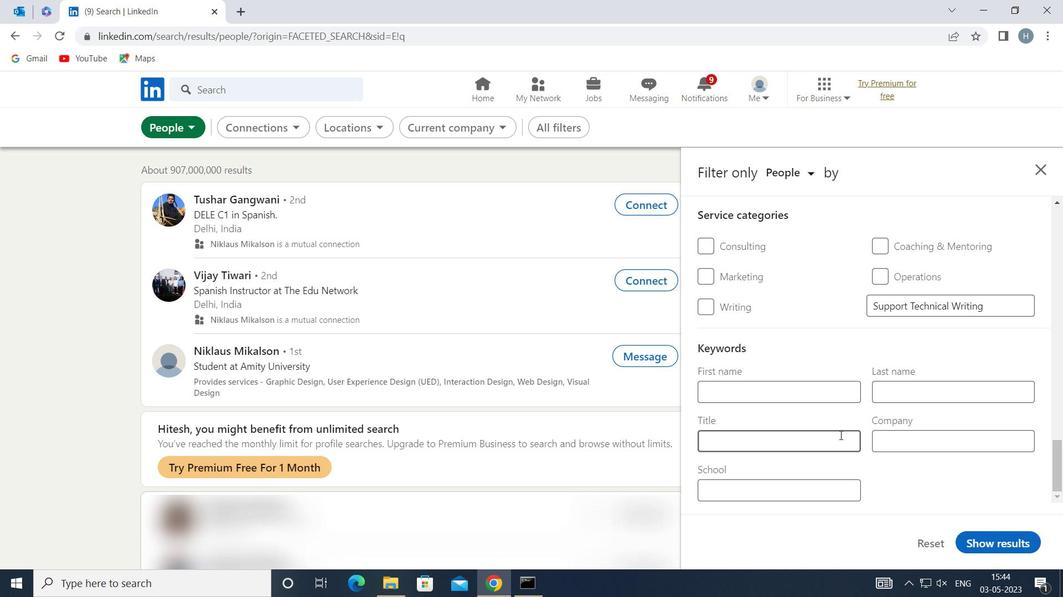 
Action: Key pressed <Key.shift>PRINCIPAL
Screenshot: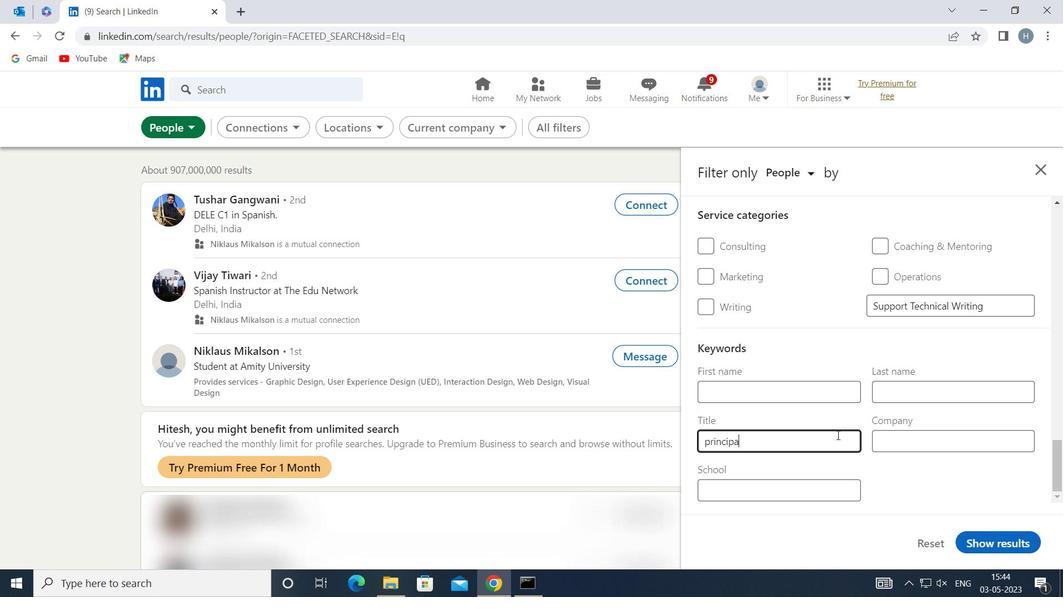 
Action: Mouse moved to (998, 540)
Screenshot: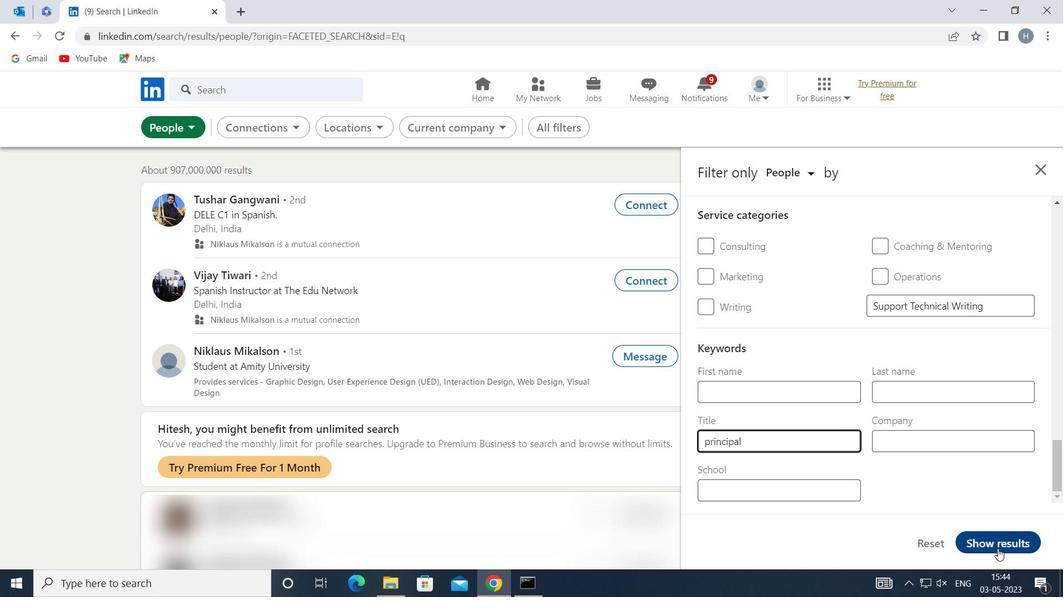 
Action: Mouse pressed left at (998, 540)
Screenshot: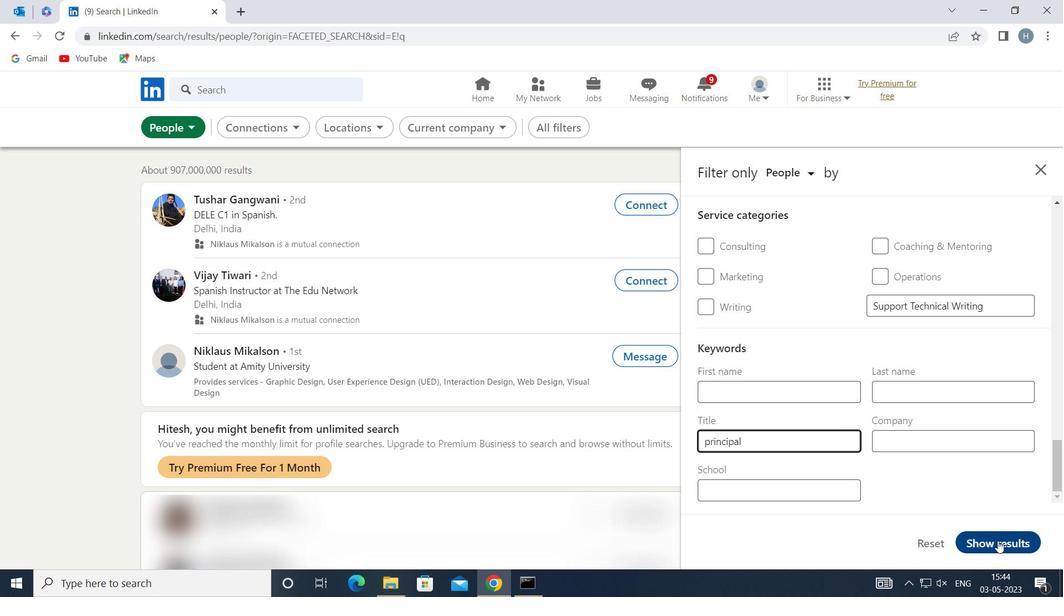 
Action: Mouse moved to (836, 463)
Screenshot: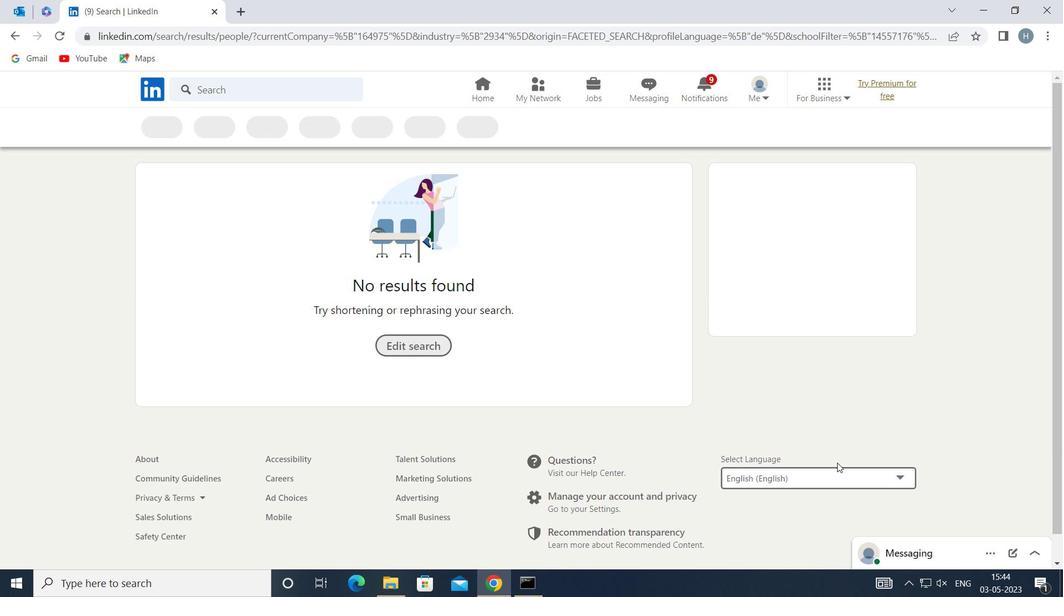 
